 Task: In the  document Joshua.html ,change text color to 'Dark Brown' Insert the mentioned shape on left side of the text 'Heart'. Change color of the shape to  BlueChange shape height to 0.9
Action: Mouse moved to (334, 466)
Screenshot: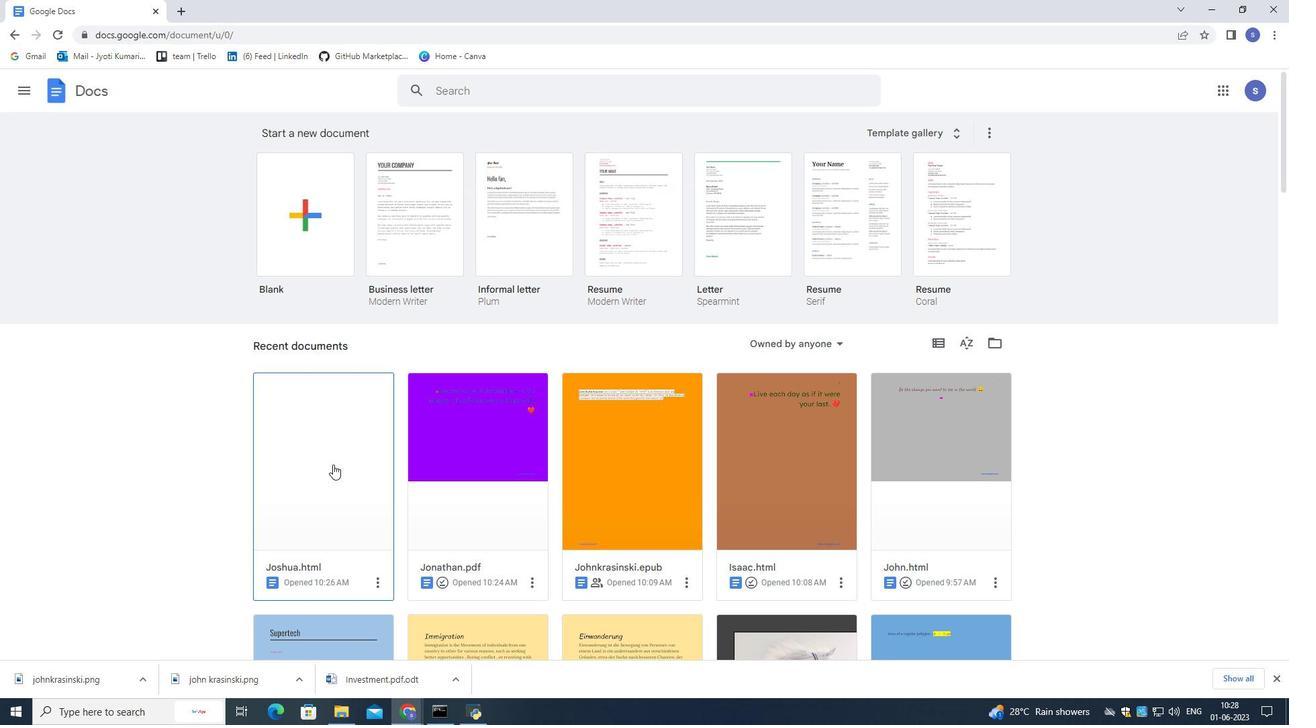 
Action: Mouse pressed left at (334, 466)
Screenshot: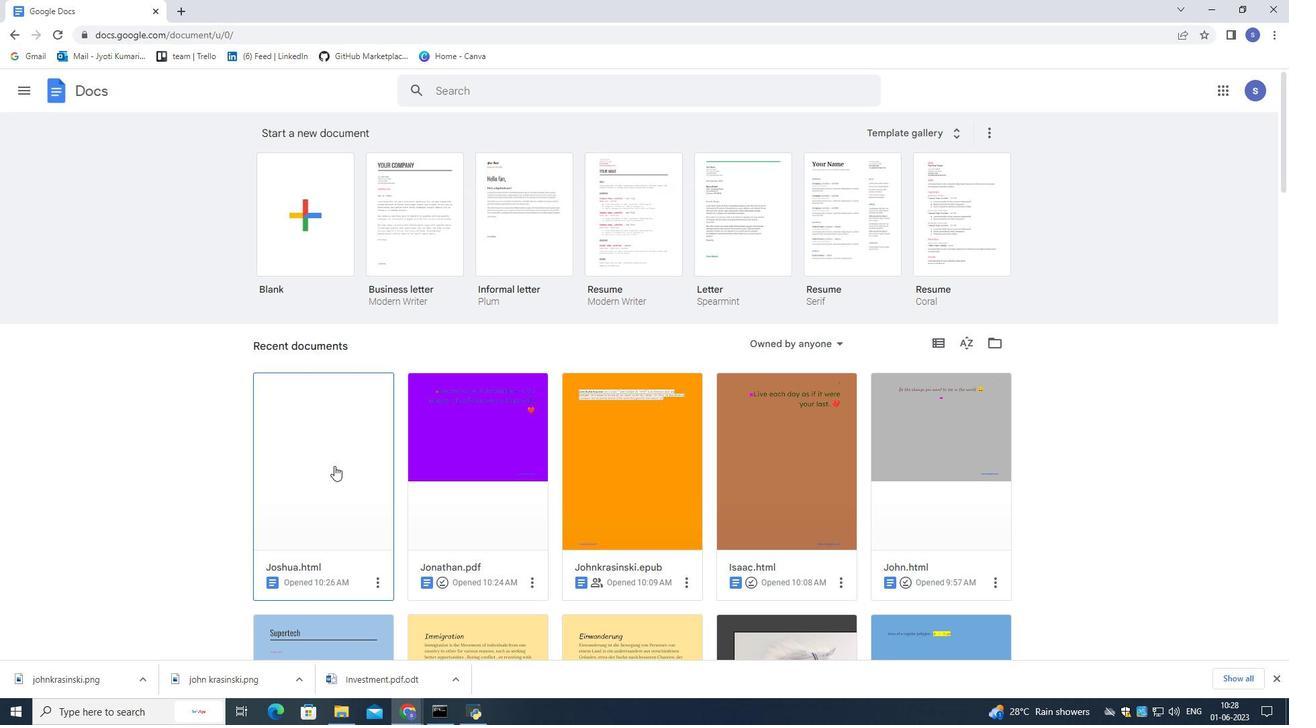 
Action: Mouse pressed left at (334, 466)
Screenshot: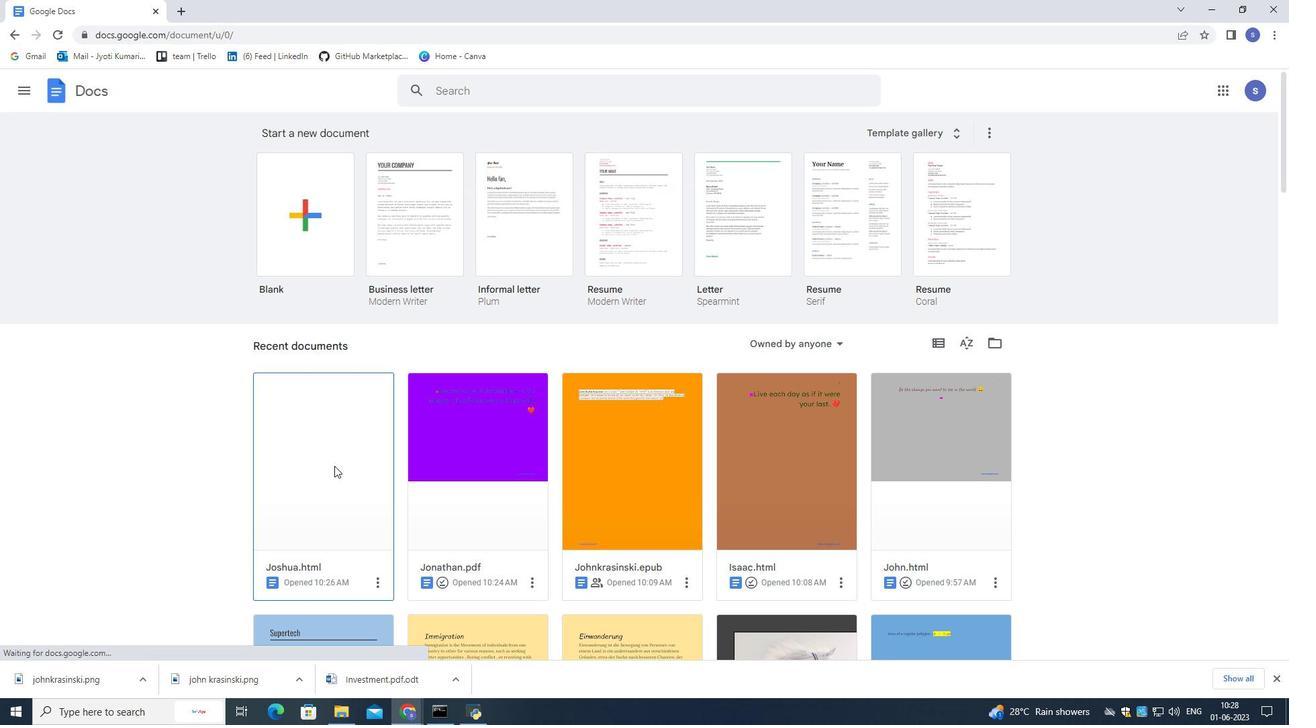 
Action: Mouse moved to (695, 513)
Screenshot: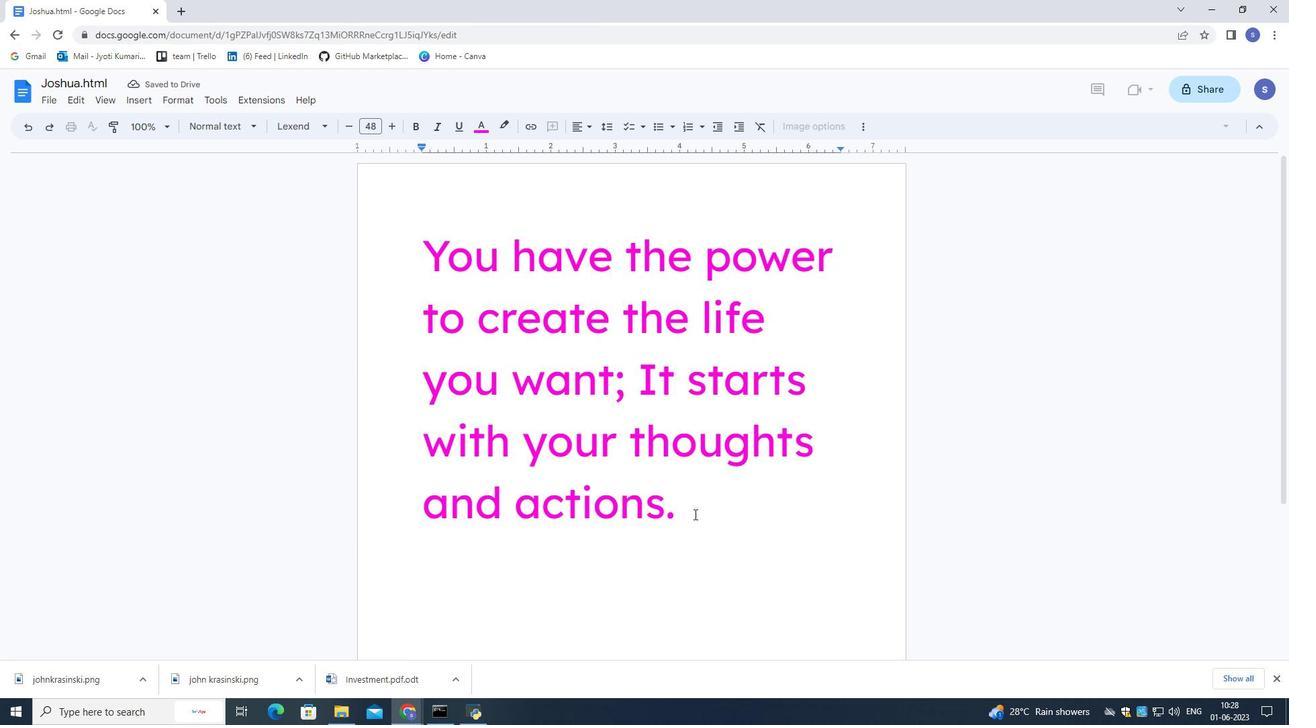 
Action: Mouse pressed left at (695, 513)
Screenshot: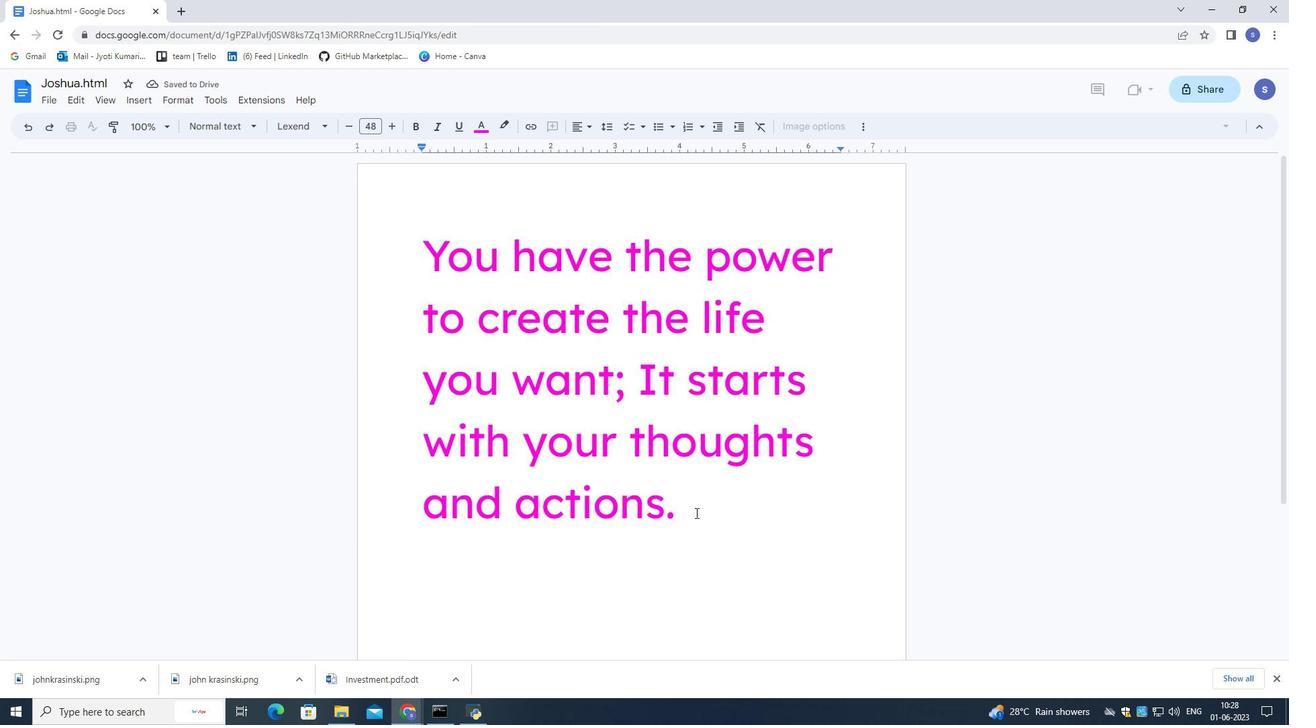 
Action: Mouse moved to (381, 232)
Screenshot: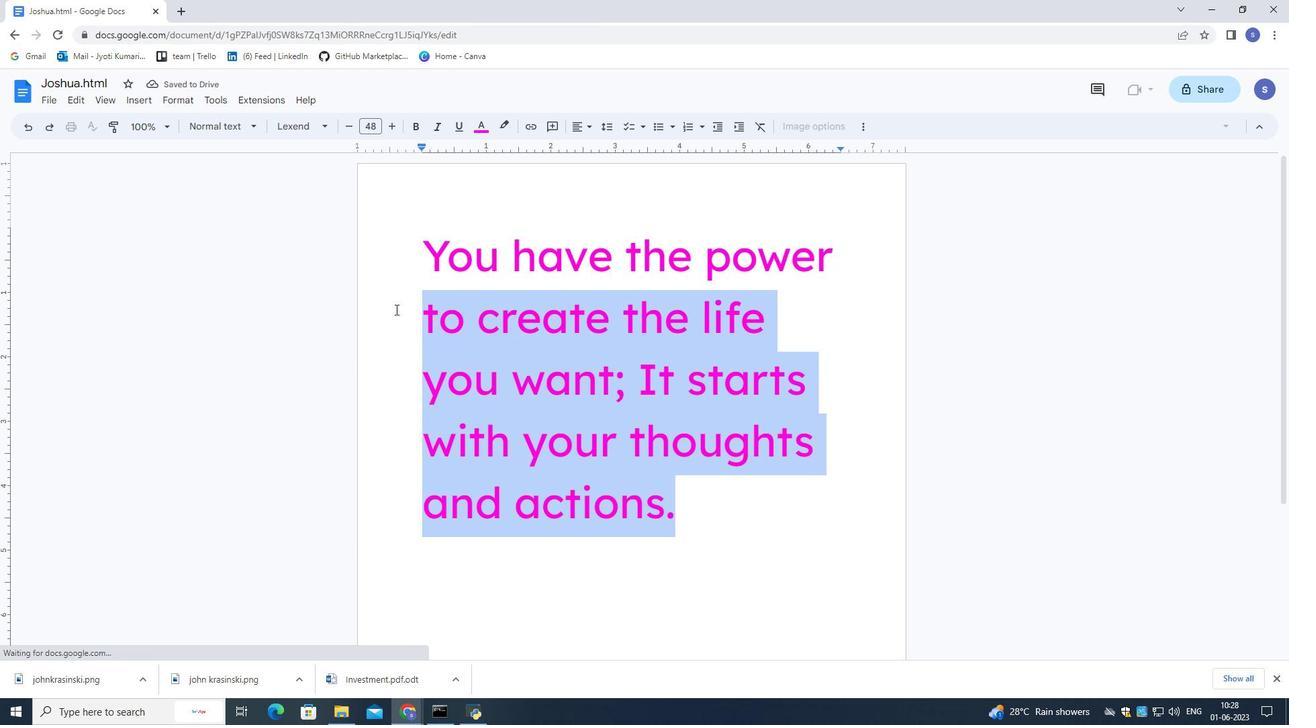 
Action: Mouse pressed left at (381, 232)
Screenshot: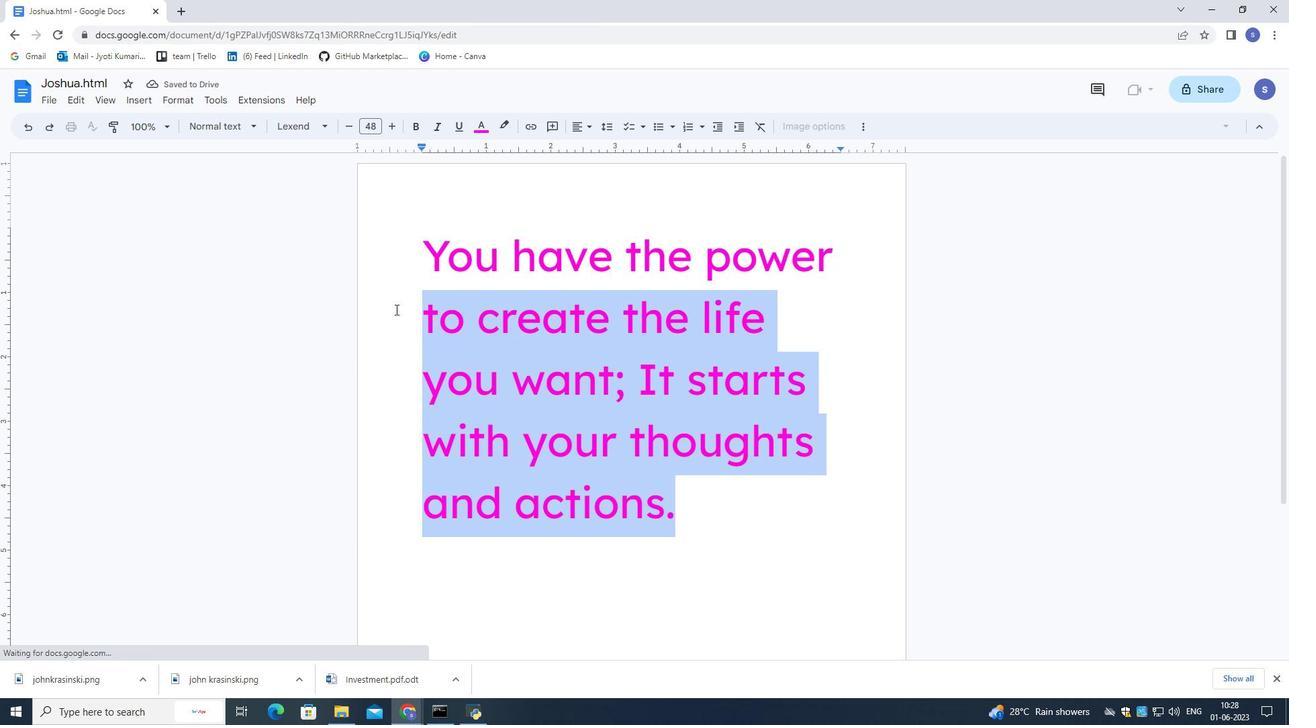 
Action: Mouse moved to (671, 515)
Screenshot: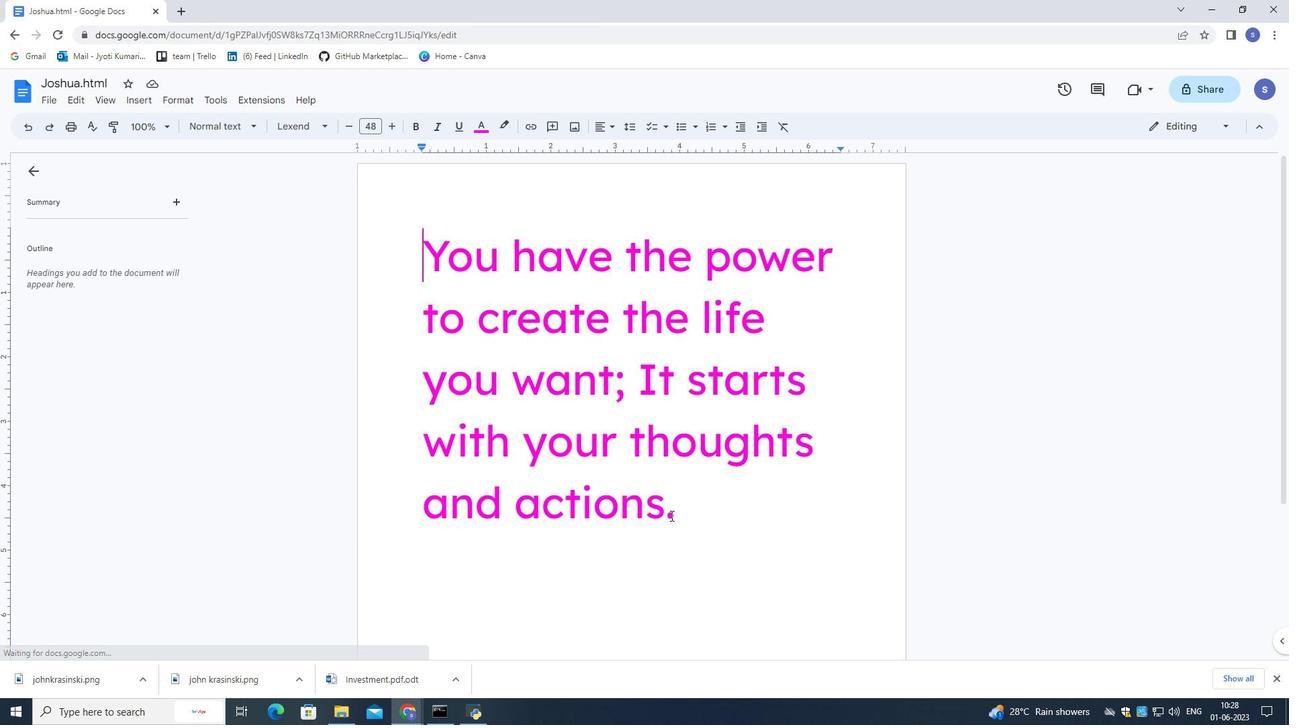 
Action: Mouse pressed left at (671, 515)
Screenshot: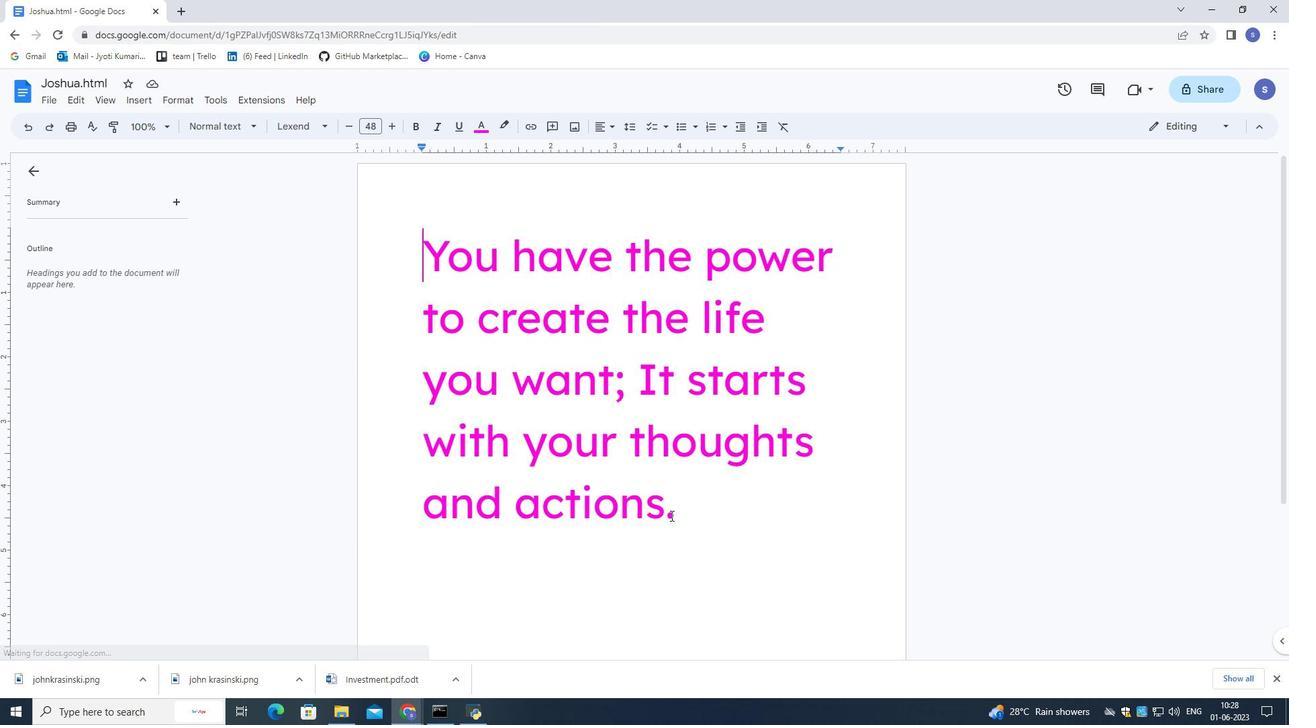 
Action: Mouse moved to (480, 128)
Screenshot: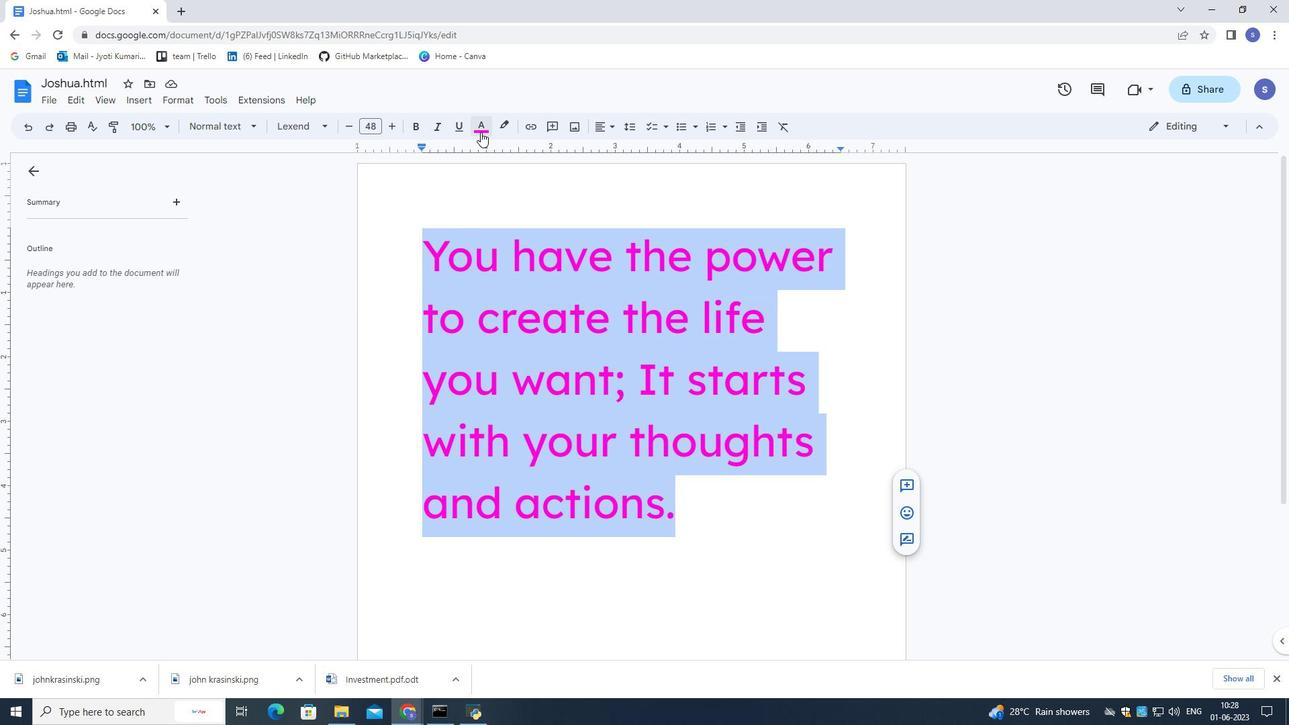 
Action: Mouse pressed left at (480, 128)
Screenshot: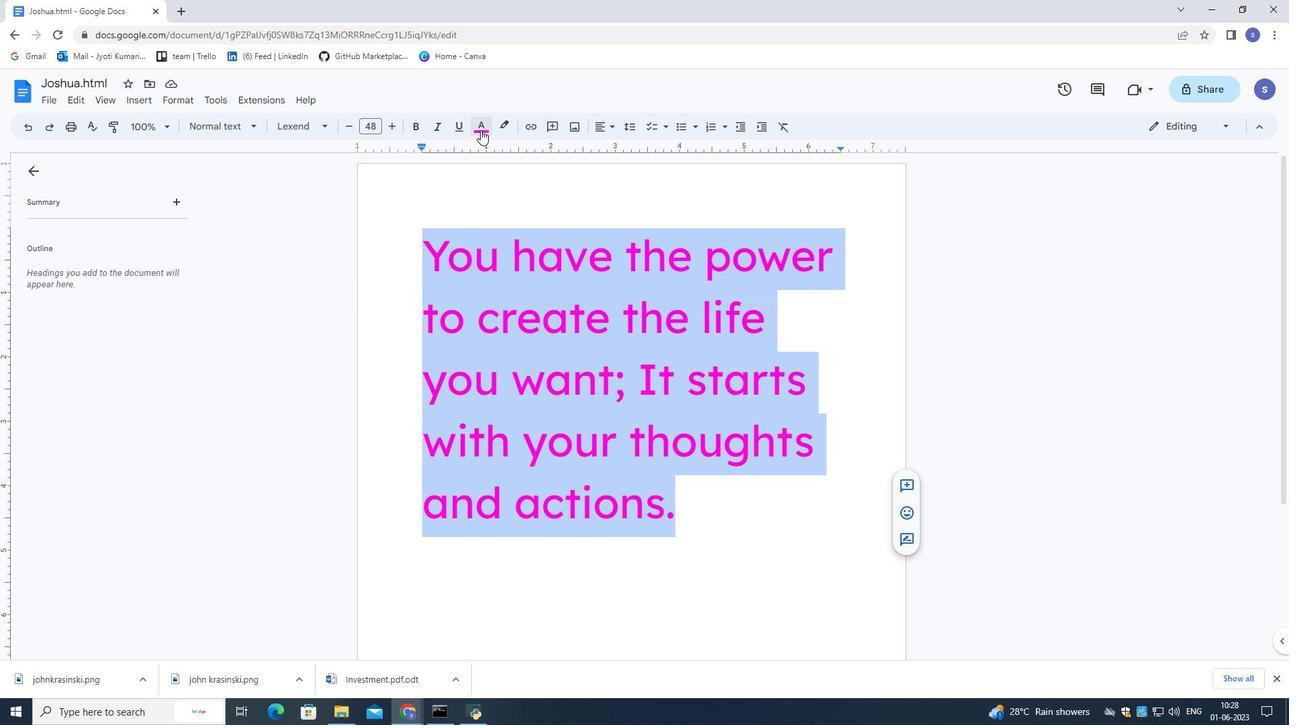 
Action: Mouse moved to (493, 272)
Screenshot: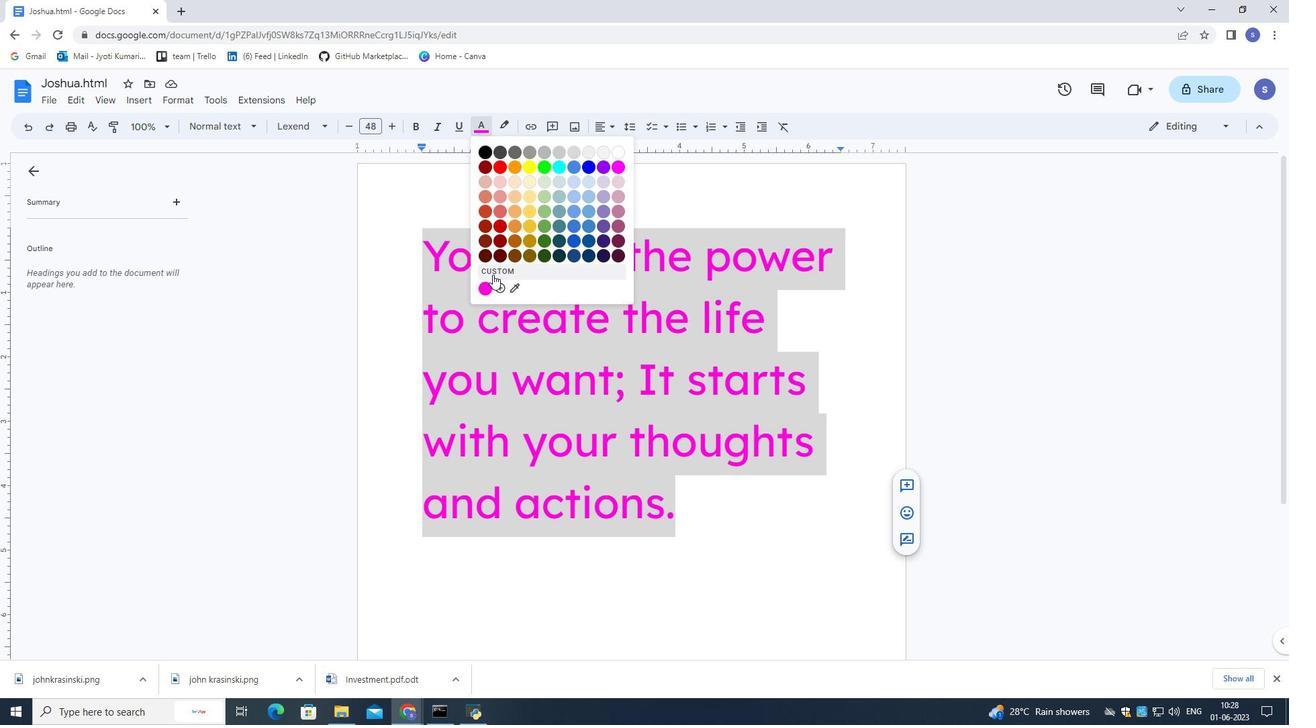 
Action: Mouse pressed left at (493, 272)
Screenshot: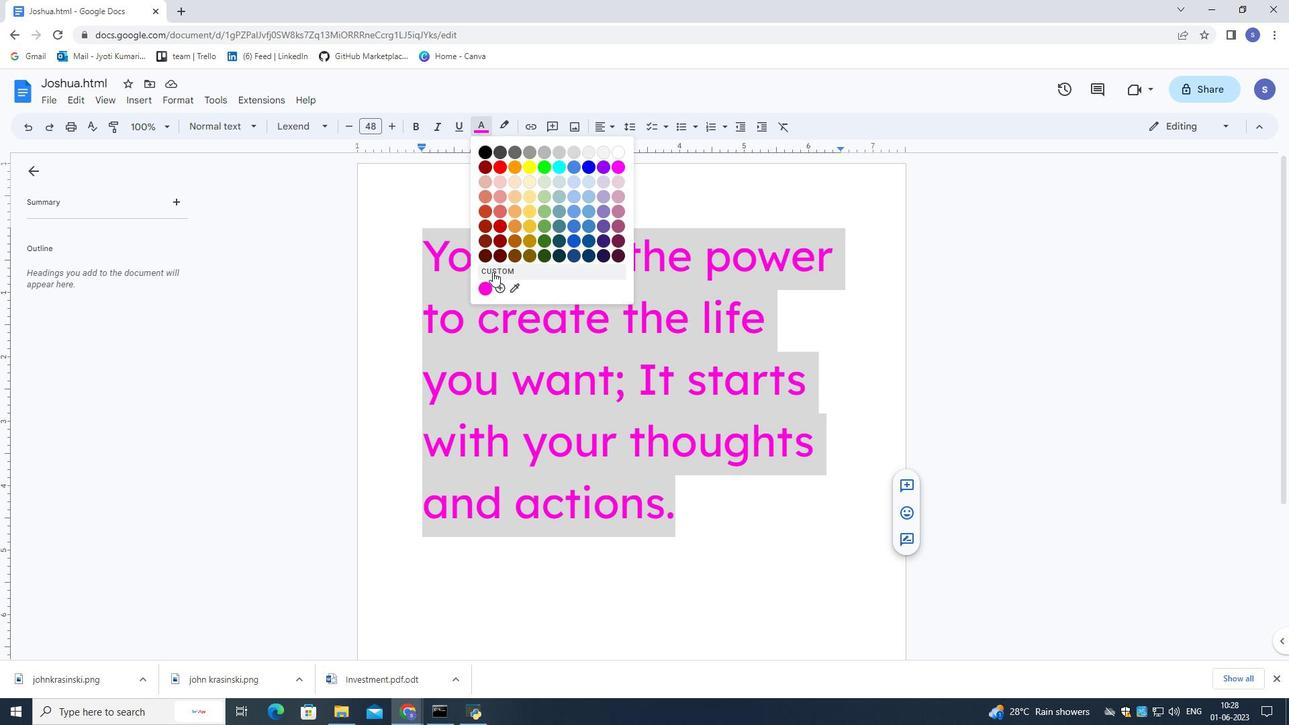 
Action: Mouse moved to (656, 375)
Screenshot: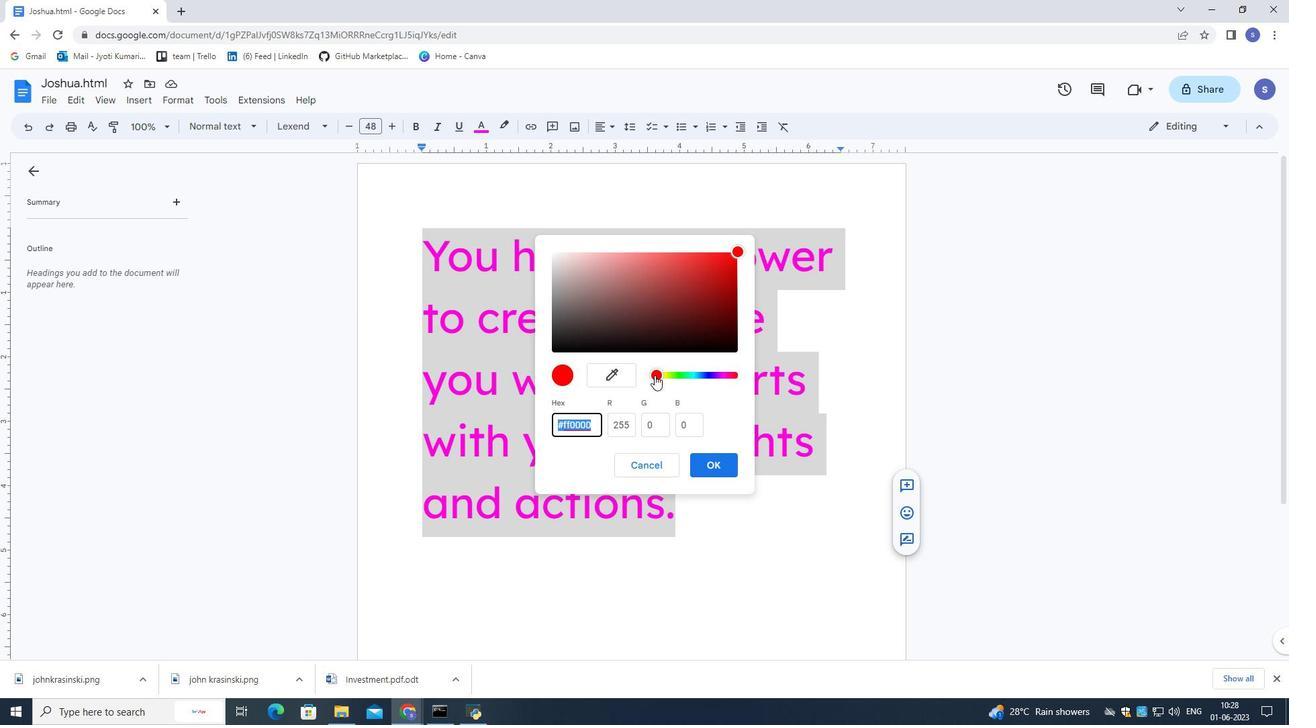 
Action: Mouse pressed left at (656, 375)
Screenshot: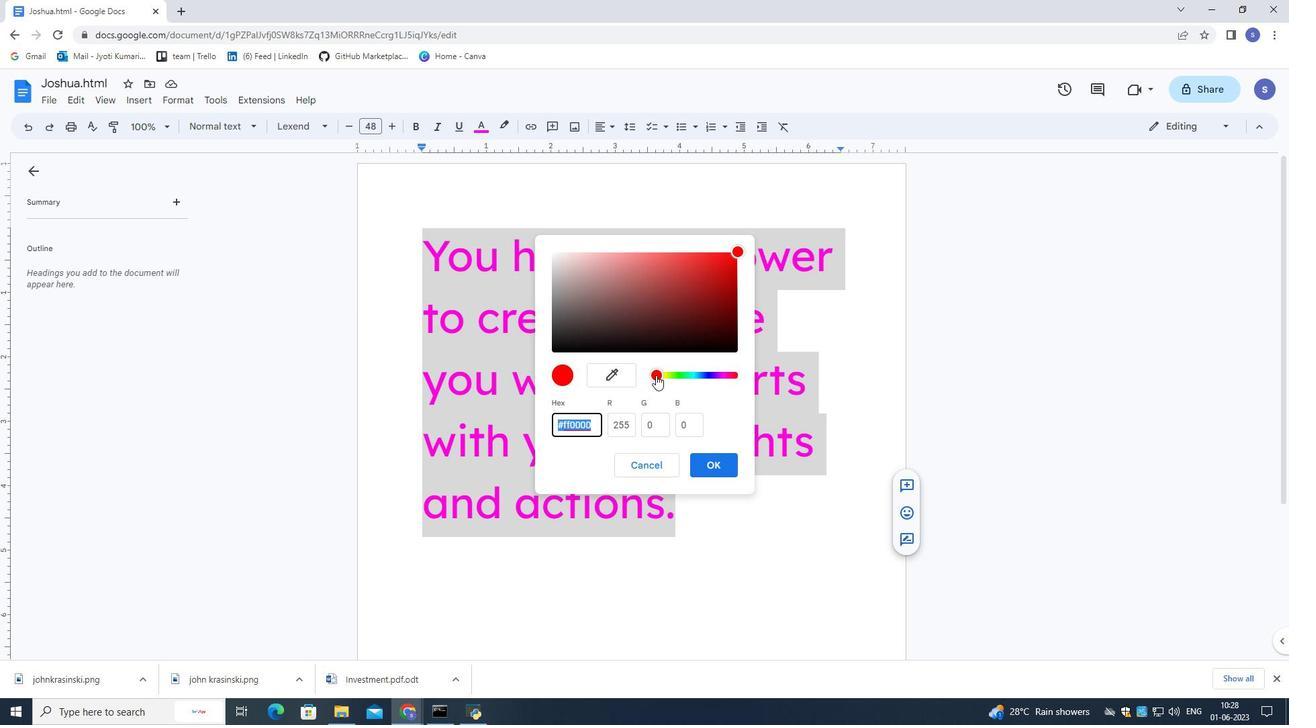 
Action: Mouse moved to (702, 274)
Screenshot: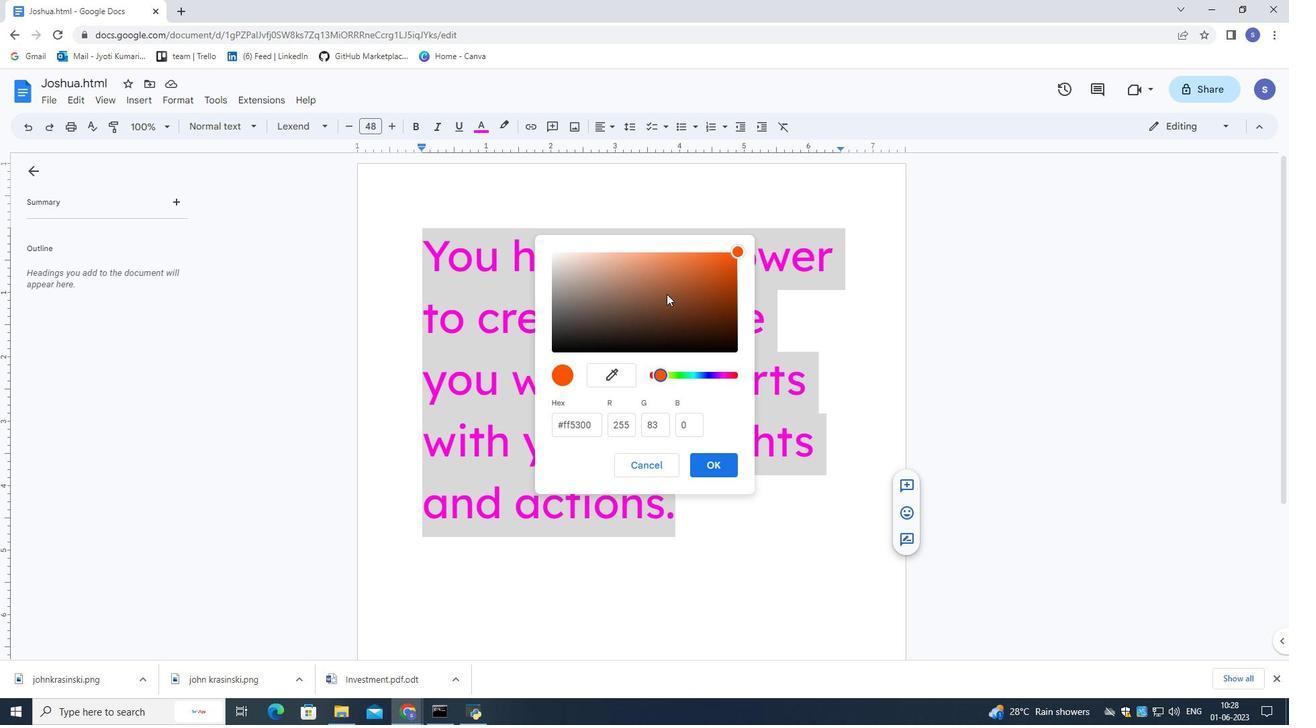 
Action: Mouse pressed left at (702, 274)
Screenshot: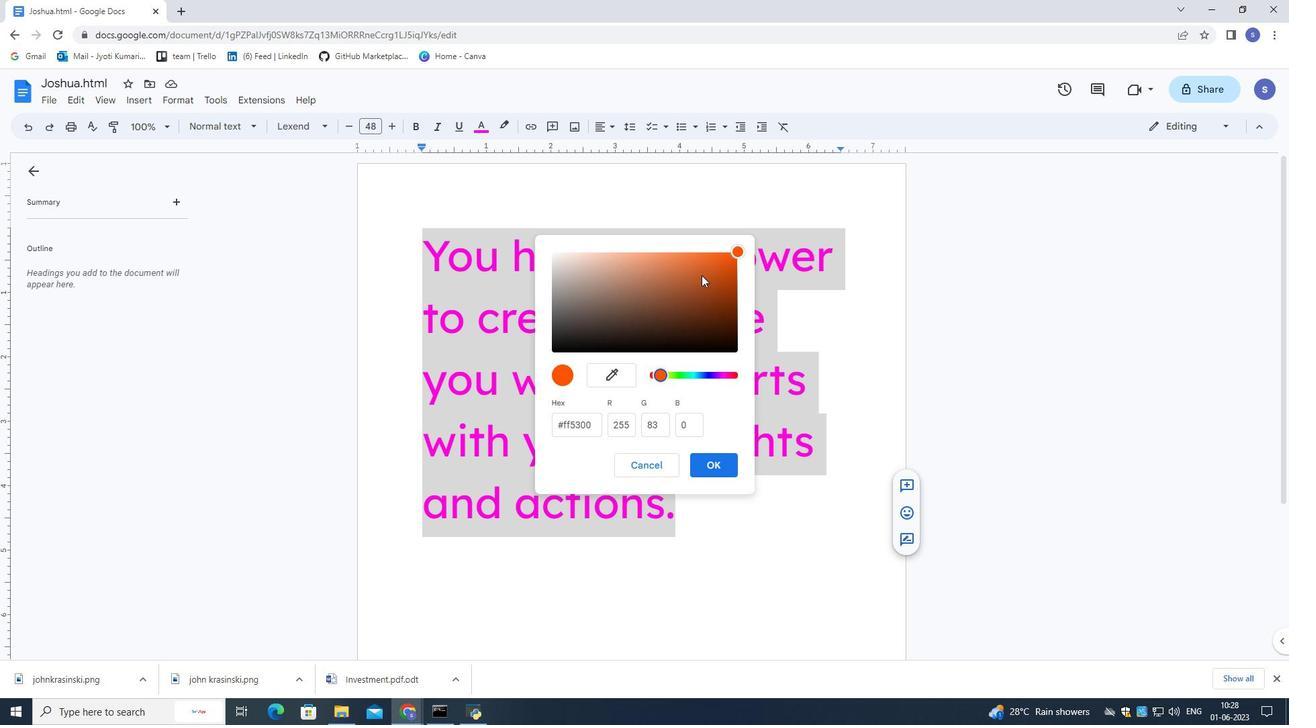 
Action: Mouse moved to (724, 460)
Screenshot: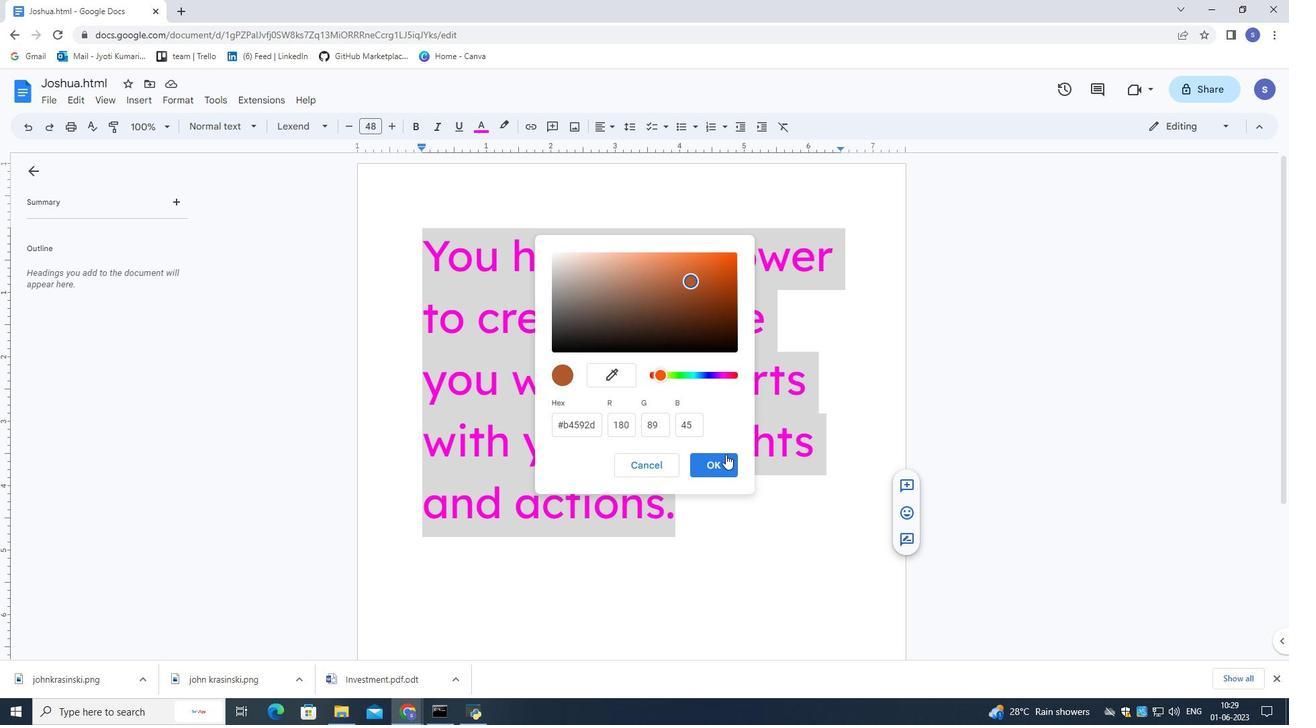 
Action: Mouse pressed left at (724, 460)
Screenshot: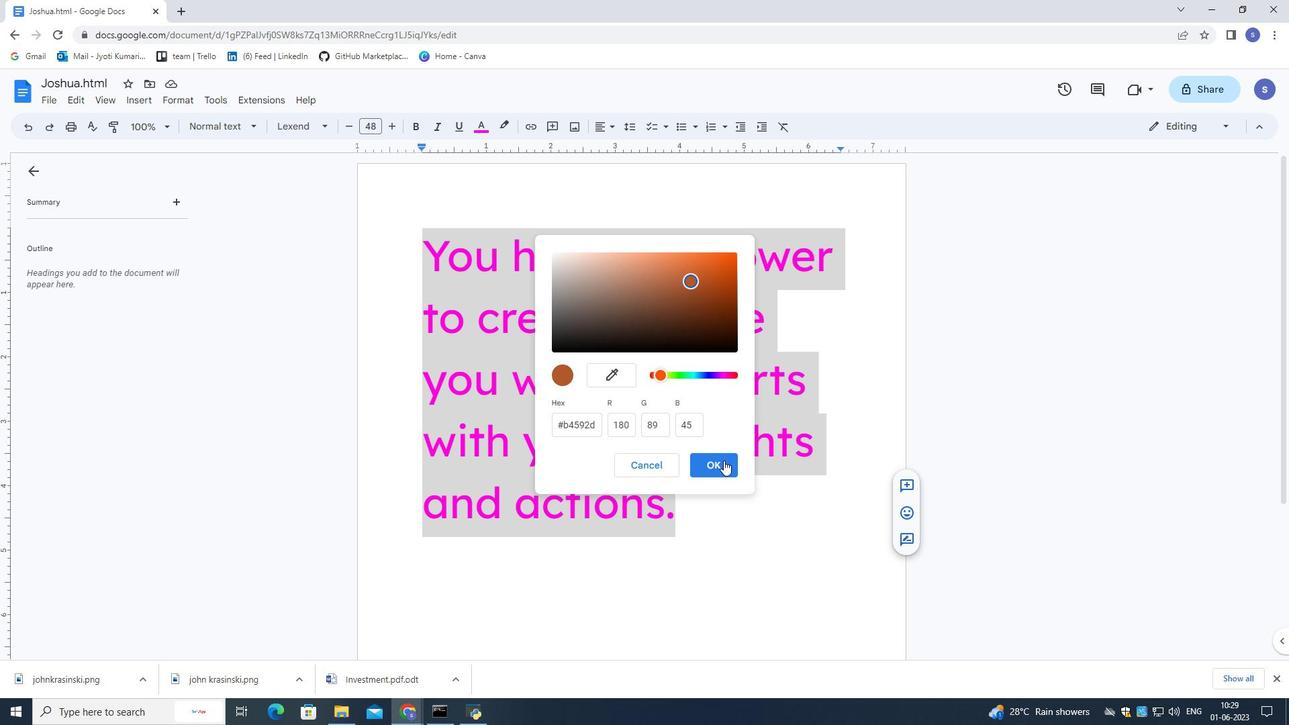 
Action: Mouse moved to (689, 515)
Screenshot: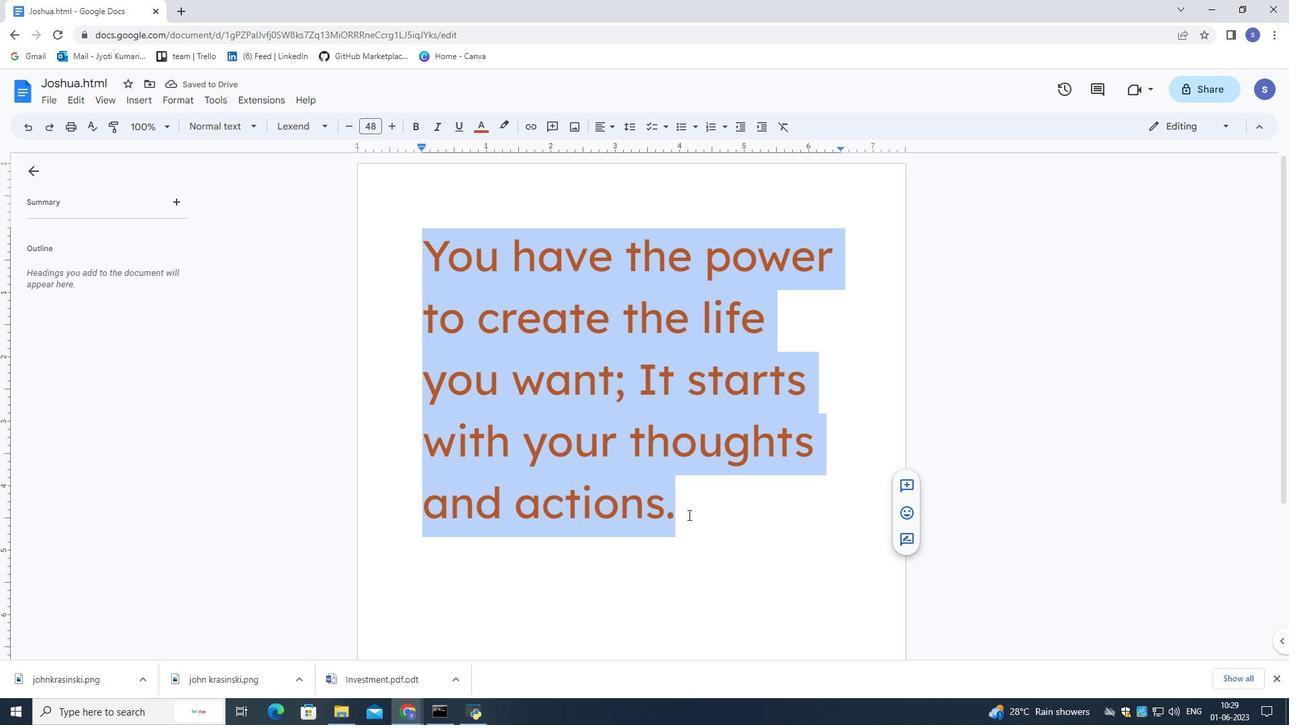 
Action: Mouse pressed left at (689, 515)
Screenshot: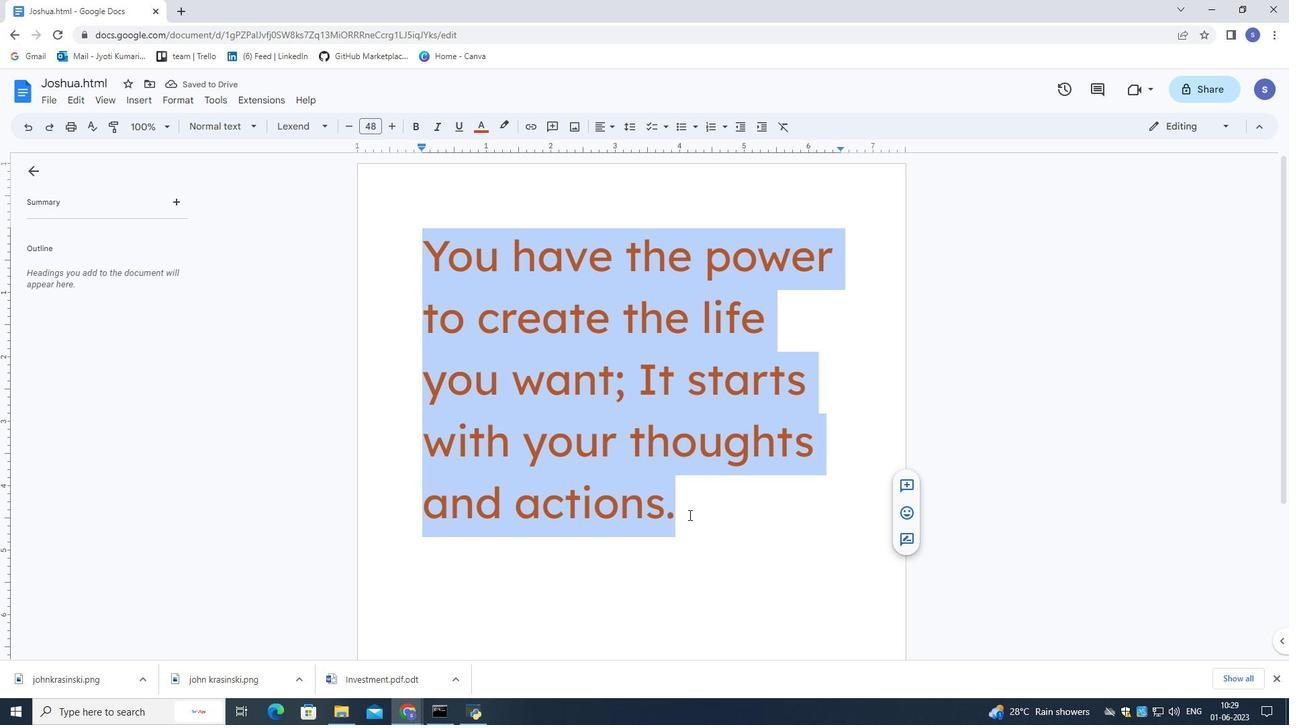 
Action: Mouse moved to (705, 519)
Screenshot: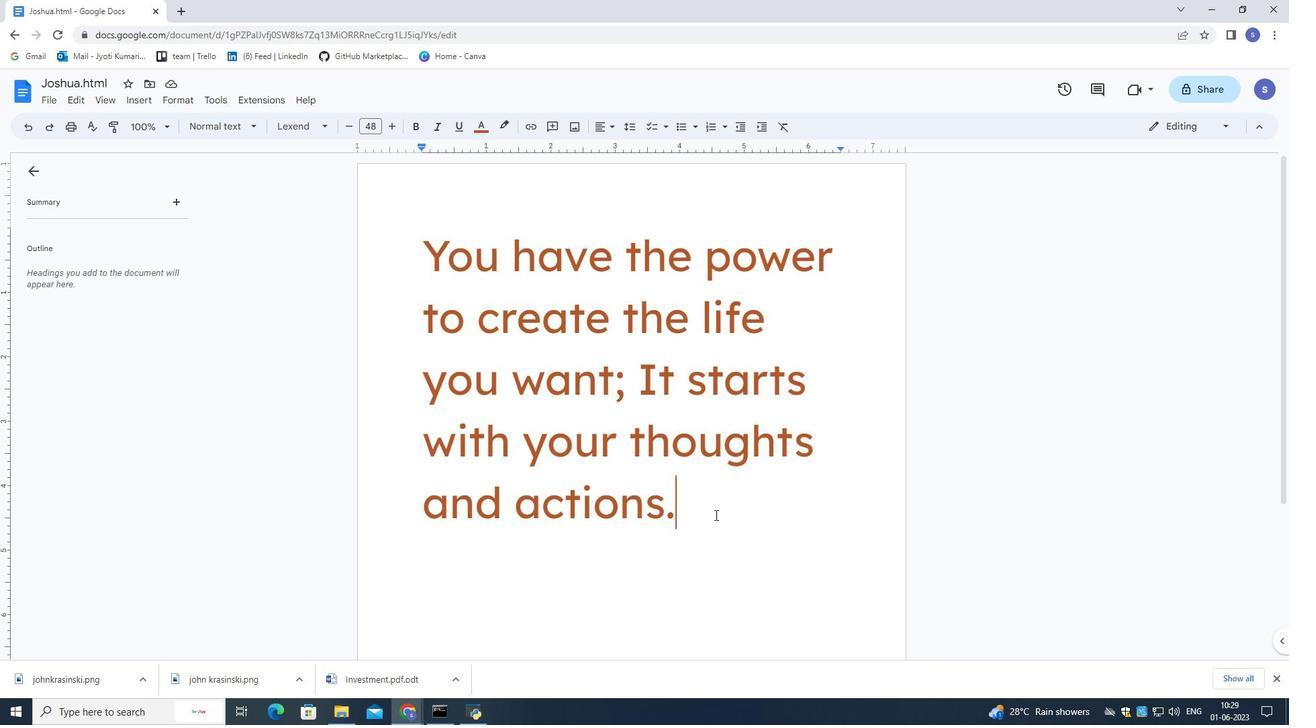
Action: Mouse pressed left at (705, 519)
Screenshot: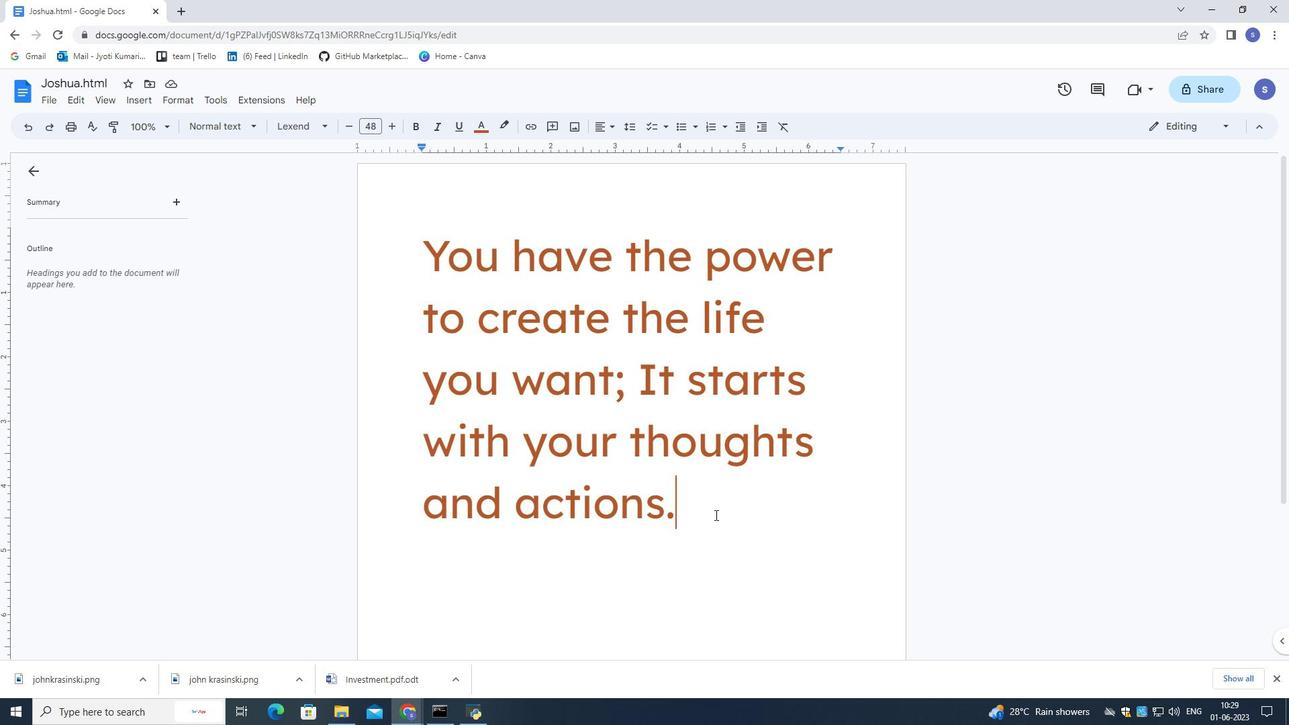 
Action: Mouse moved to (687, 507)
Screenshot: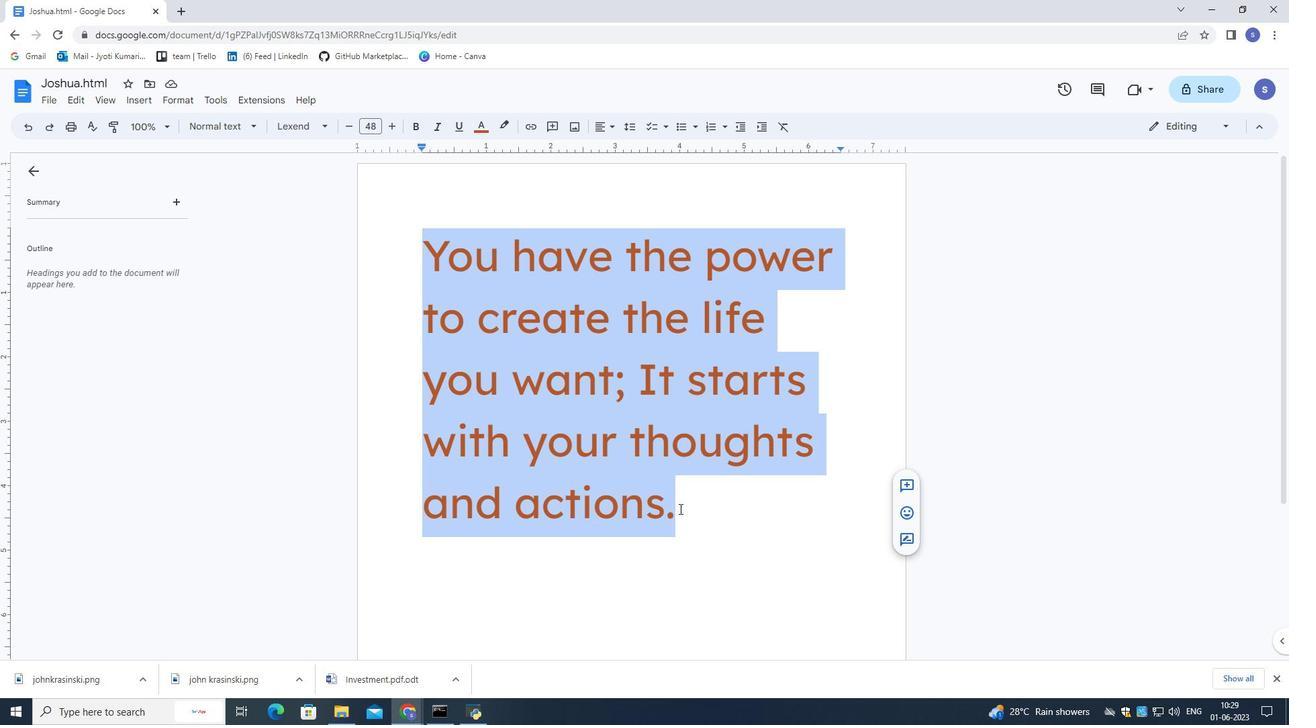 
Action: Mouse pressed left at (687, 507)
Screenshot: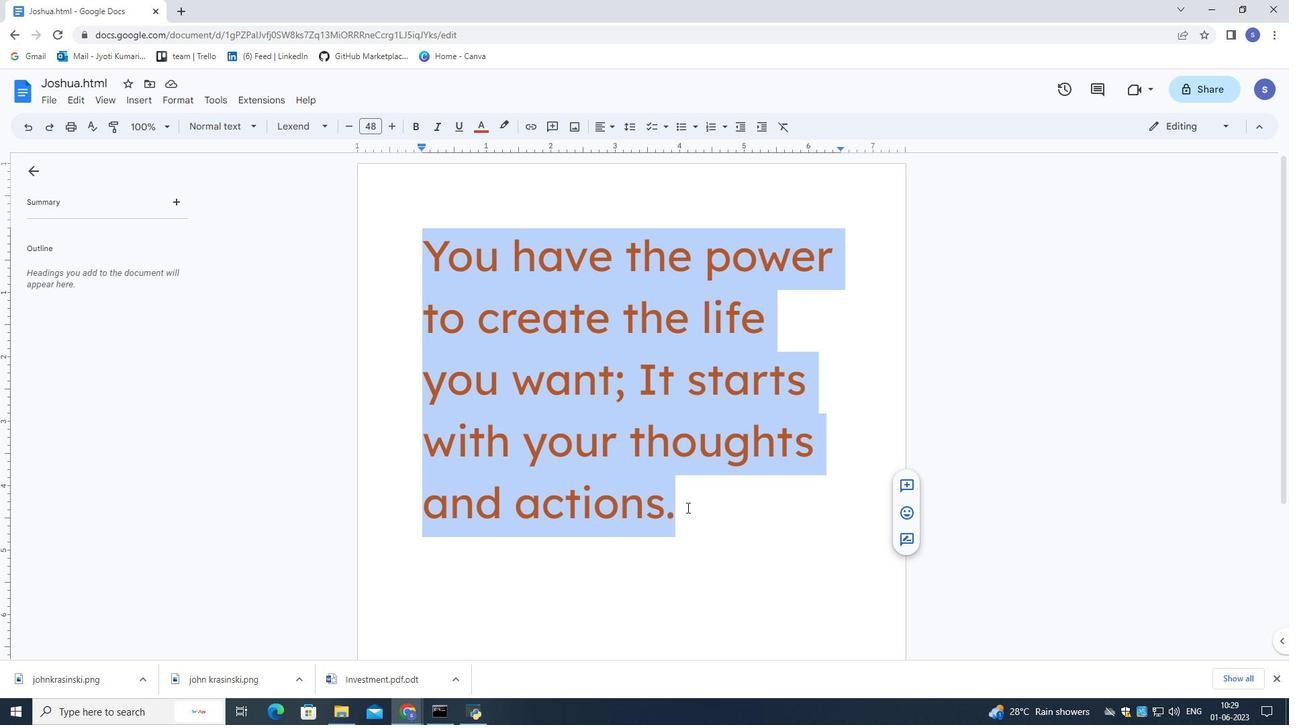 
Action: Mouse moved to (423, 251)
Screenshot: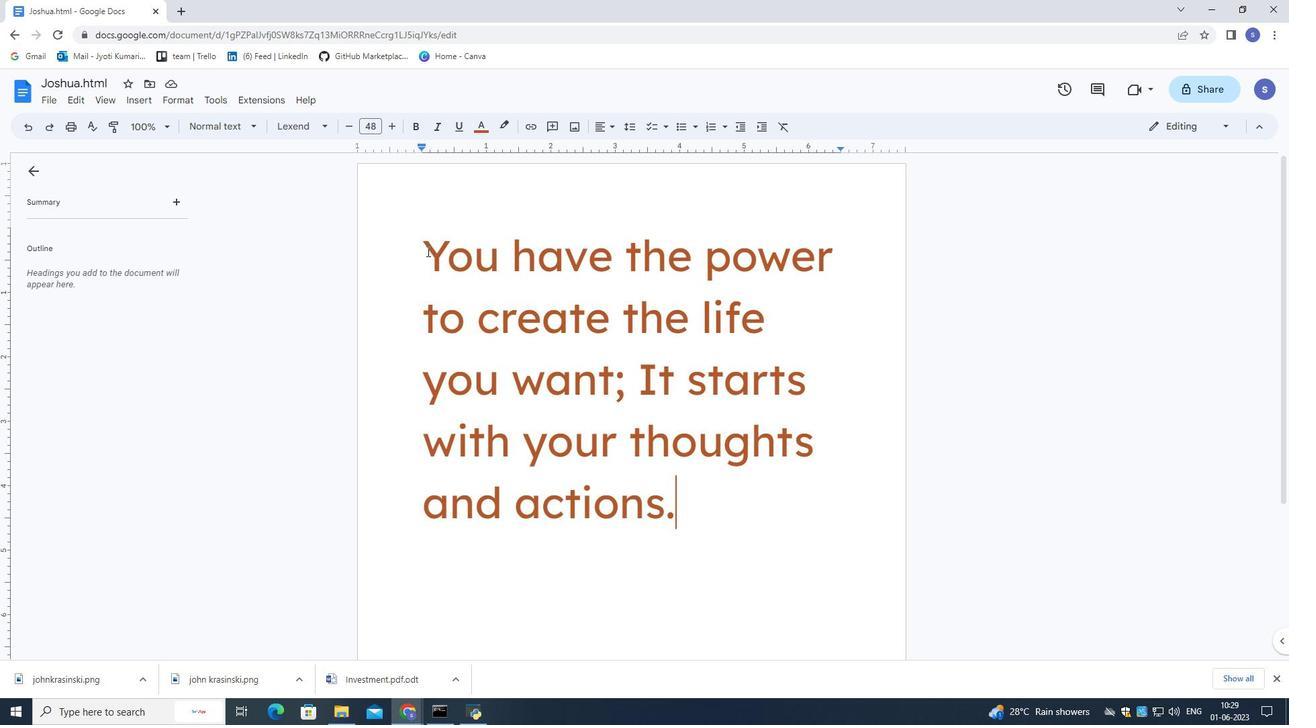 
Action: Mouse pressed left at (423, 251)
Screenshot: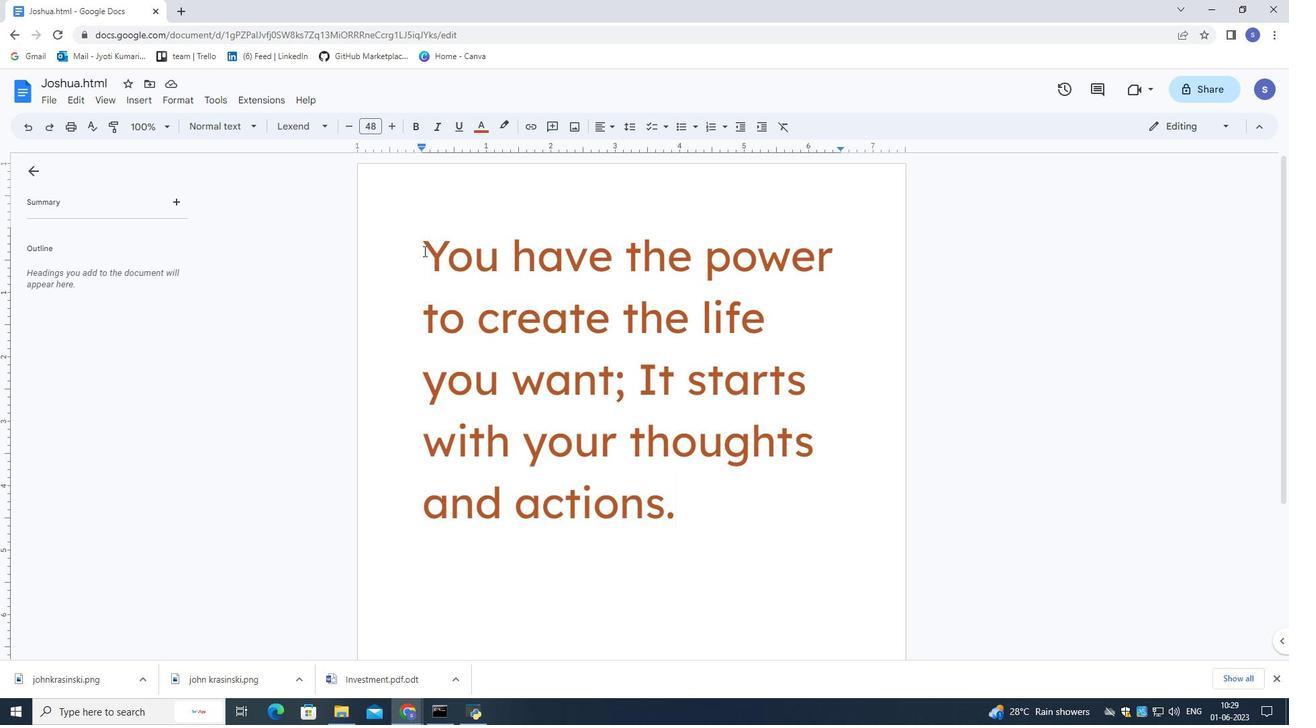 
Action: Mouse moved to (151, 98)
Screenshot: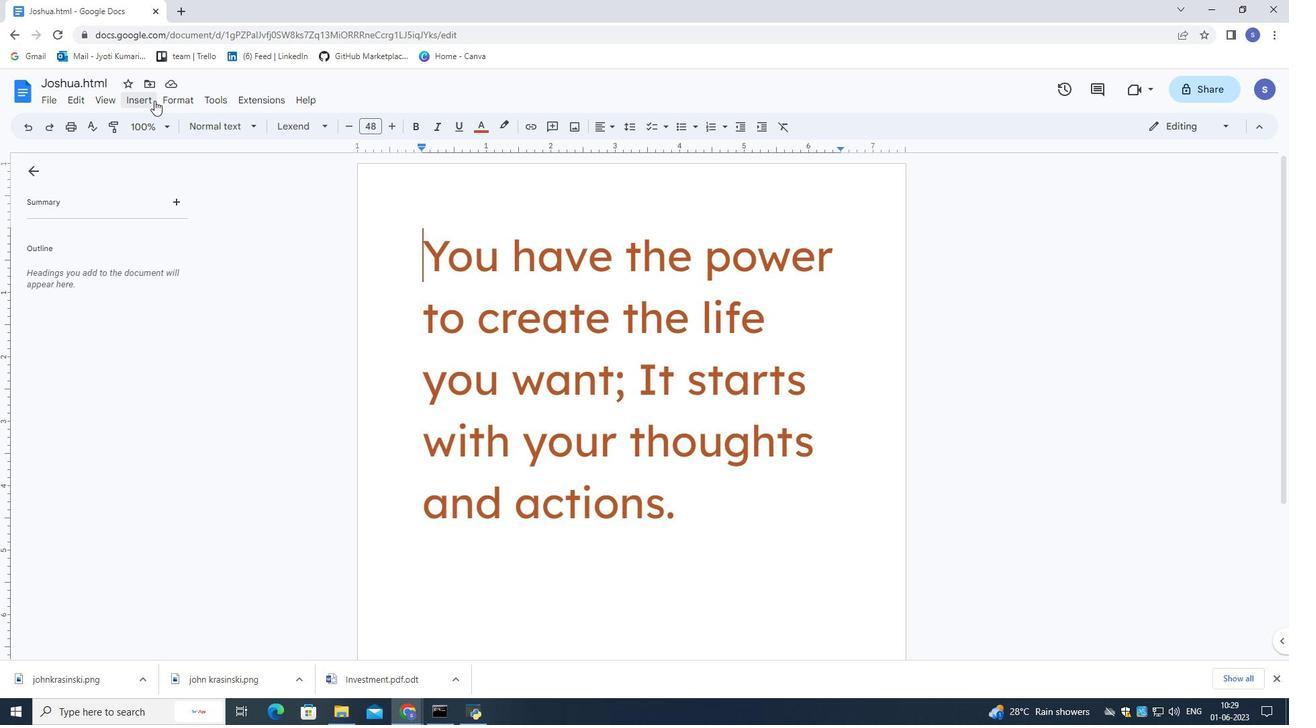 
Action: Mouse pressed left at (151, 98)
Screenshot: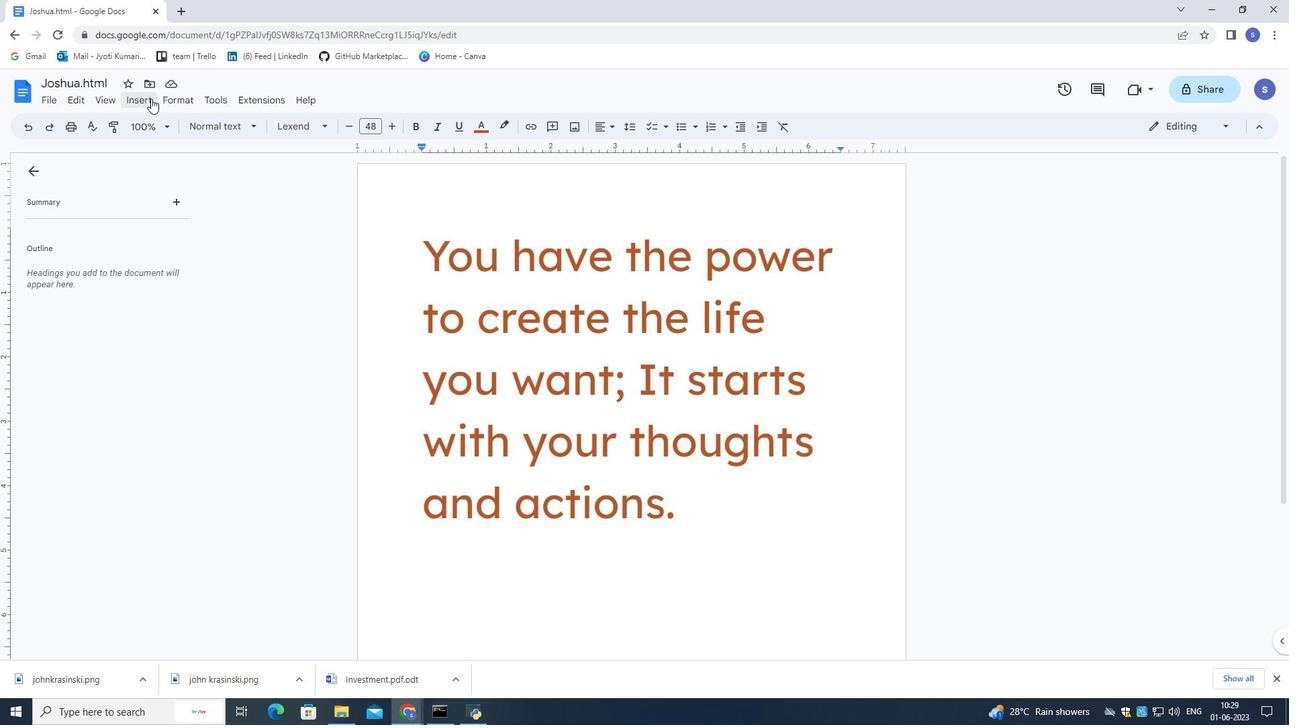 
Action: Mouse moved to (366, 167)
Screenshot: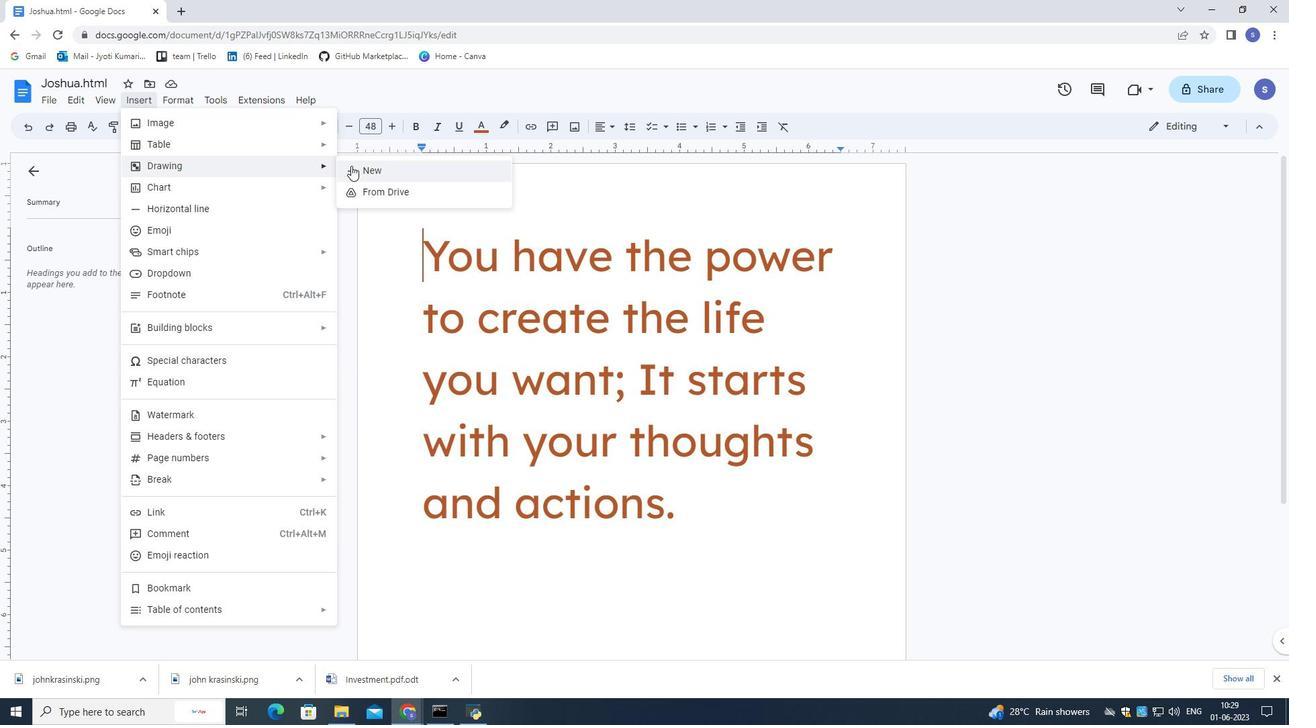 
Action: Mouse pressed left at (366, 167)
Screenshot: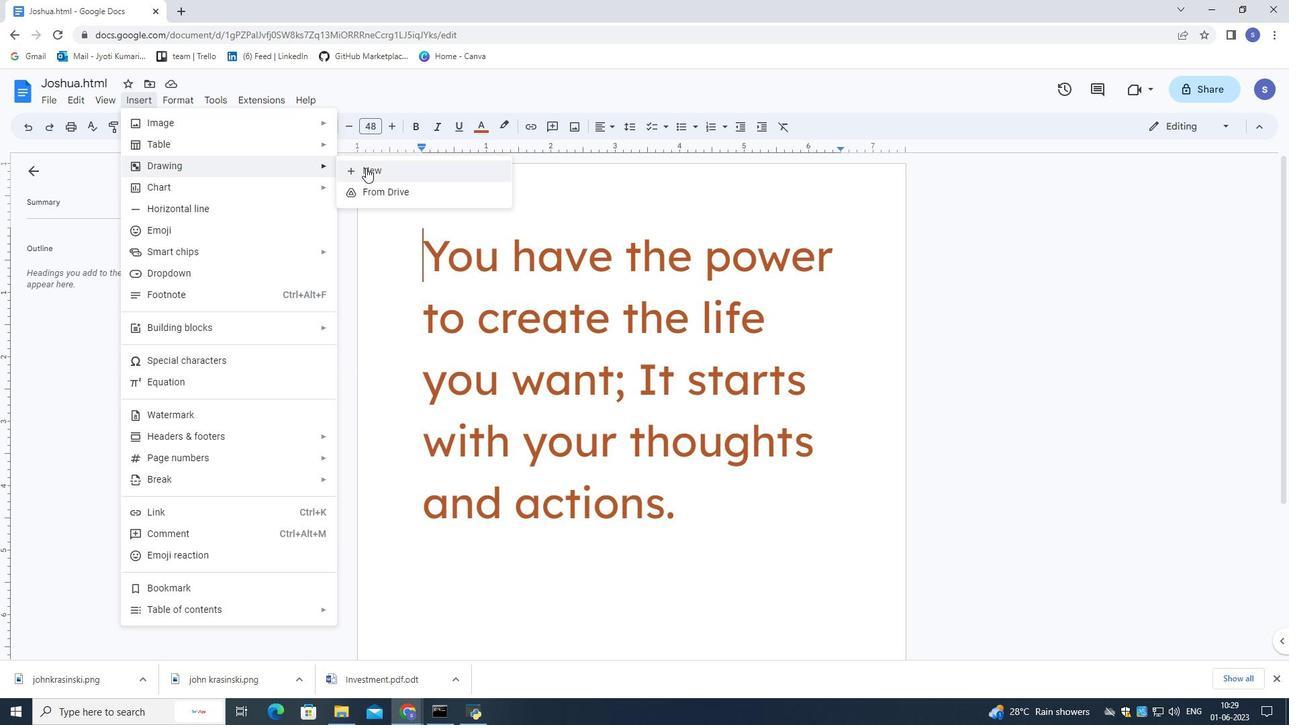 
Action: Mouse moved to (509, 155)
Screenshot: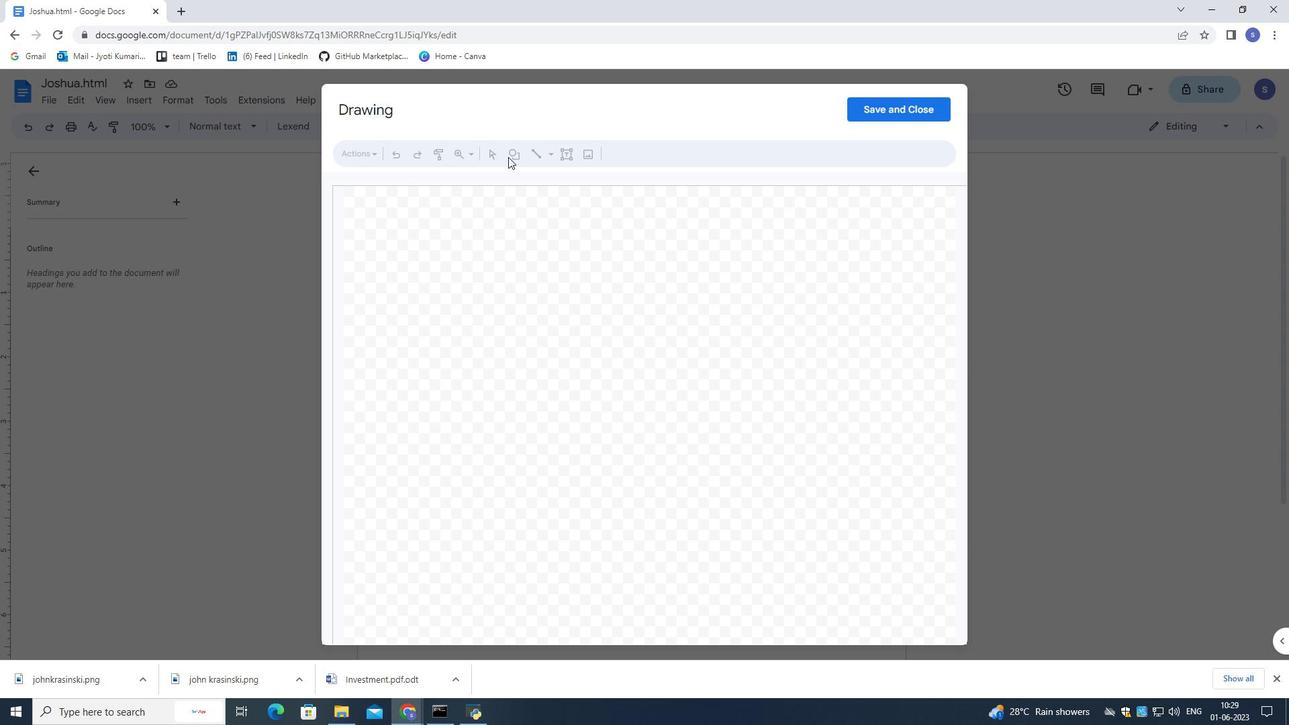 
Action: Mouse pressed left at (509, 155)
Screenshot: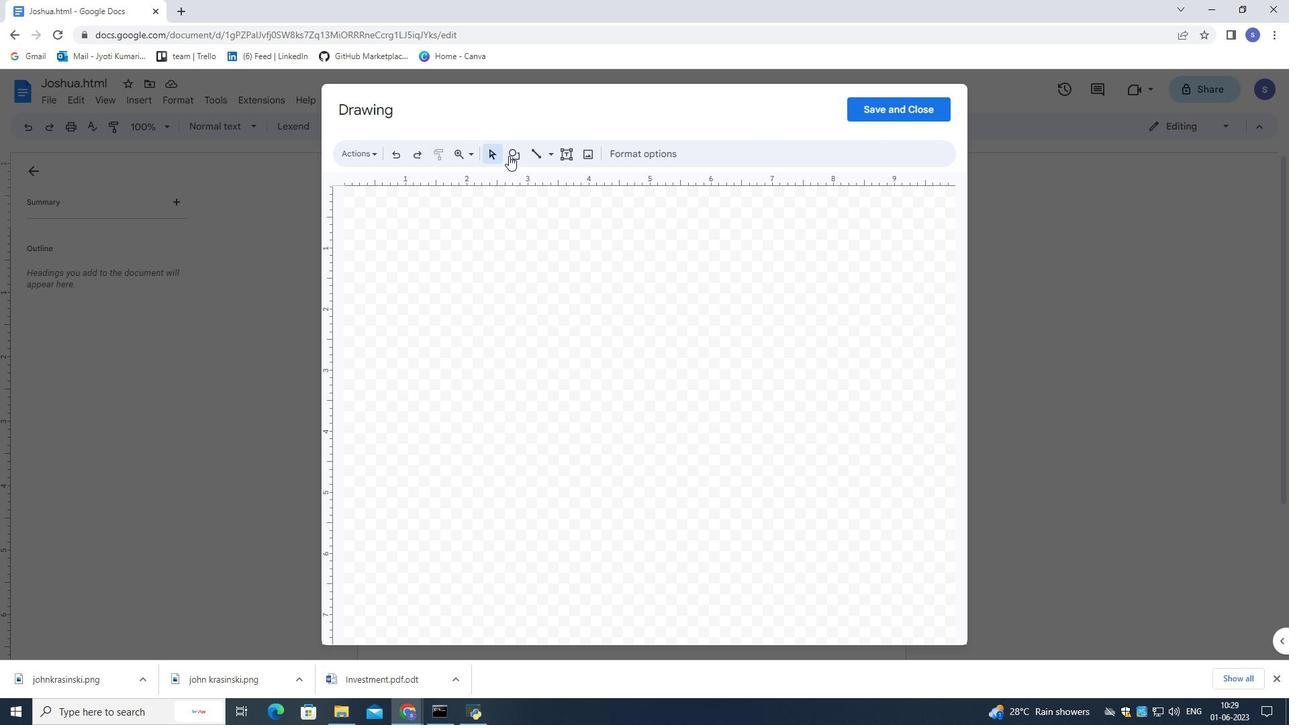 
Action: Mouse pressed left at (509, 155)
Screenshot: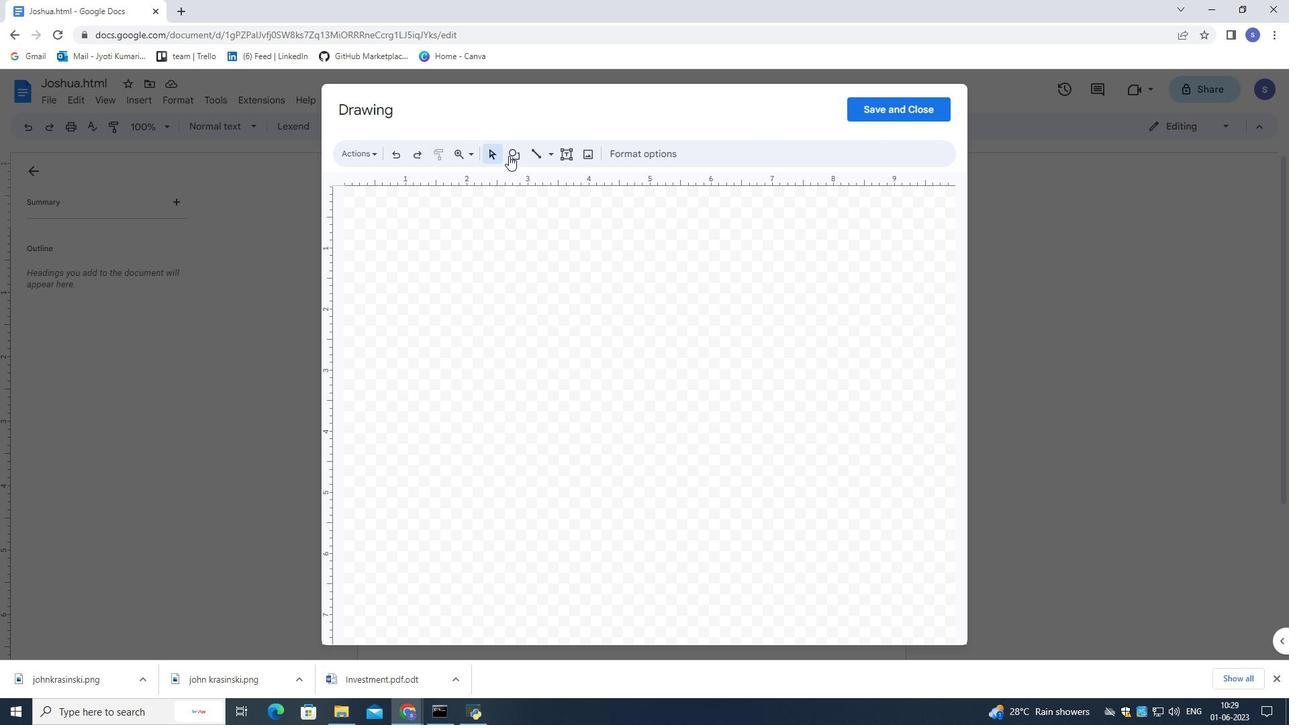 
Action: Mouse pressed left at (509, 155)
Screenshot: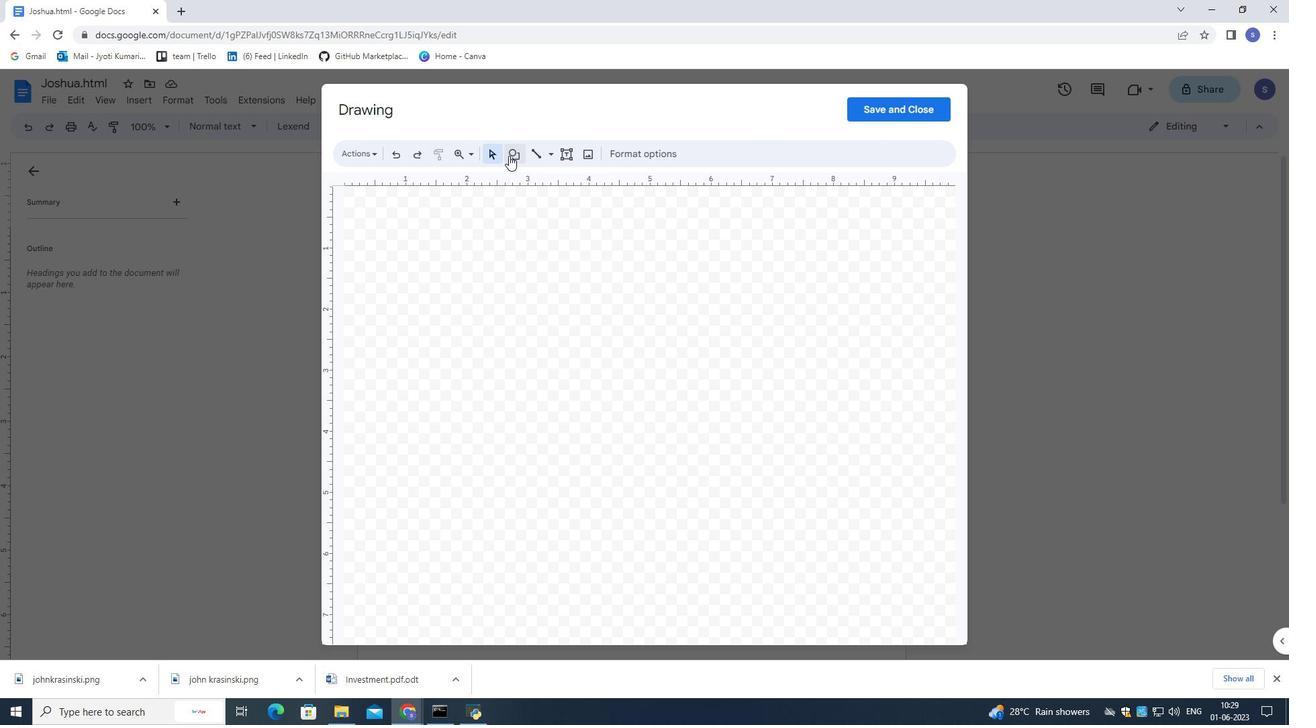 
Action: Mouse moved to (704, 235)
Screenshot: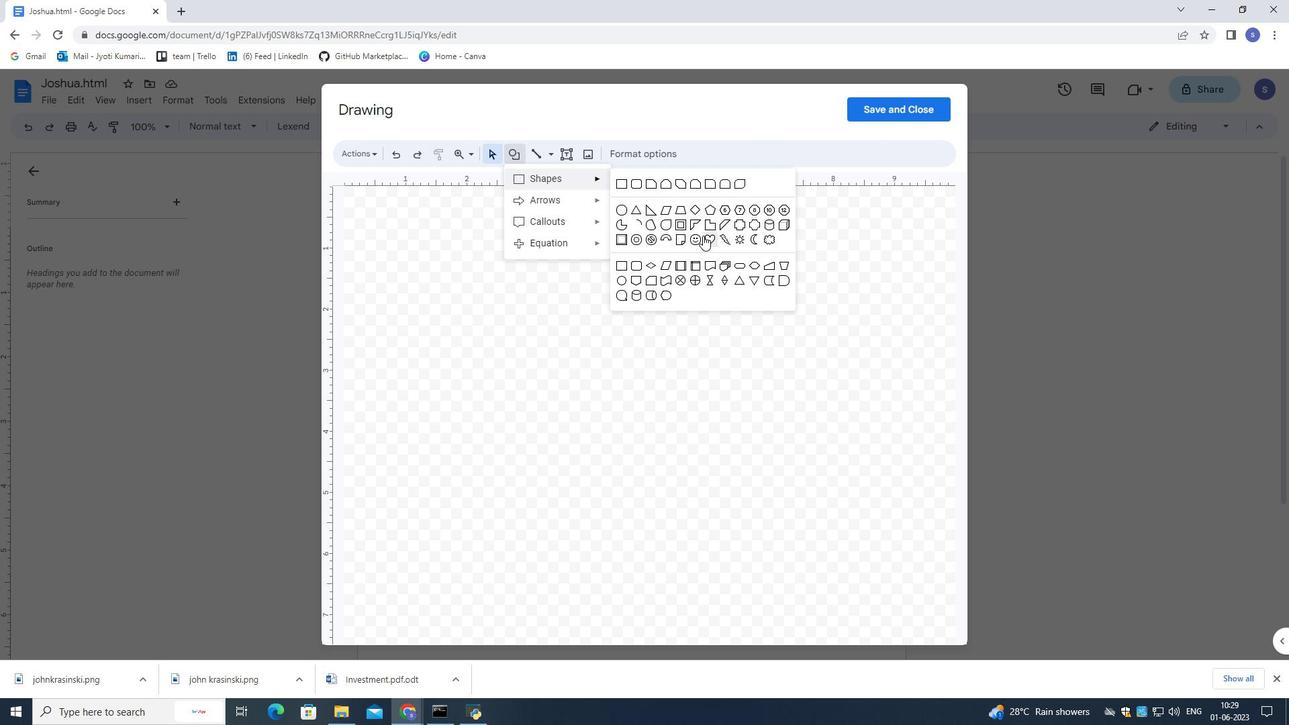 
Action: Mouse pressed left at (704, 235)
Screenshot: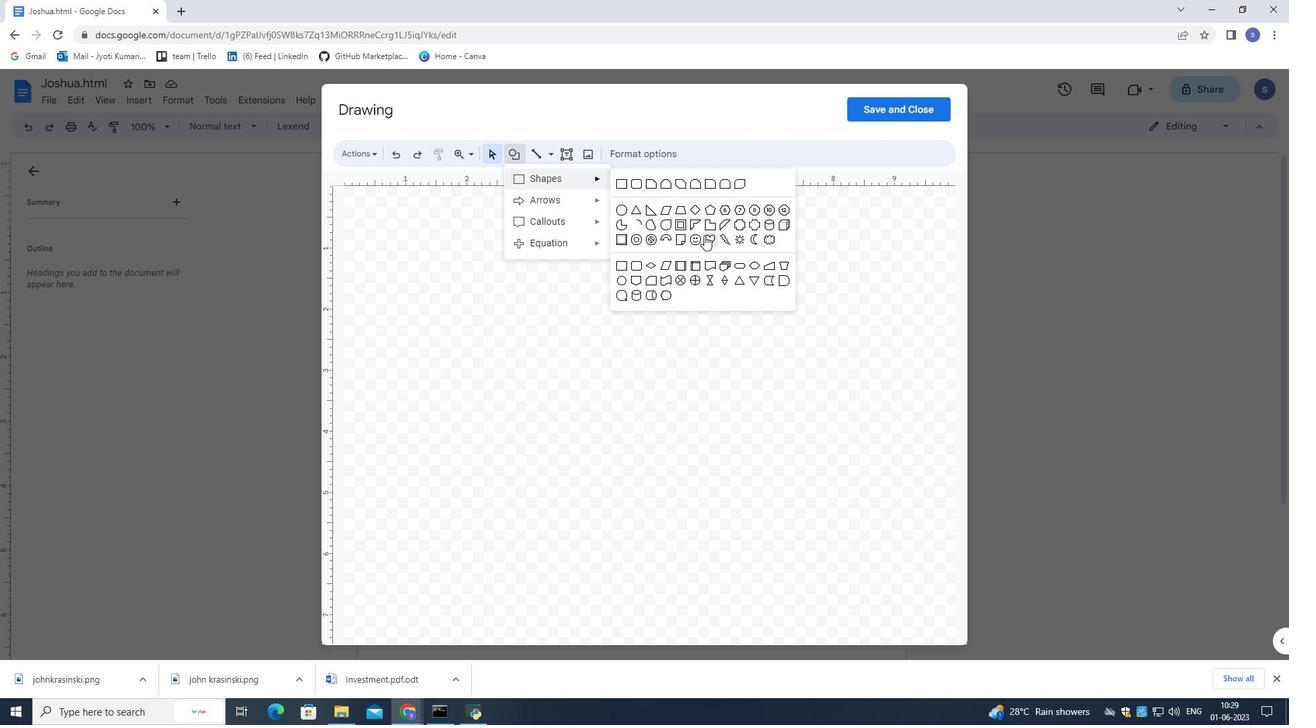 
Action: Mouse moved to (572, 249)
Screenshot: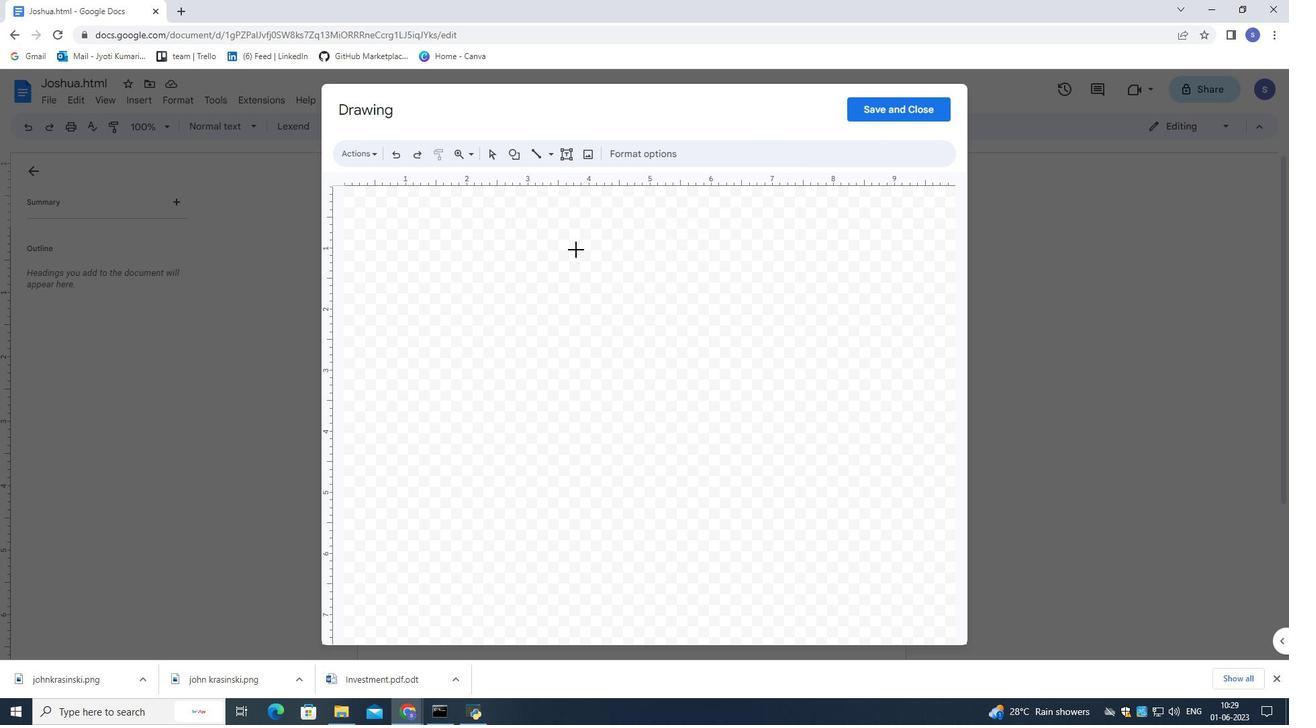 
Action: Mouse pressed left at (572, 249)
Screenshot: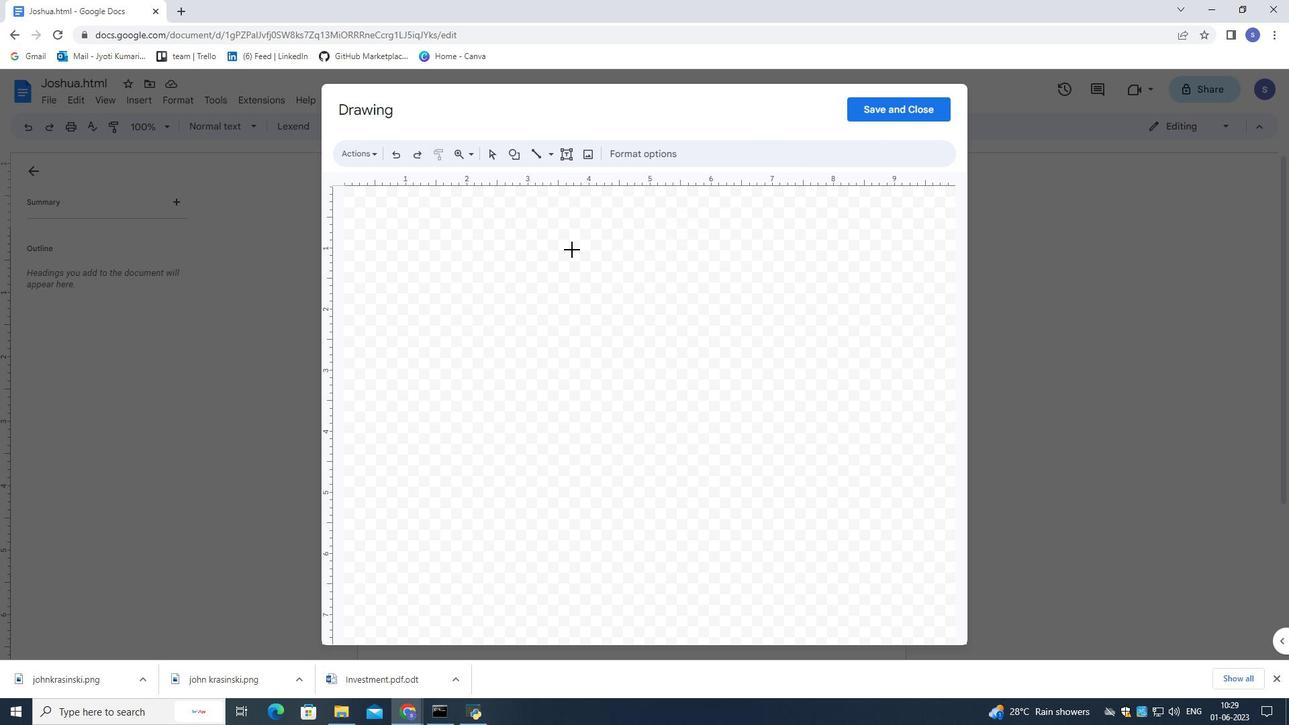 
Action: Mouse moved to (617, 155)
Screenshot: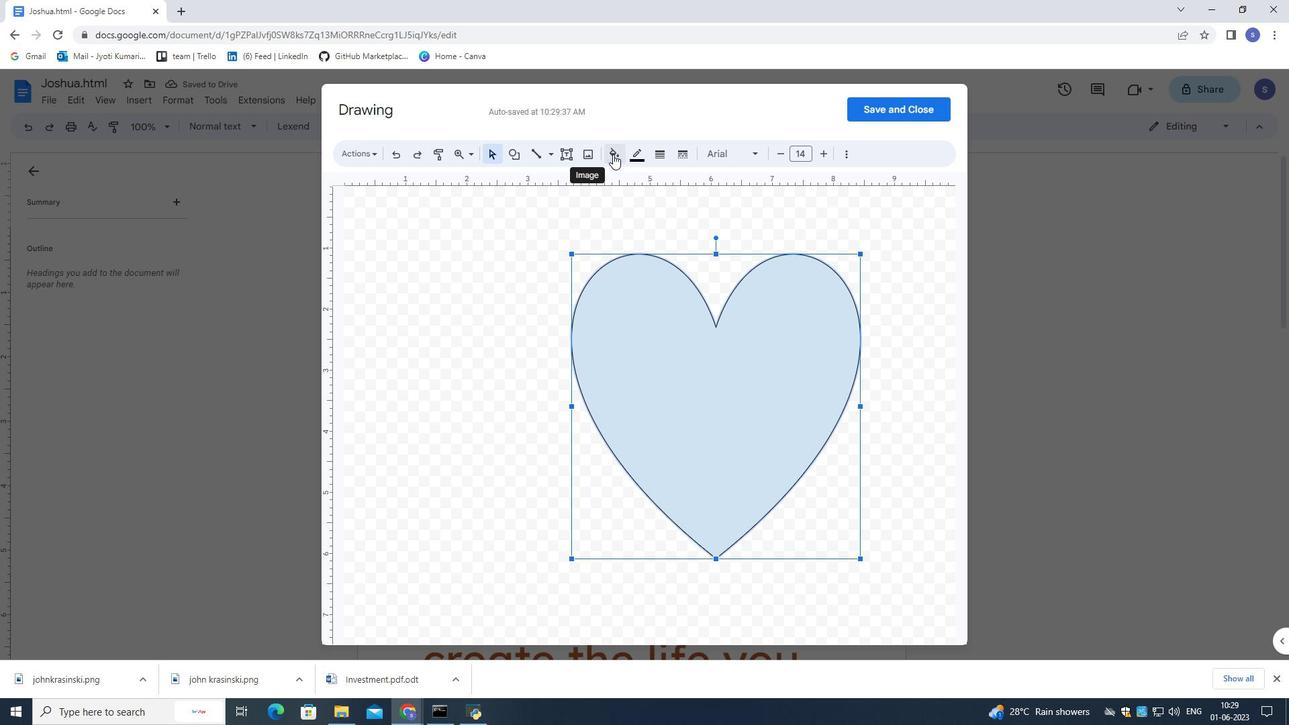 
Action: Mouse pressed left at (617, 155)
Screenshot: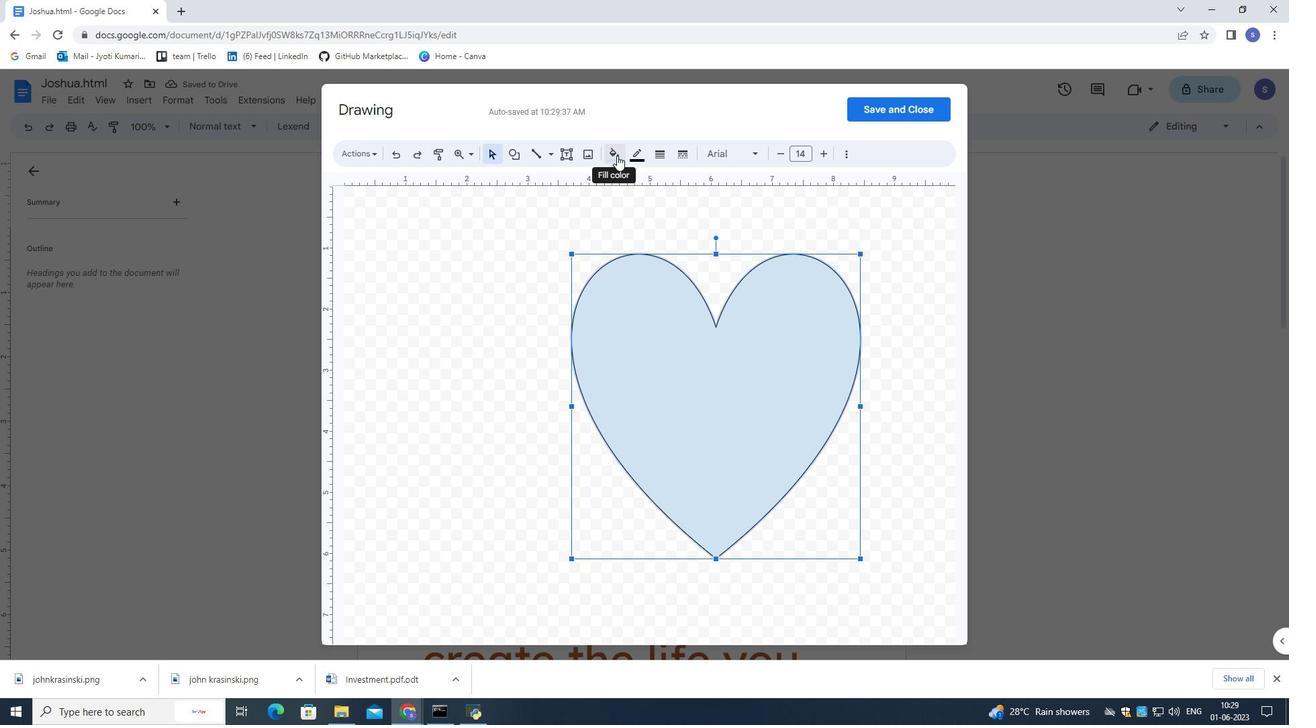 
Action: Mouse moved to (720, 259)
Screenshot: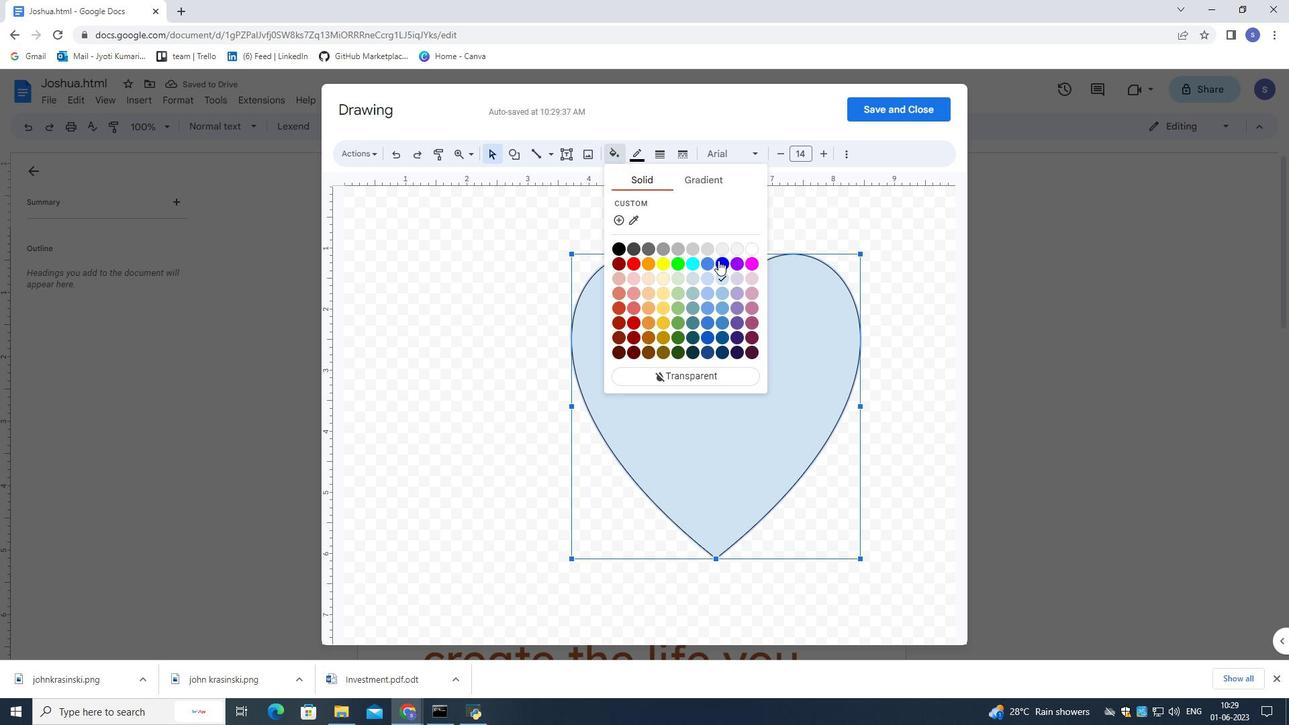 
Action: Mouse pressed left at (720, 259)
Screenshot: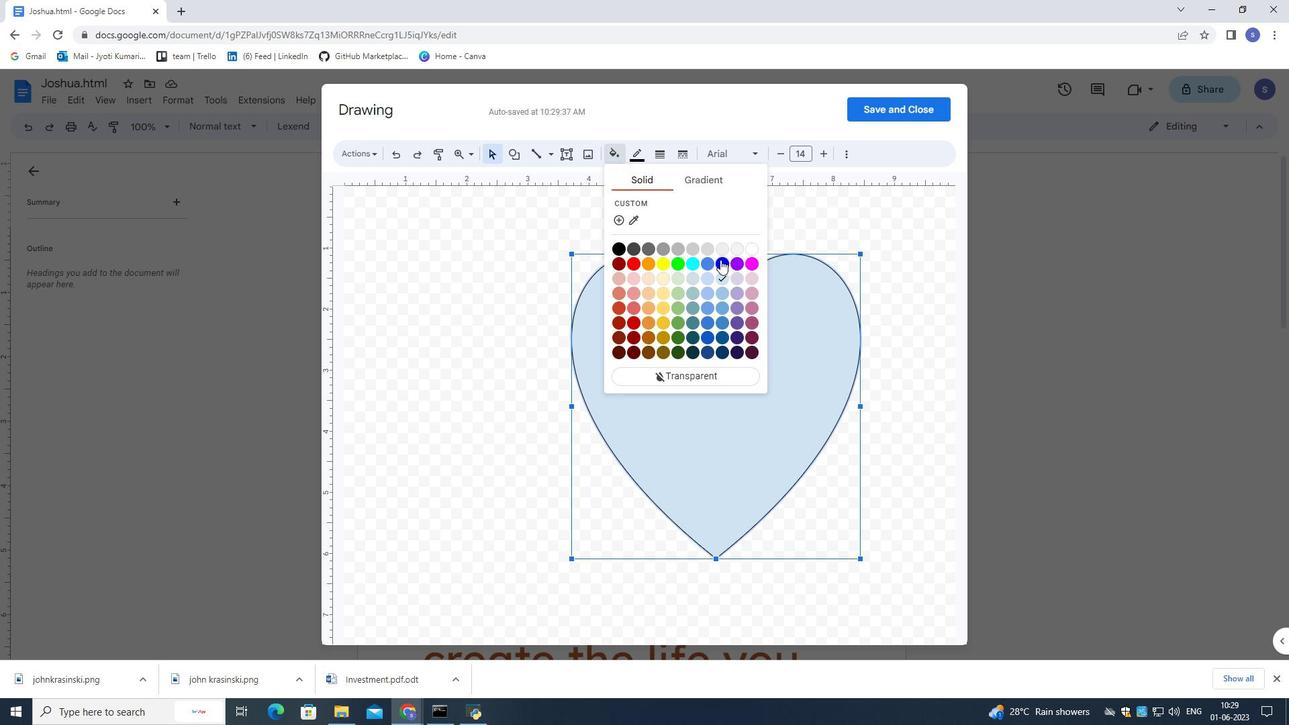 
Action: Mouse moved to (890, 104)
Screenshot: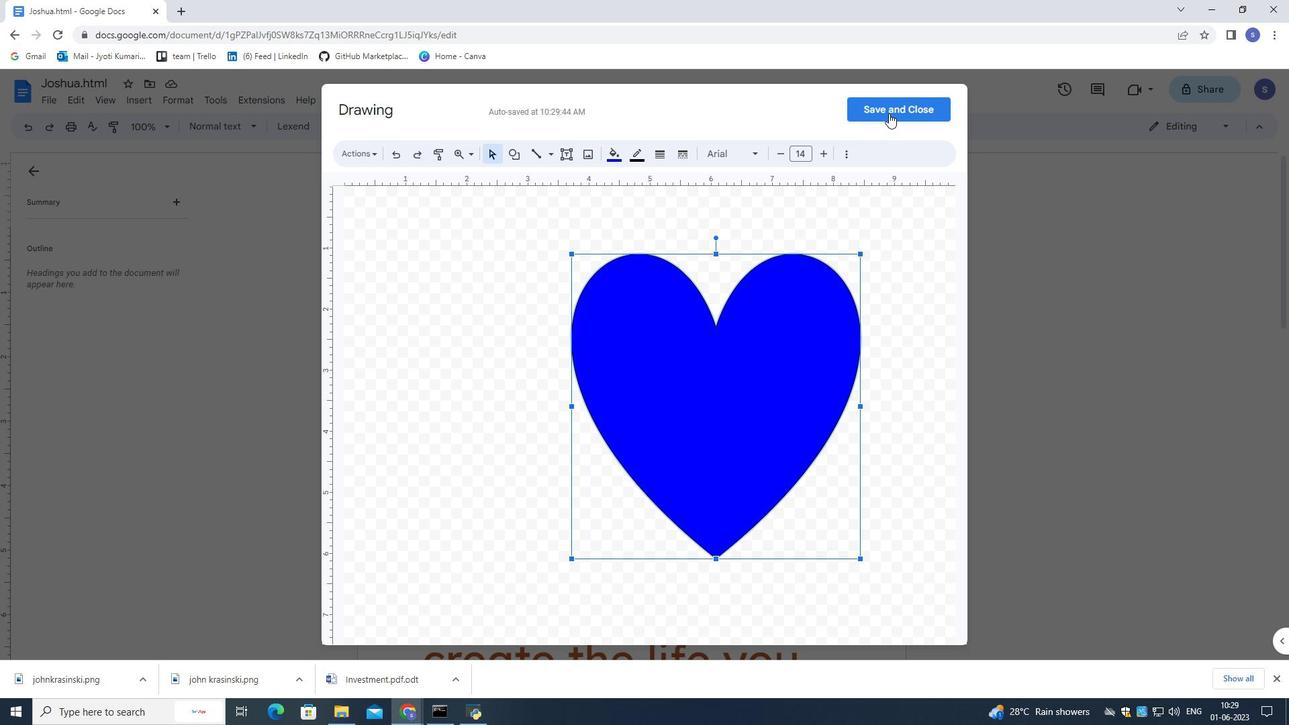
Action: Mouse pressed left at (890, 104)
Screenshot: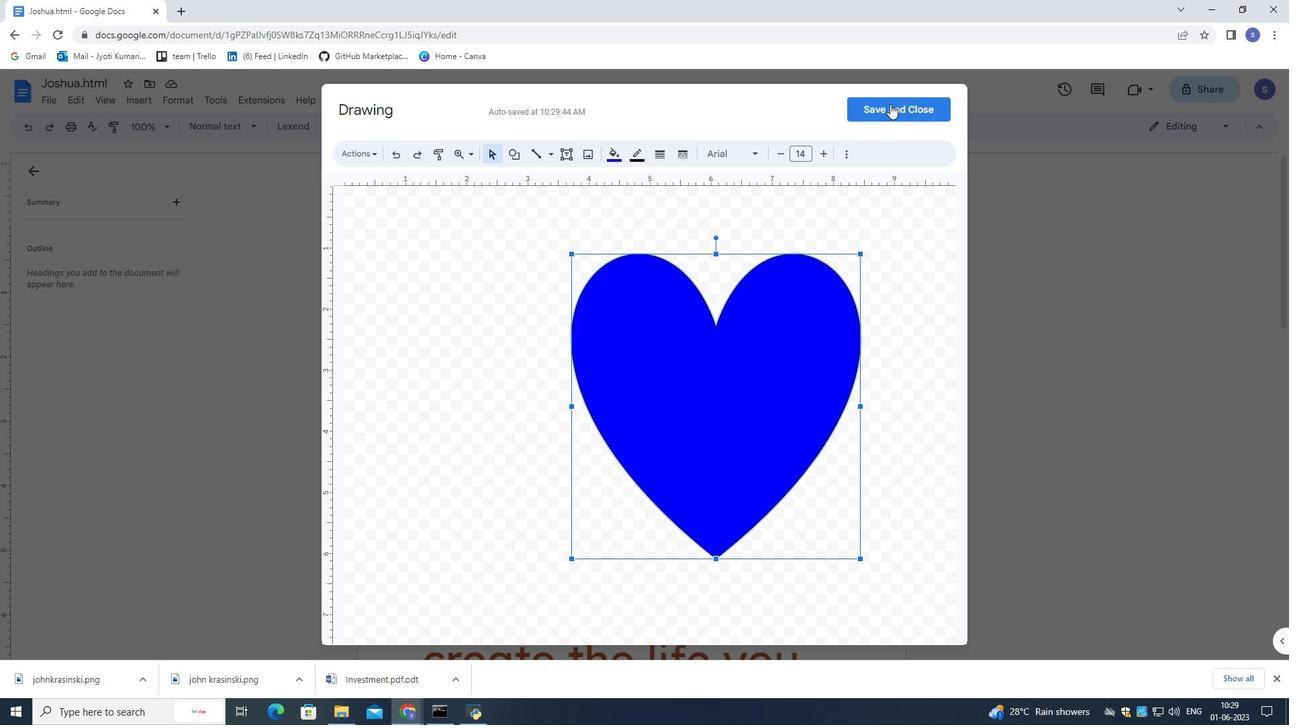 
Action: Mouse moved to (576, 358)
Screenshot: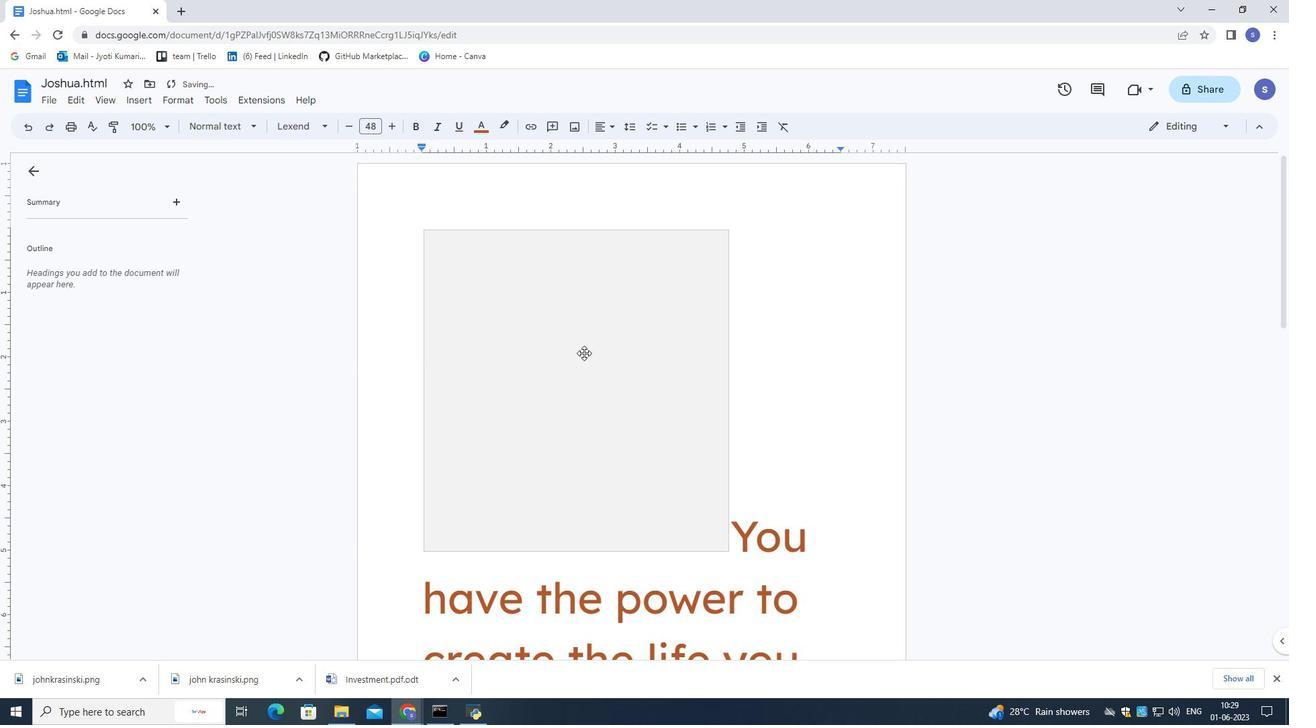 
Action: Mouse pressed left at (576, 358)
Screenshot: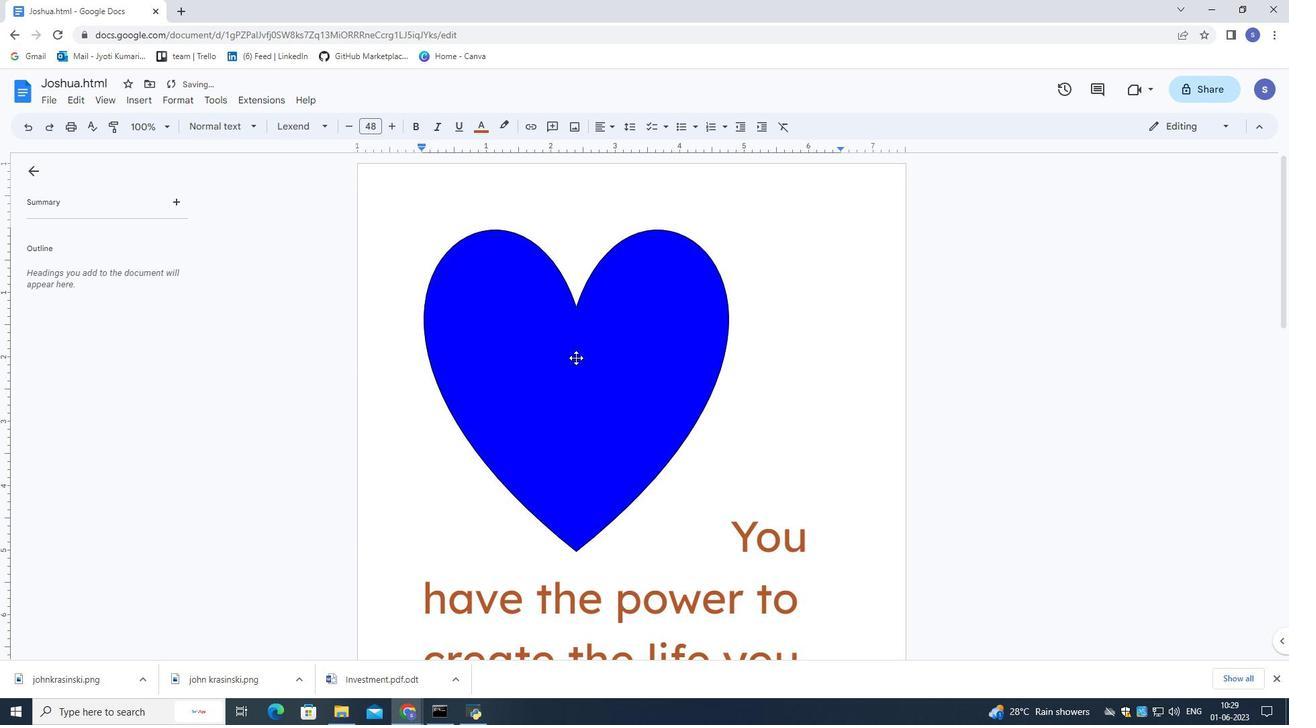 
Action: Mouse moved to (625, 566)
Screenshot: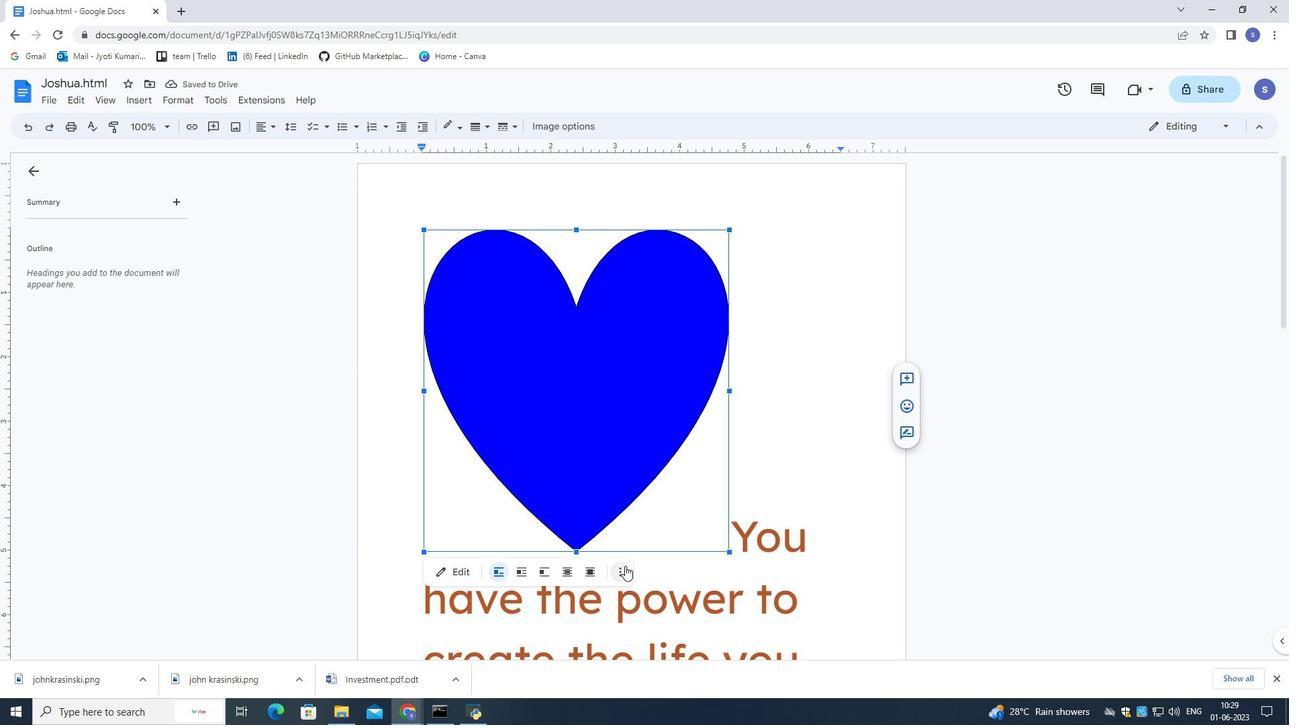 
Action: Mouse pressed left at (625, 566)
Screenshot: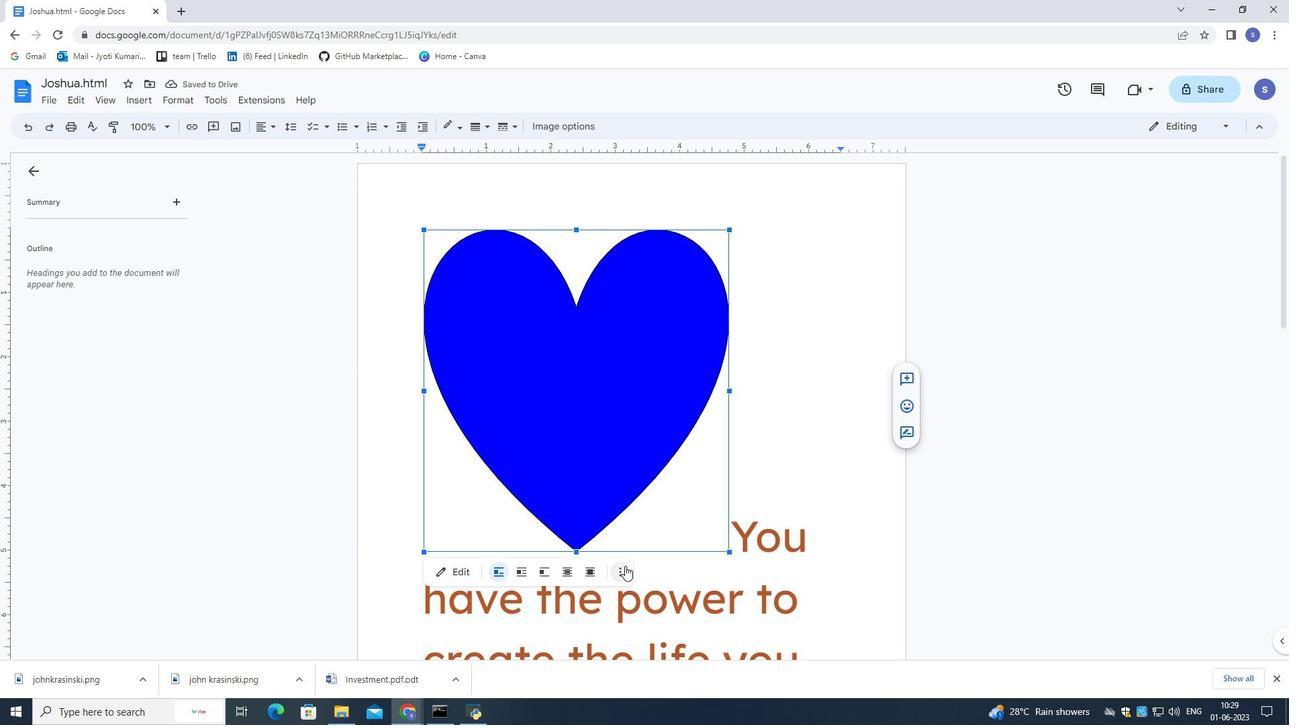 
Action: Mouse moved to (636, 596)
Screenshot: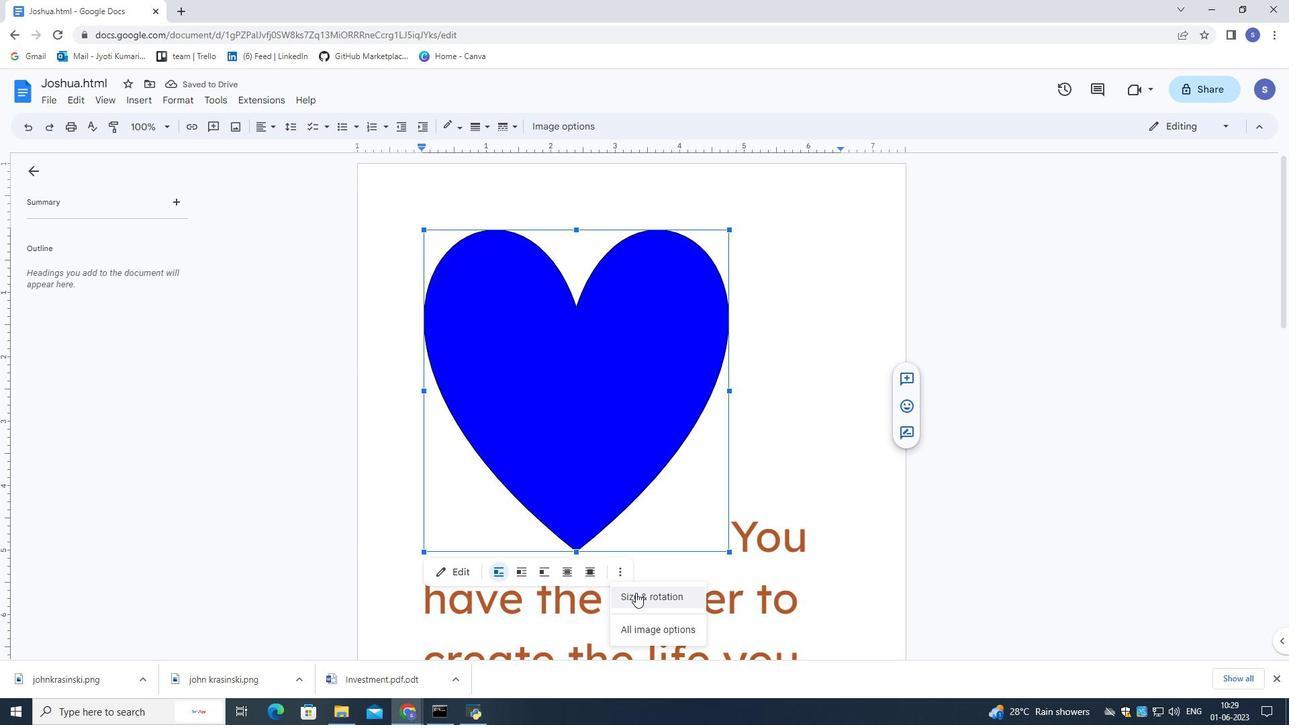 
Action: Mouse pressed left at (636, 596)
Screenshot: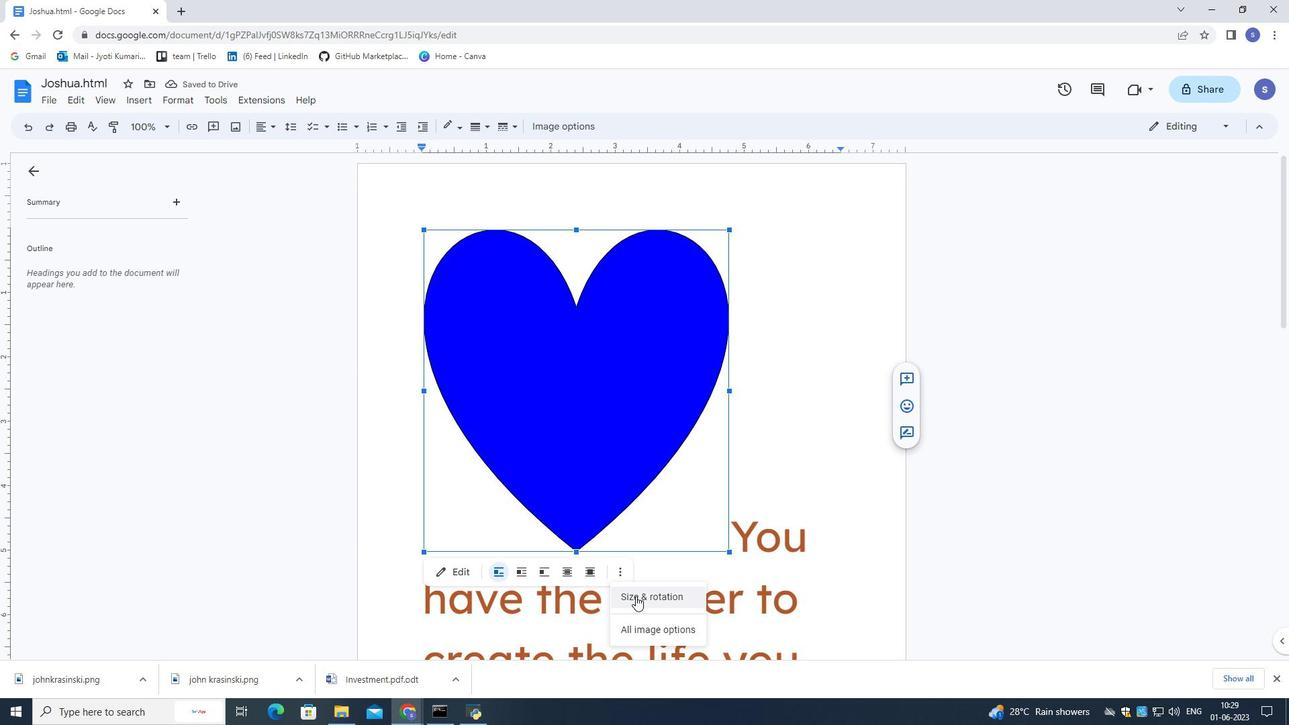 
Action: Mouse moved to (1229, 241)
Screenshot: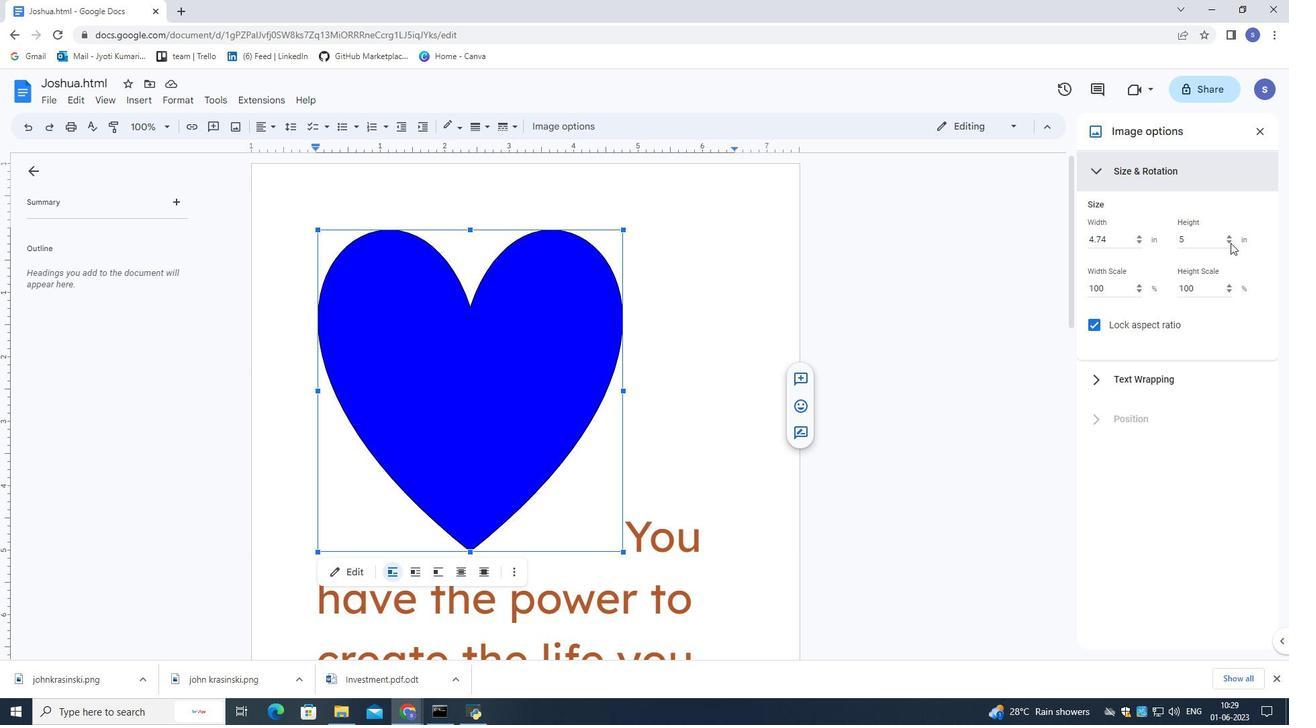 
Action: Mouse pressed left at (1229, 241)
Screenshot: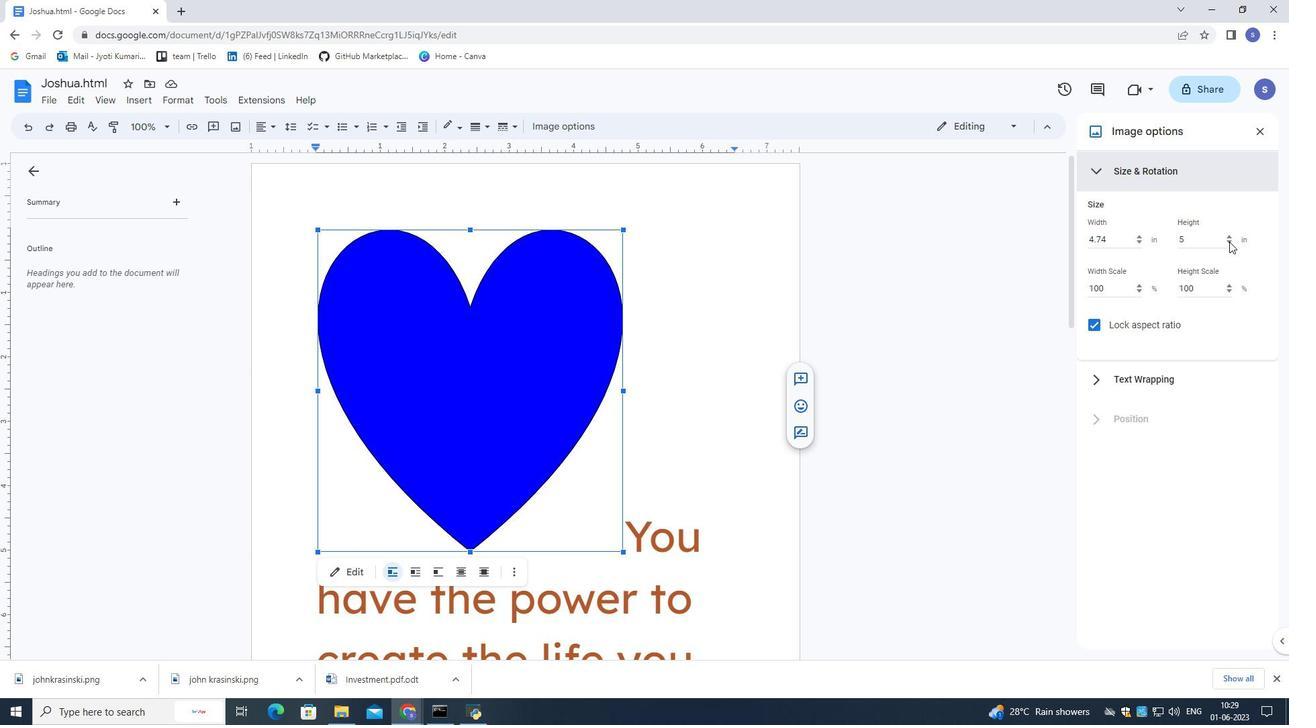 
Action: Mouse pressed left at (1229, 241)
Screenshot: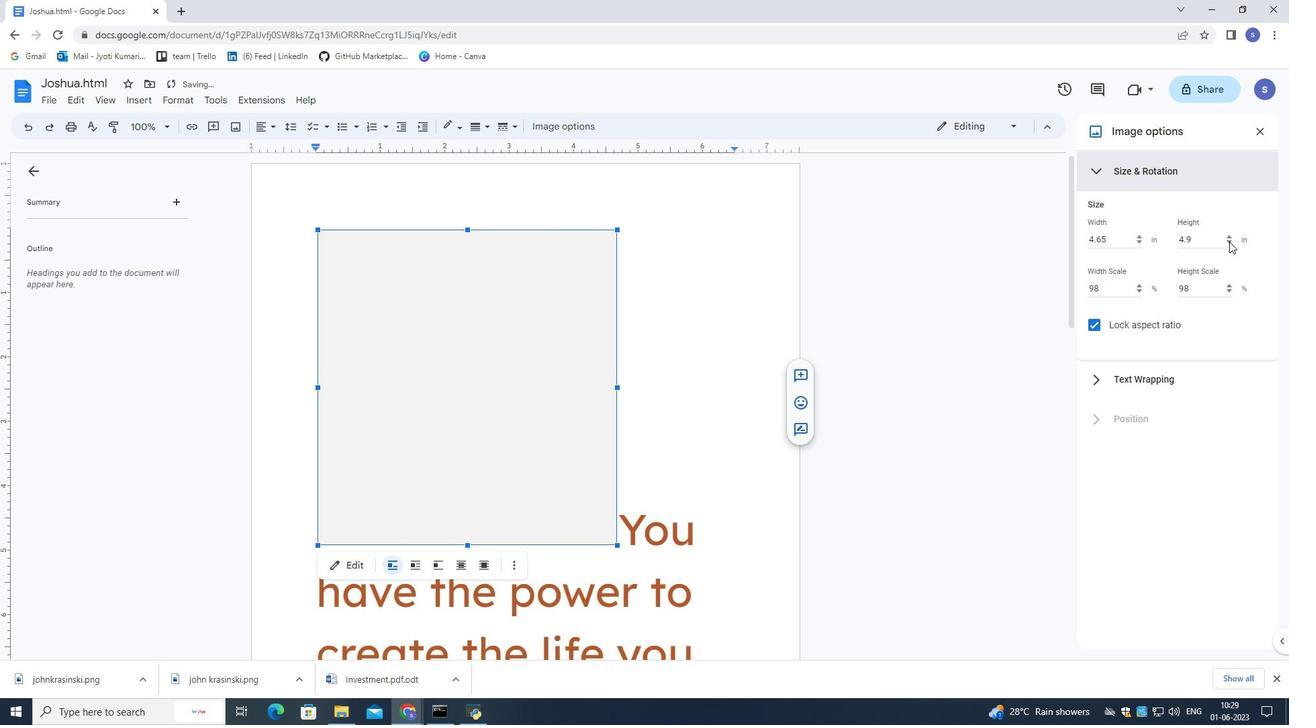 
Action: Mouse pressed left at (1229, 241)
Screenshot: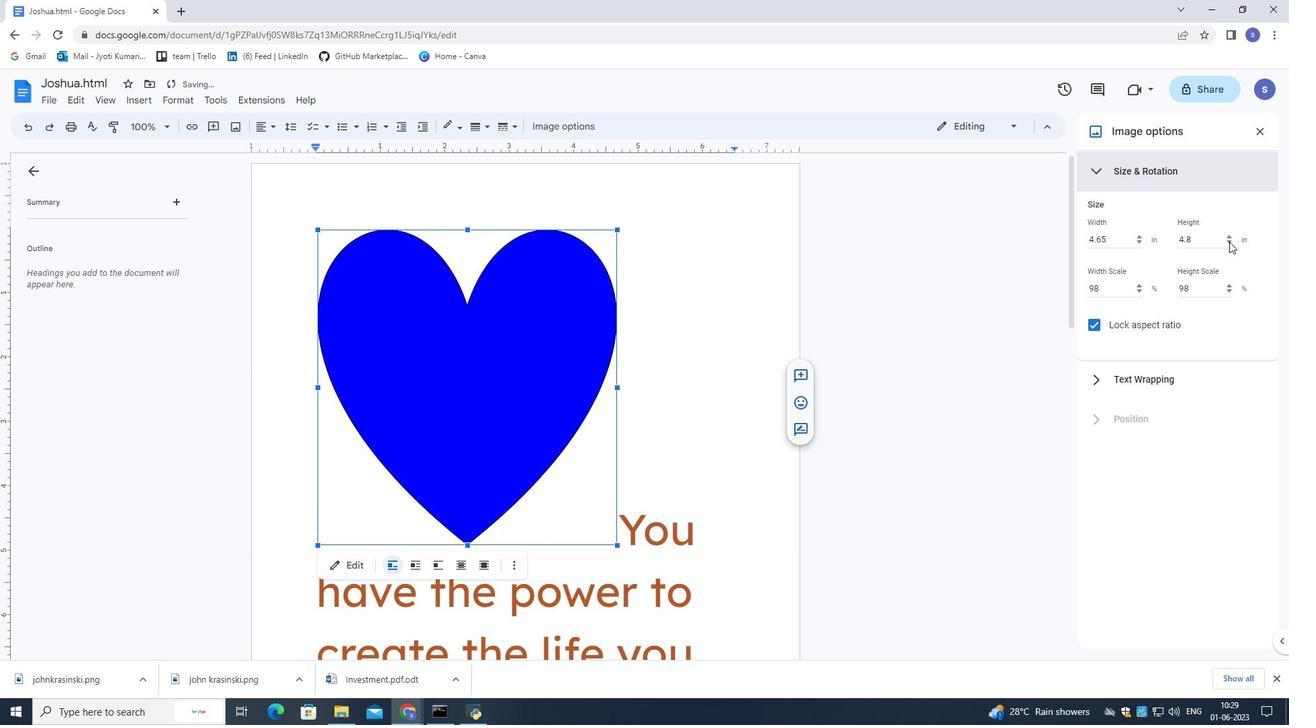 
Action: Mouse pressed left at (1229, 241)
Screenshot: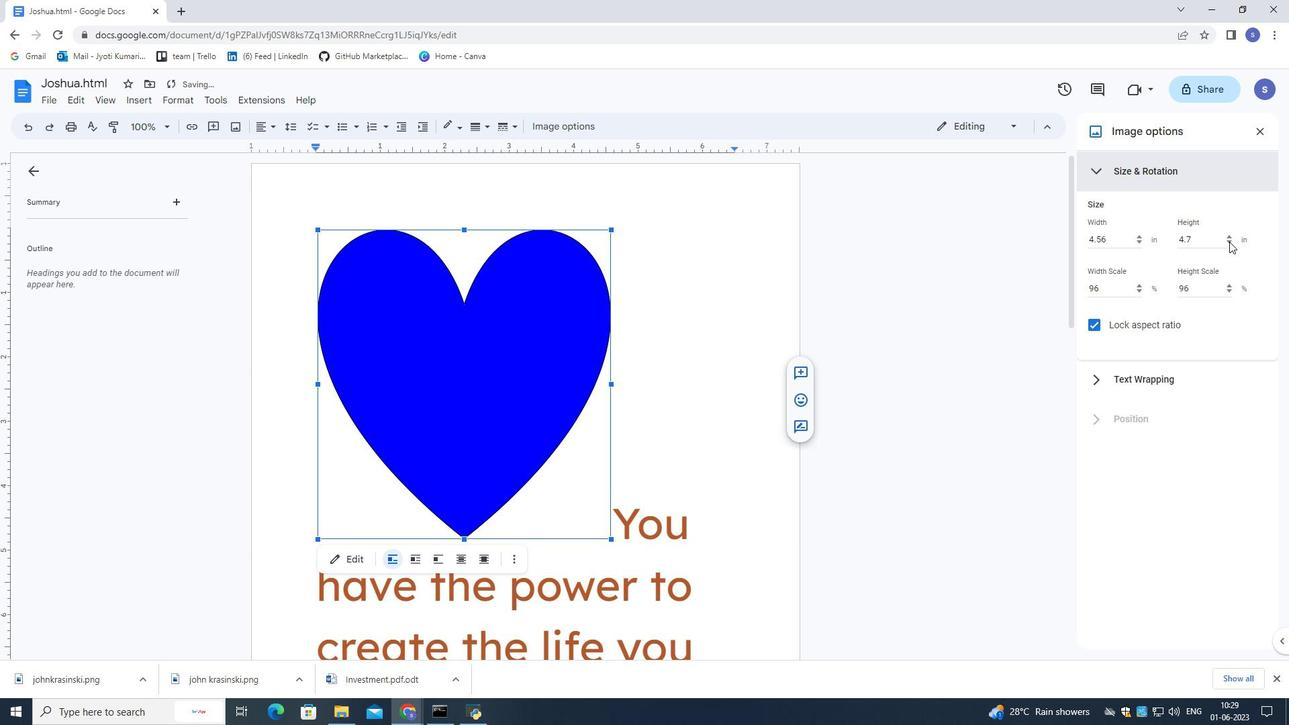 
Action: Mouse pressed left at (1229, 241)
Screenshot: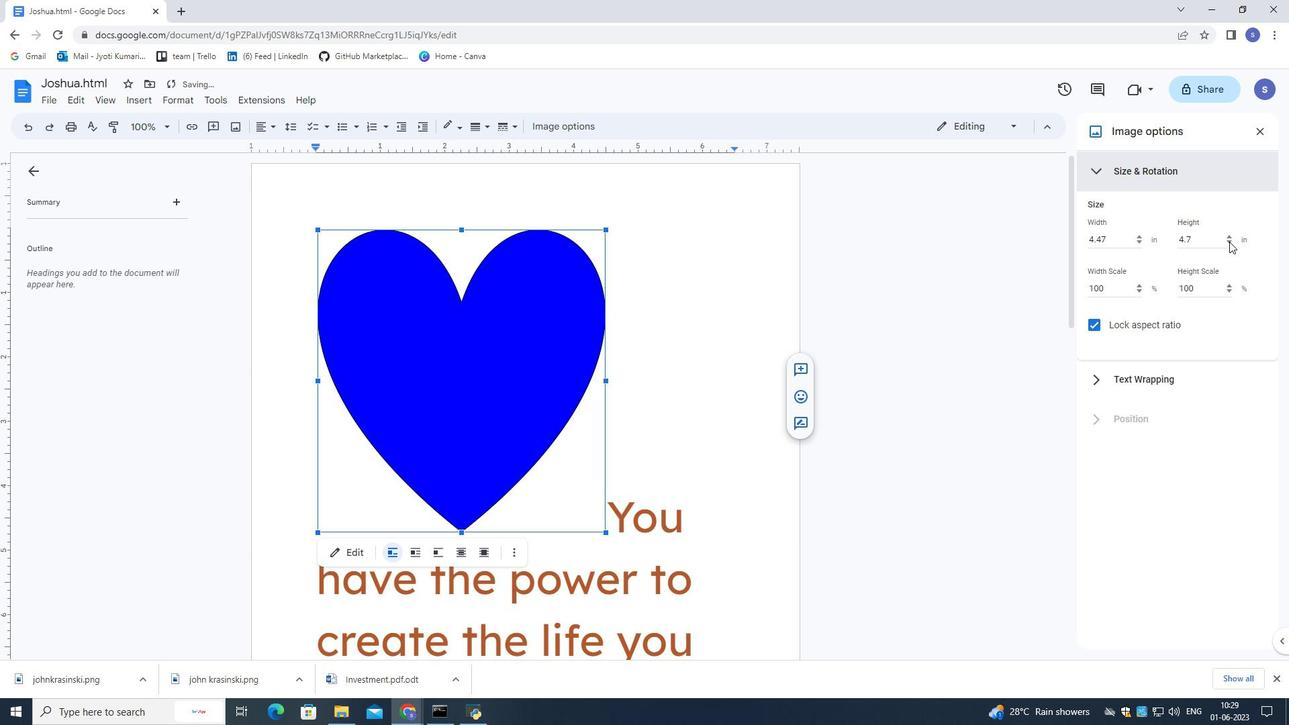 
Action: Mouse pressed left at (1229, 241)
Screenshot: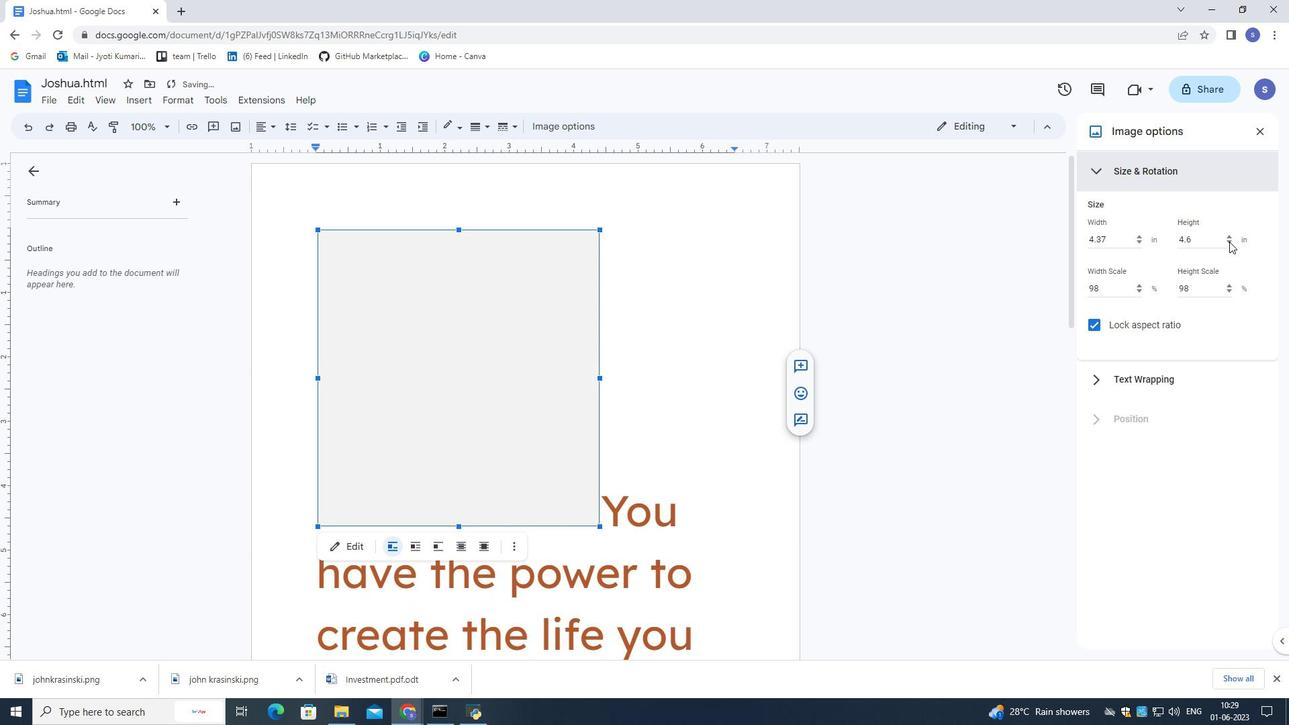 
Action: Mouse pressed left at (1229, 241)
Screenshot: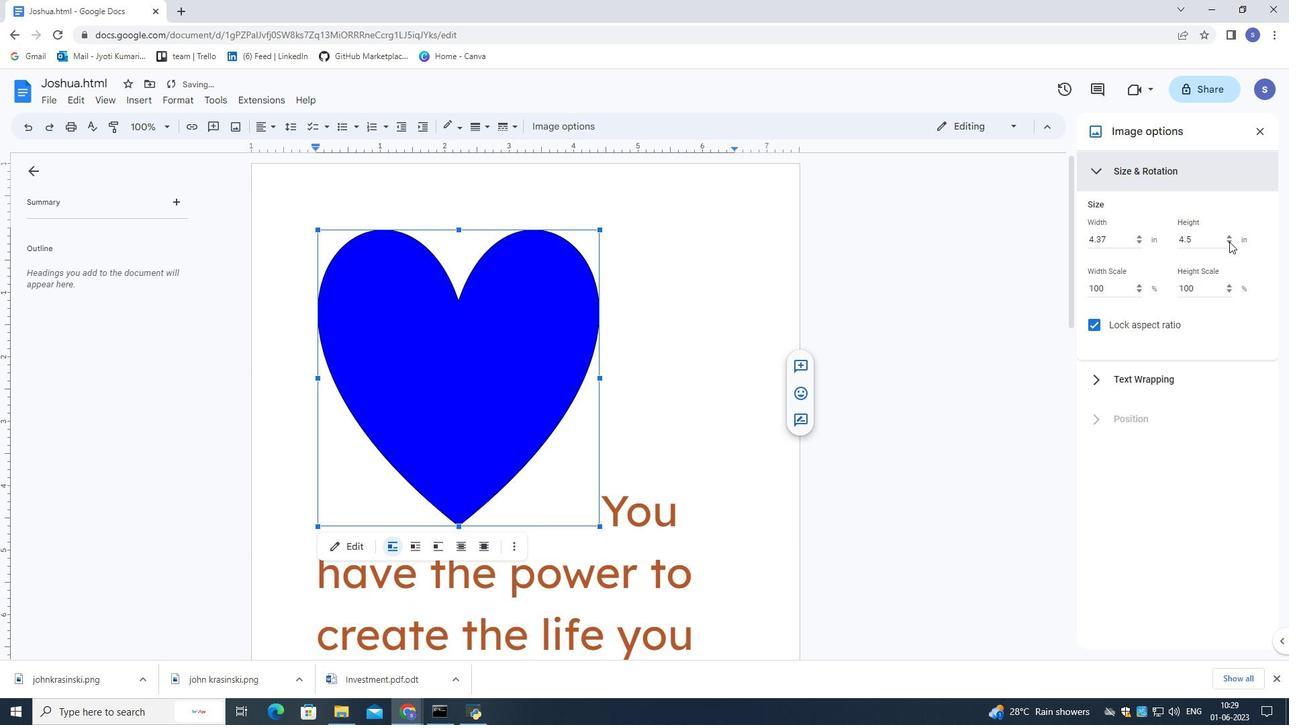 
Action: Mouse pressed left at (1229, 241)
Screenshot: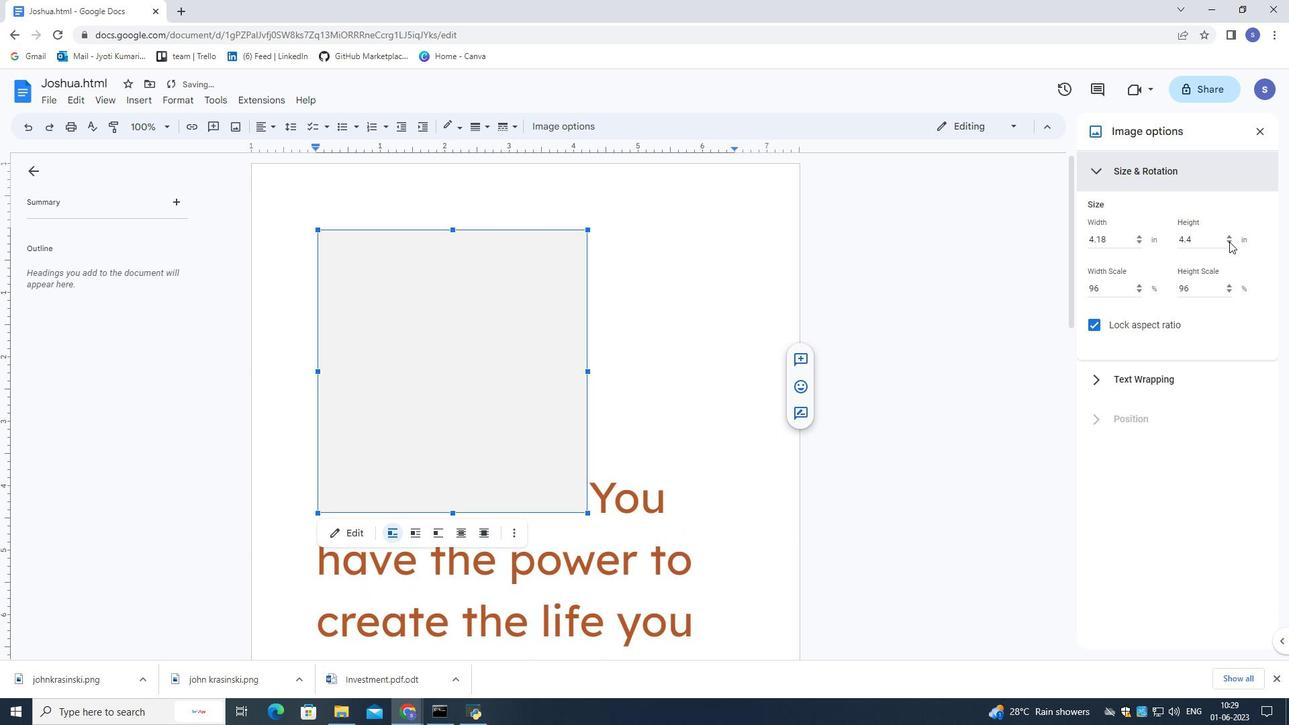 
Action: Mouse pressed left at (1229, 241)
Screenshot: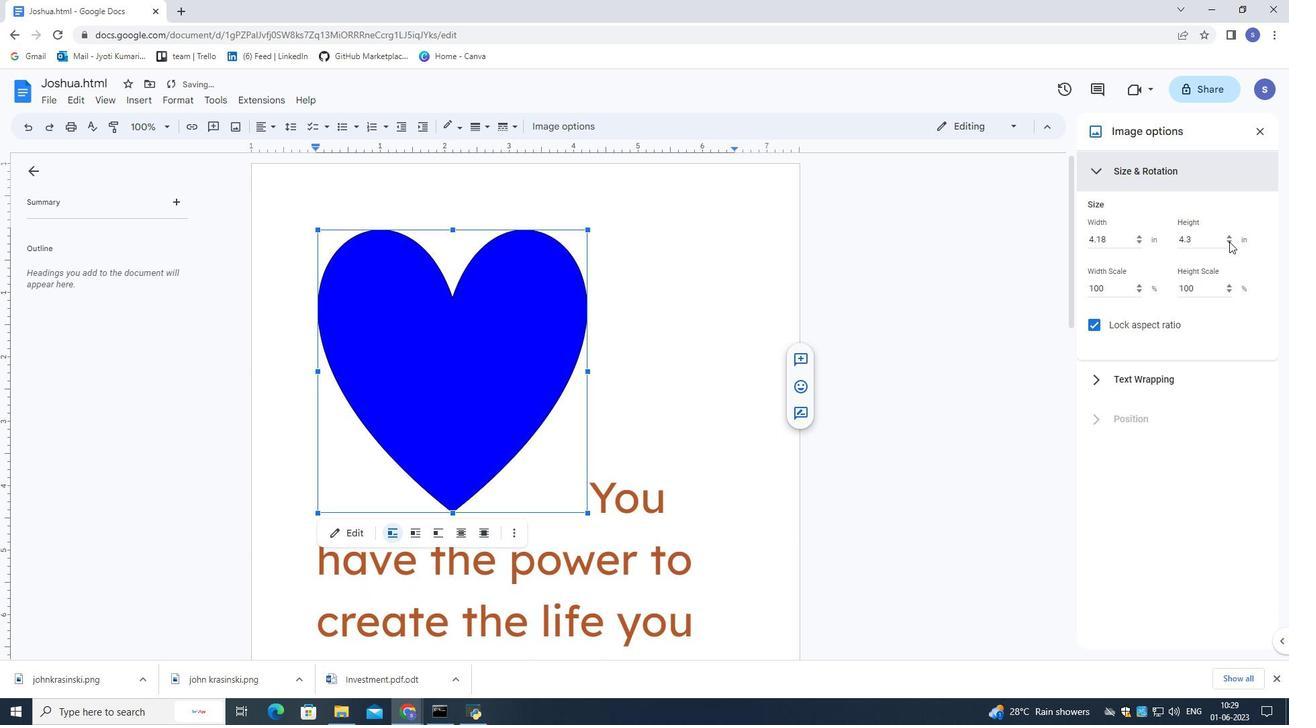 
Action: Mouse pressed left at (1229, 241)
Screenshot: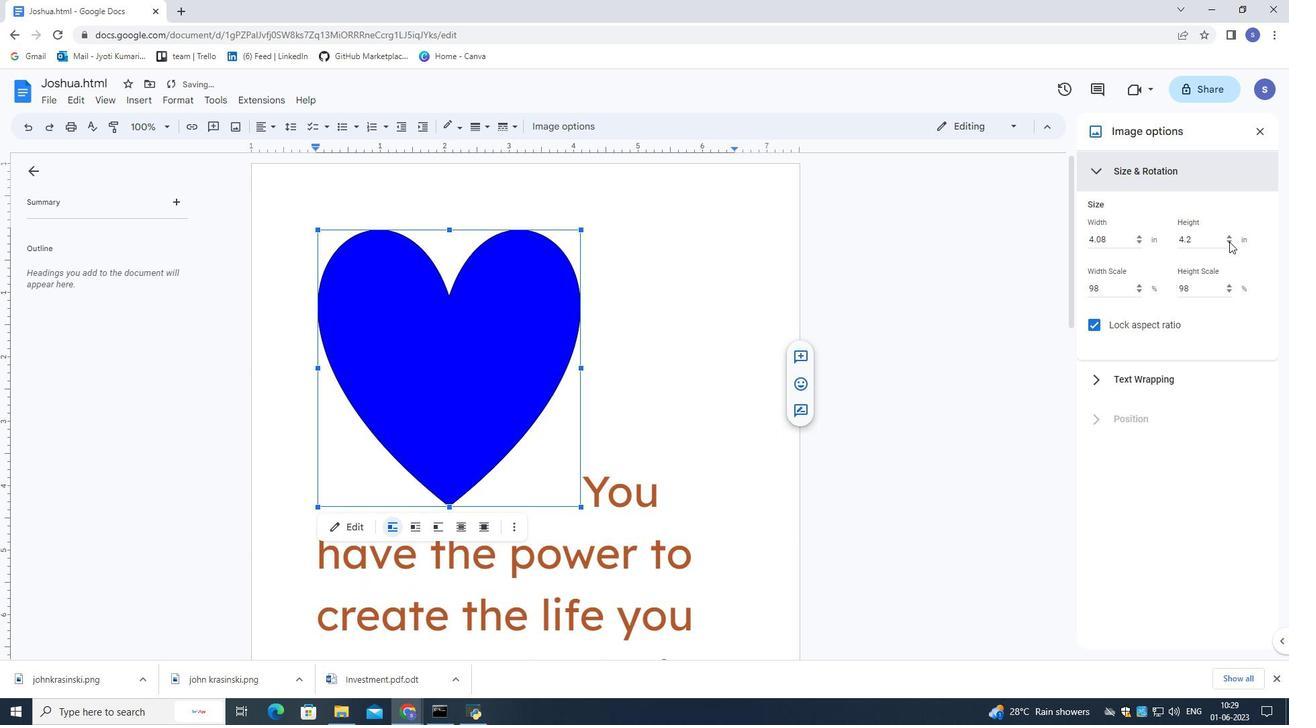 
Action: Mouse pressed left at (1229, 241)
Screenshot: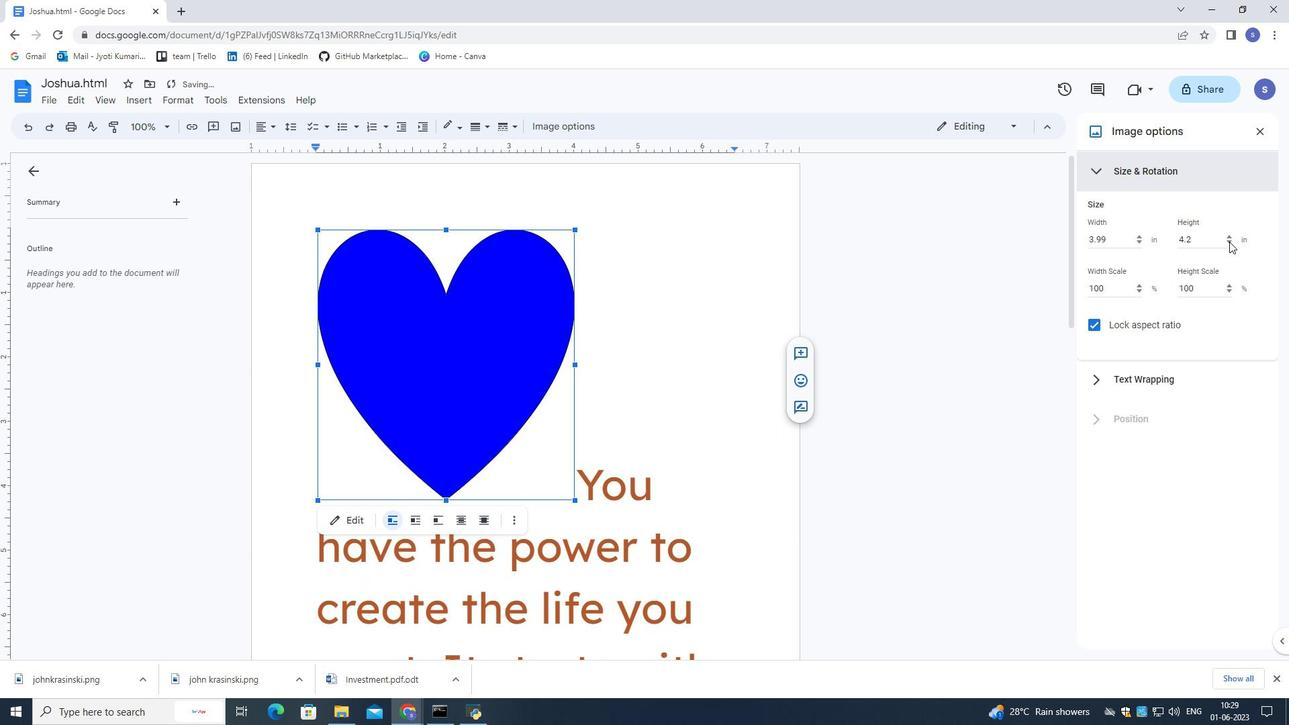 
Action: Mouse pressed left at (1229, 241)
Screenshot: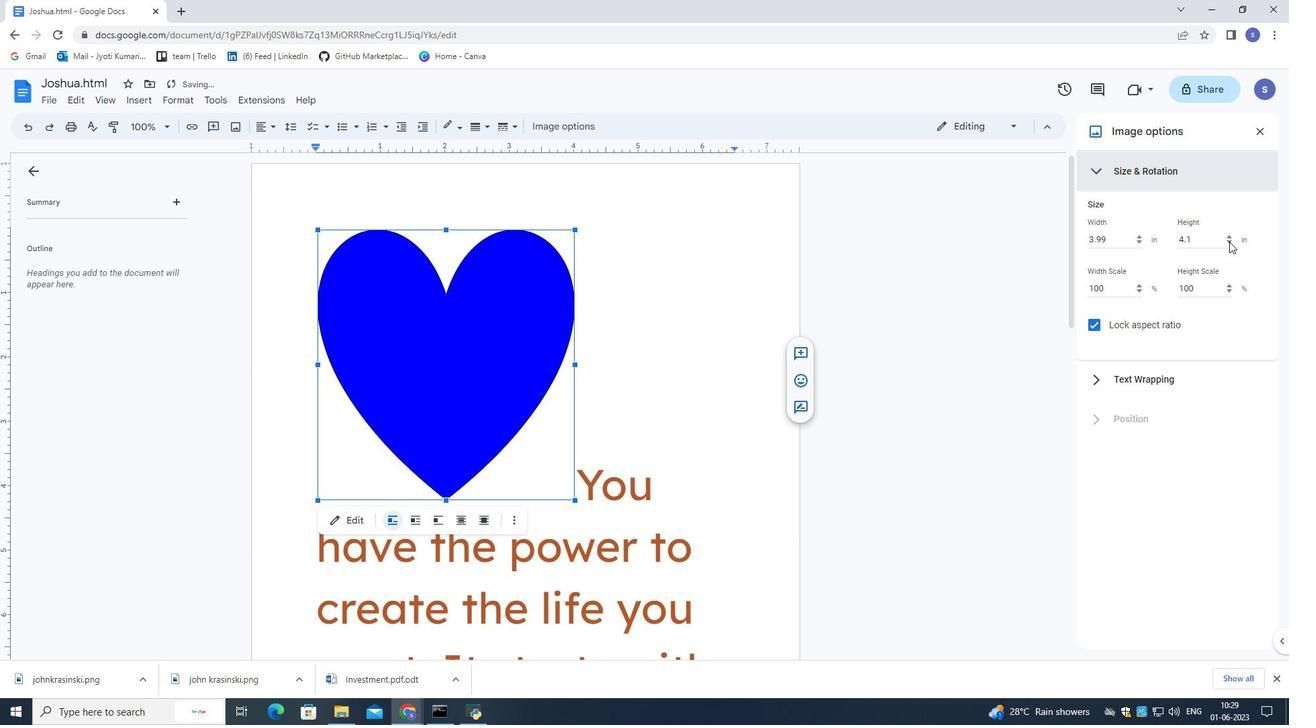 
Action: Mouse pressed left at (1229, 241)
Screenshot: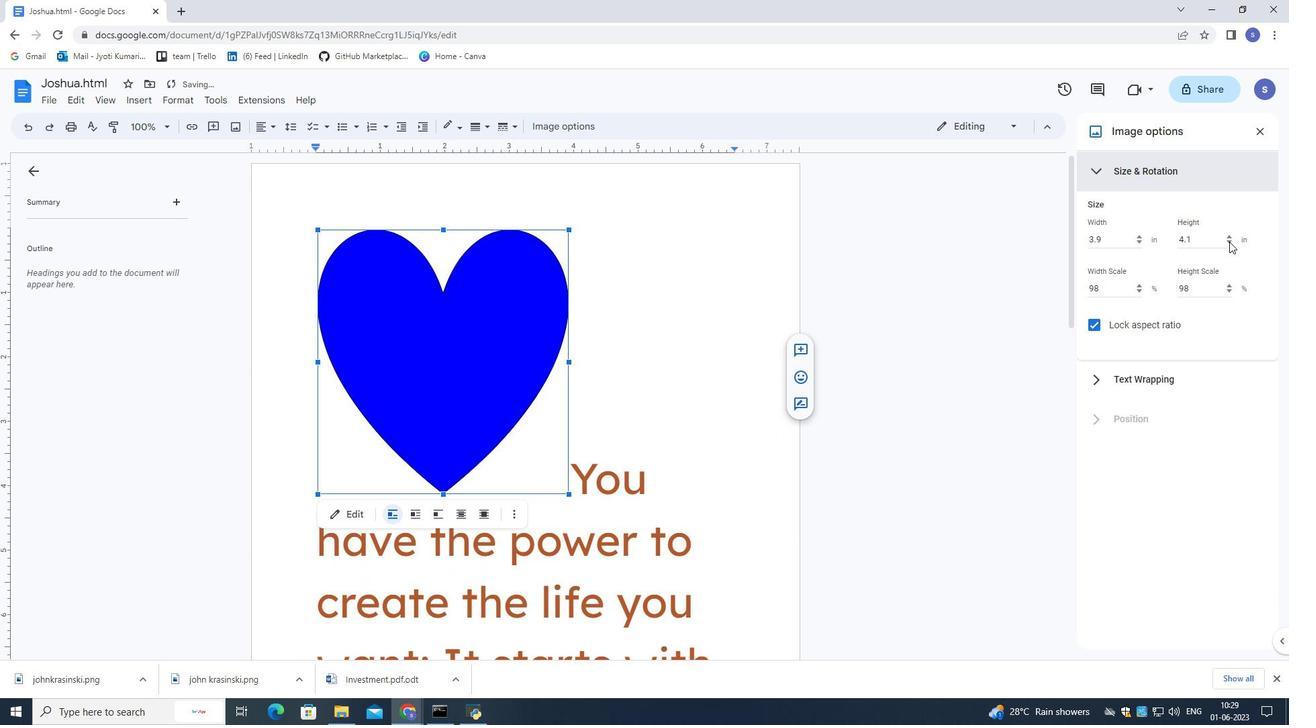 
Action: Mouse pressed left at (1229, 241)
Screenshot: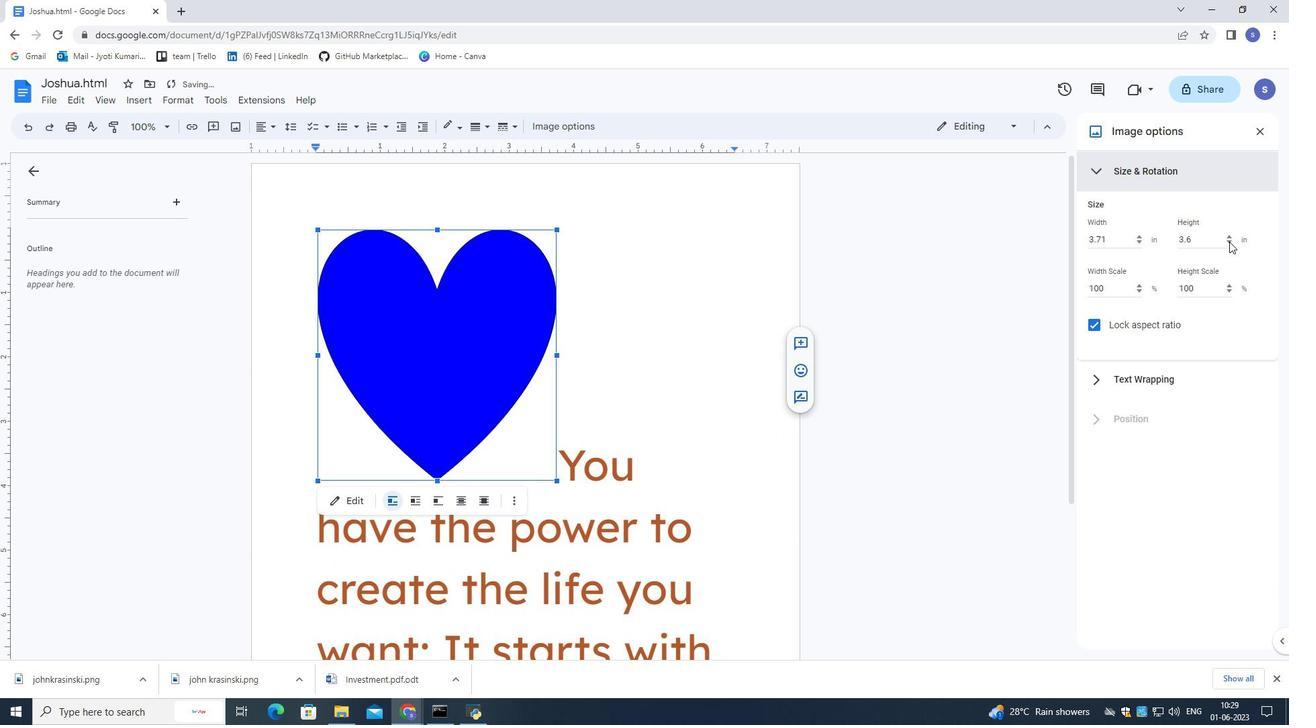 
Action: Mouse pressed left at (1229, 241)
Screenshot: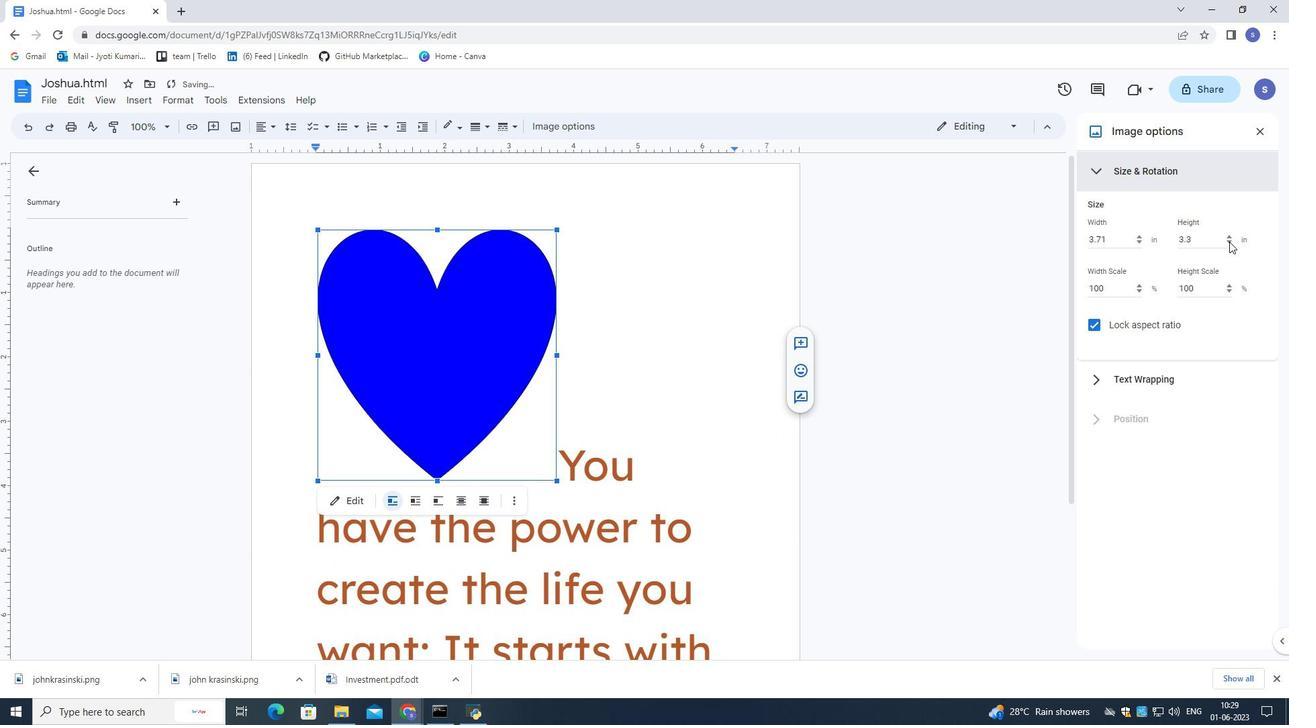 
Action: Mouse pressed left at (1229, 241)
Screenshot: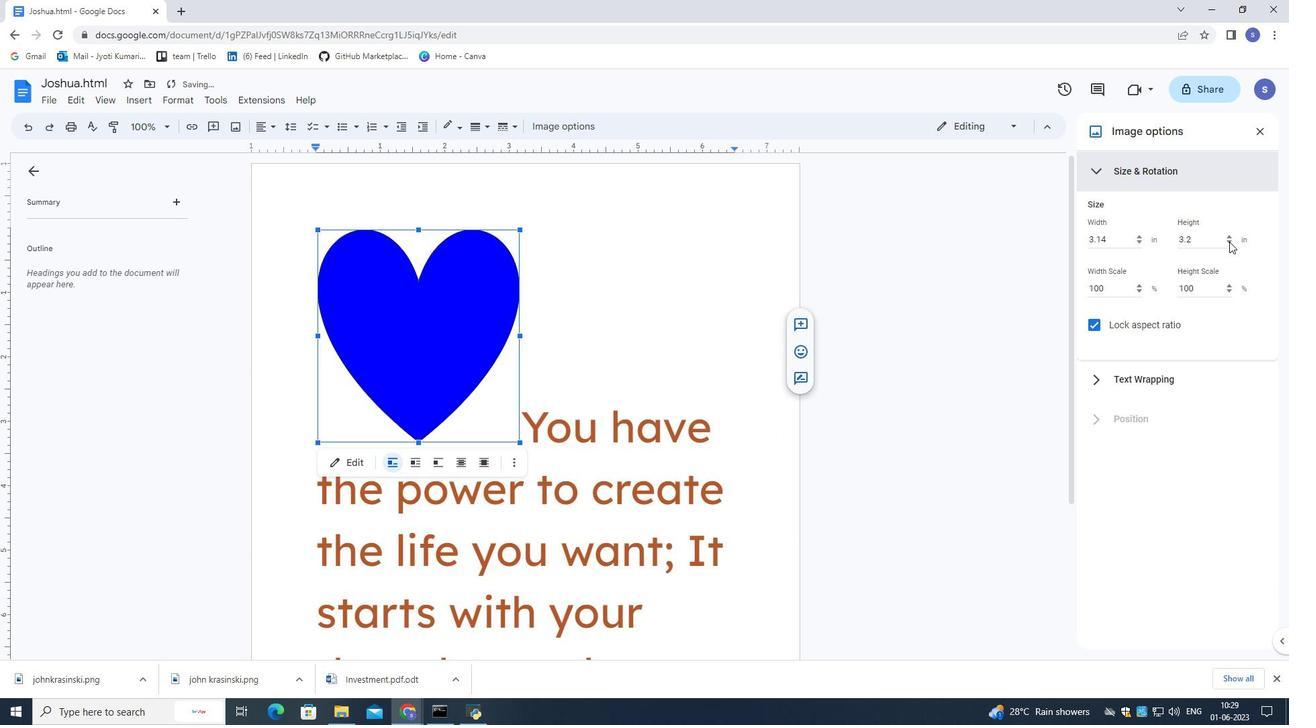 
Action: Mouse pressed left at (1229, 241)
Screenshot: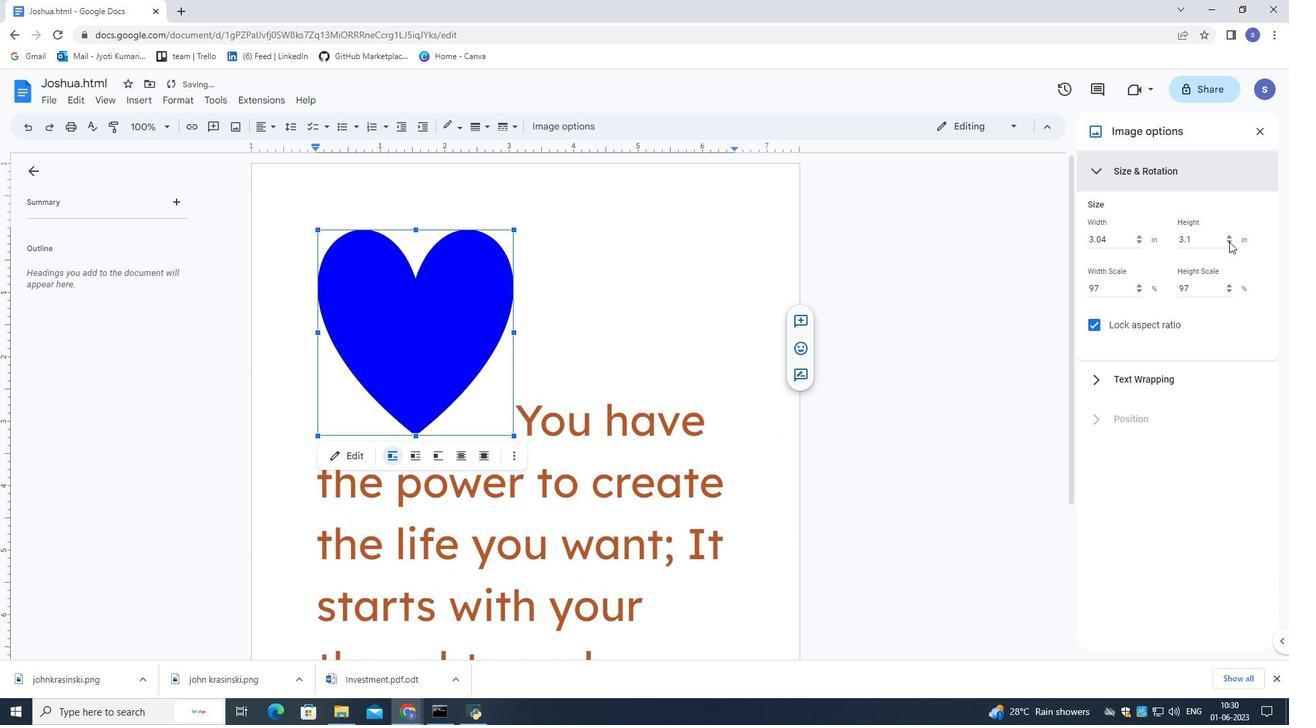 
Action: Mouse pressed left at (1229, 241)
Screenshot: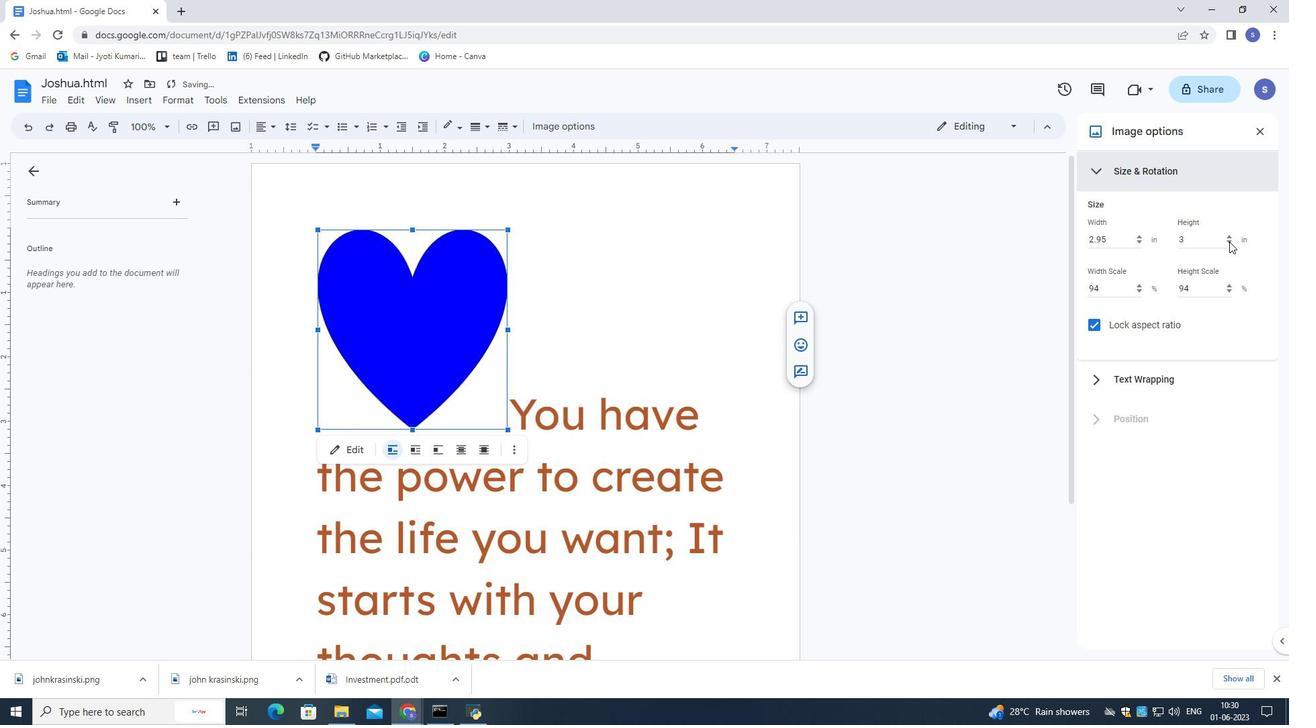 
Action: Mouse pressed left at (1229, 241)
Screenshot: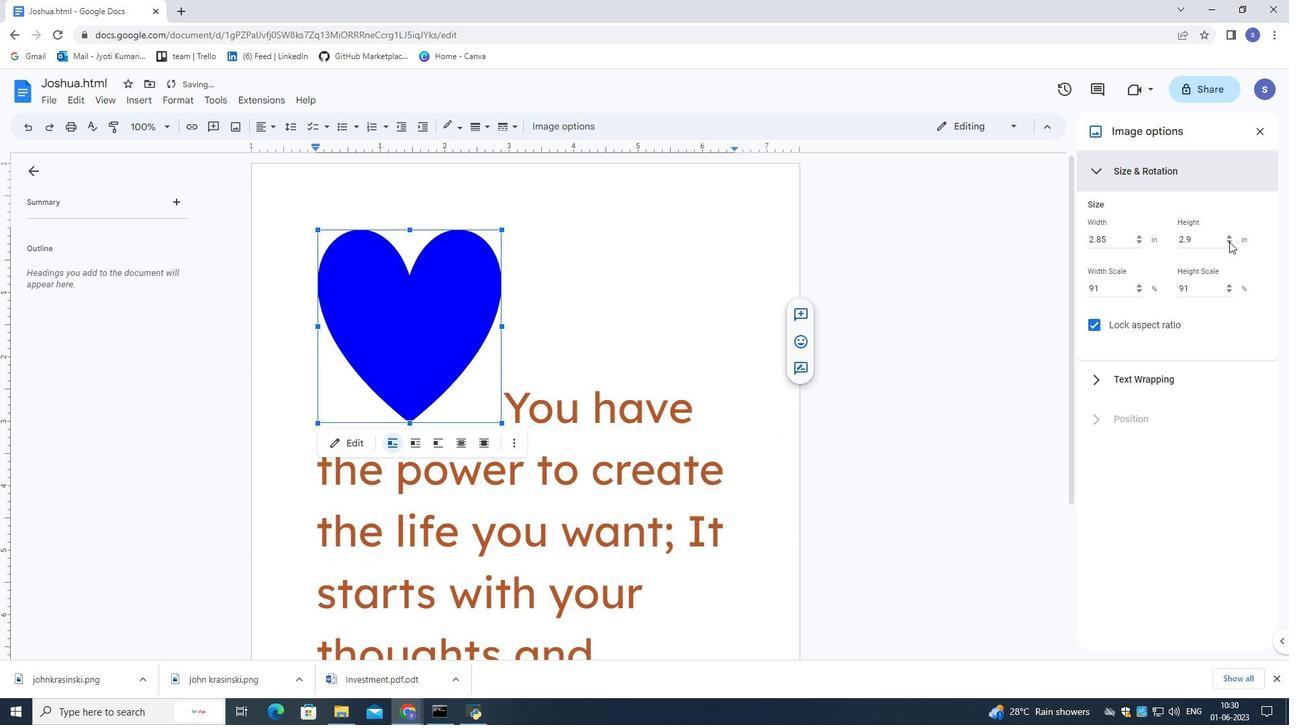
Action: Mouse pressed left at (1229, 241)
Screenshot: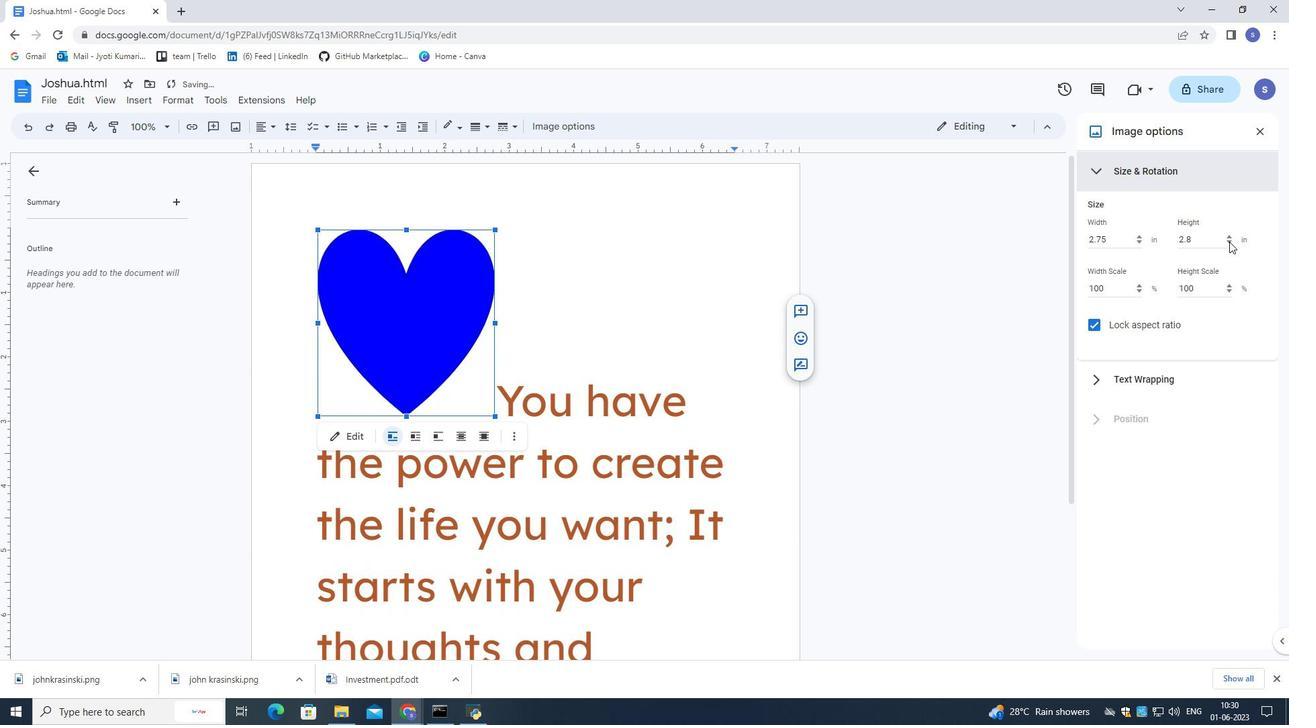 
Action: Mouse pressed left at (1229, 241)
Screenshot: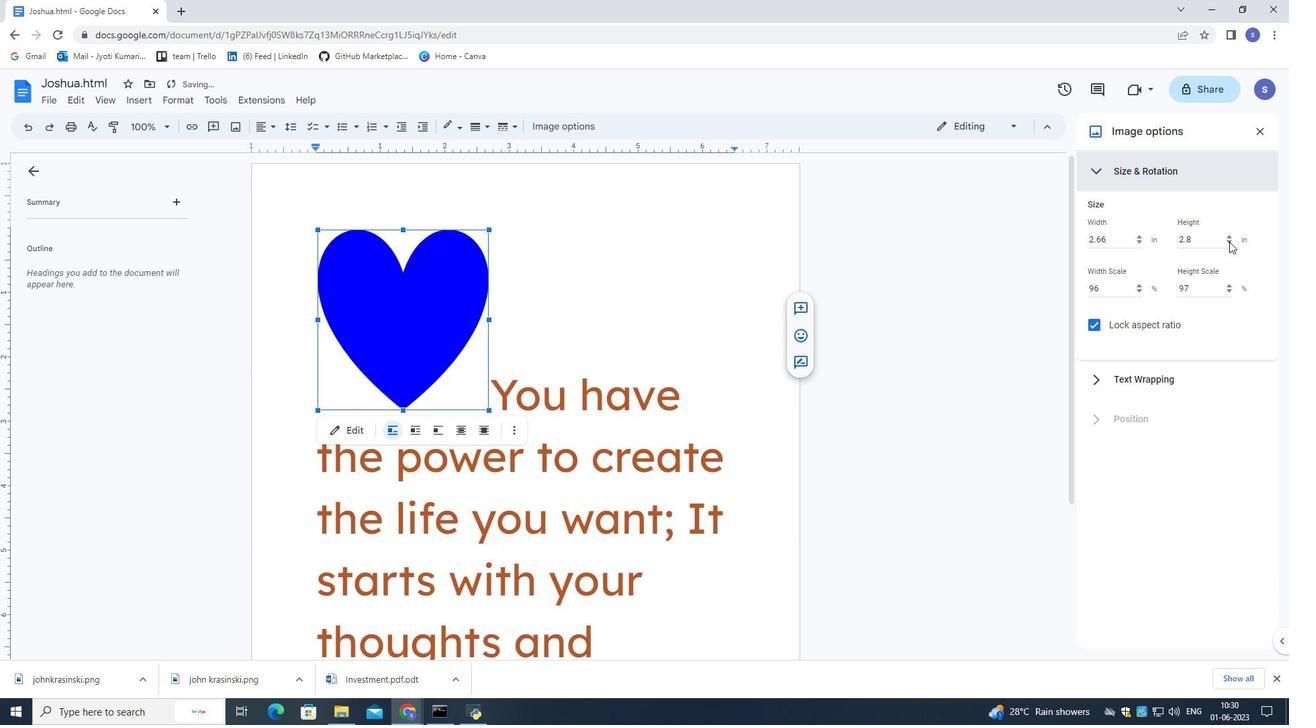 
Action: Mouse pressed left at (1229, 241)
Screenshot: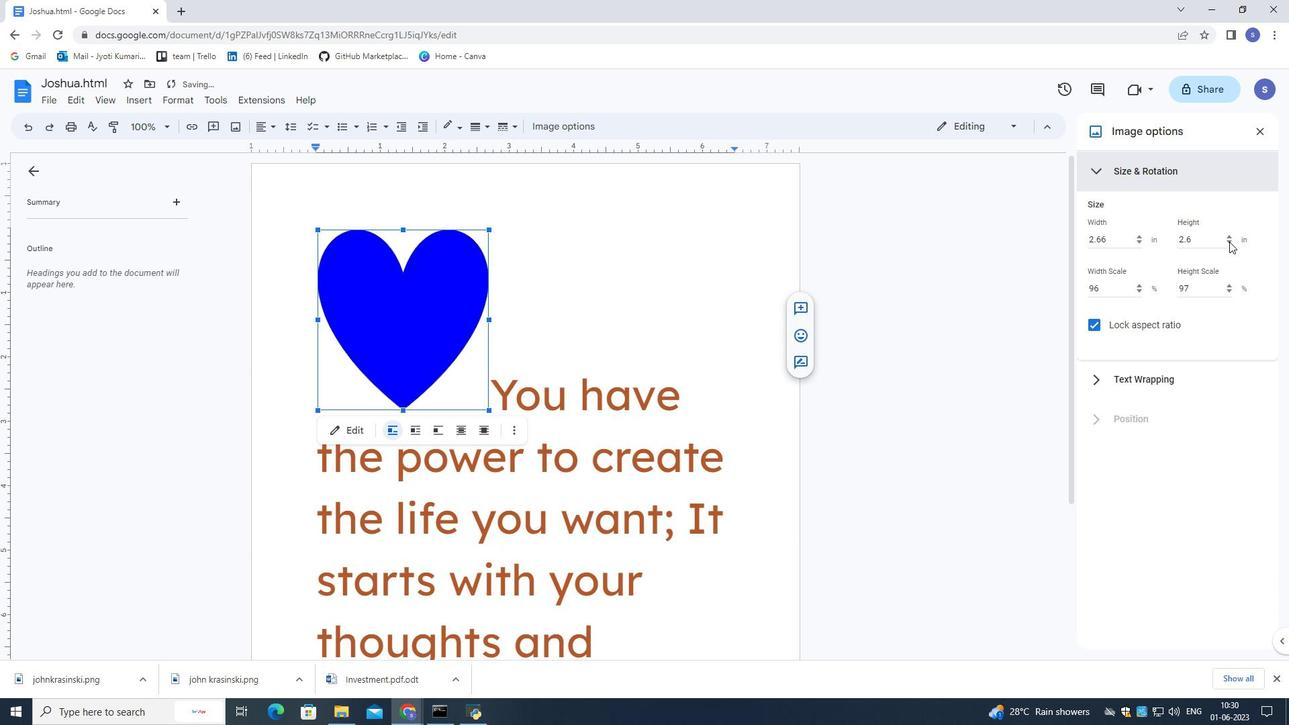 
Action: Mouse pressed left at (1229, 241)
Screenshot: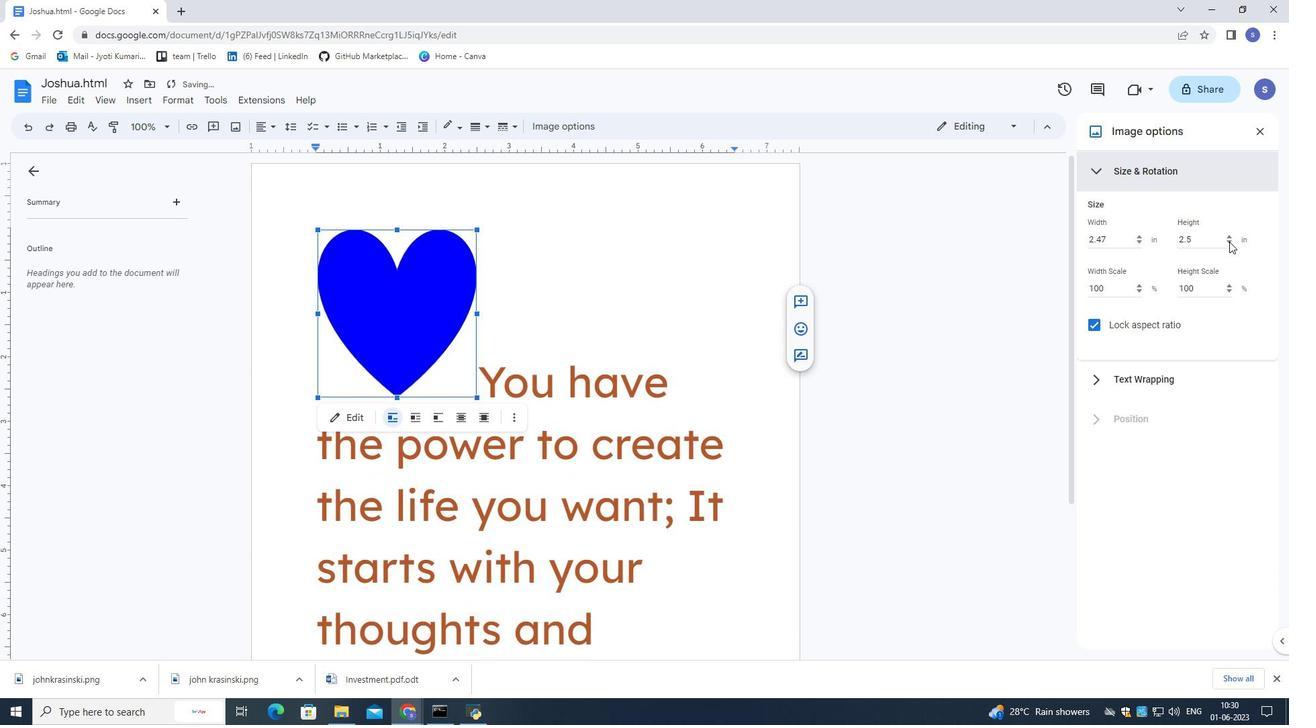 
Action: Mouse pressed left at (1229, 241)
Screenshot: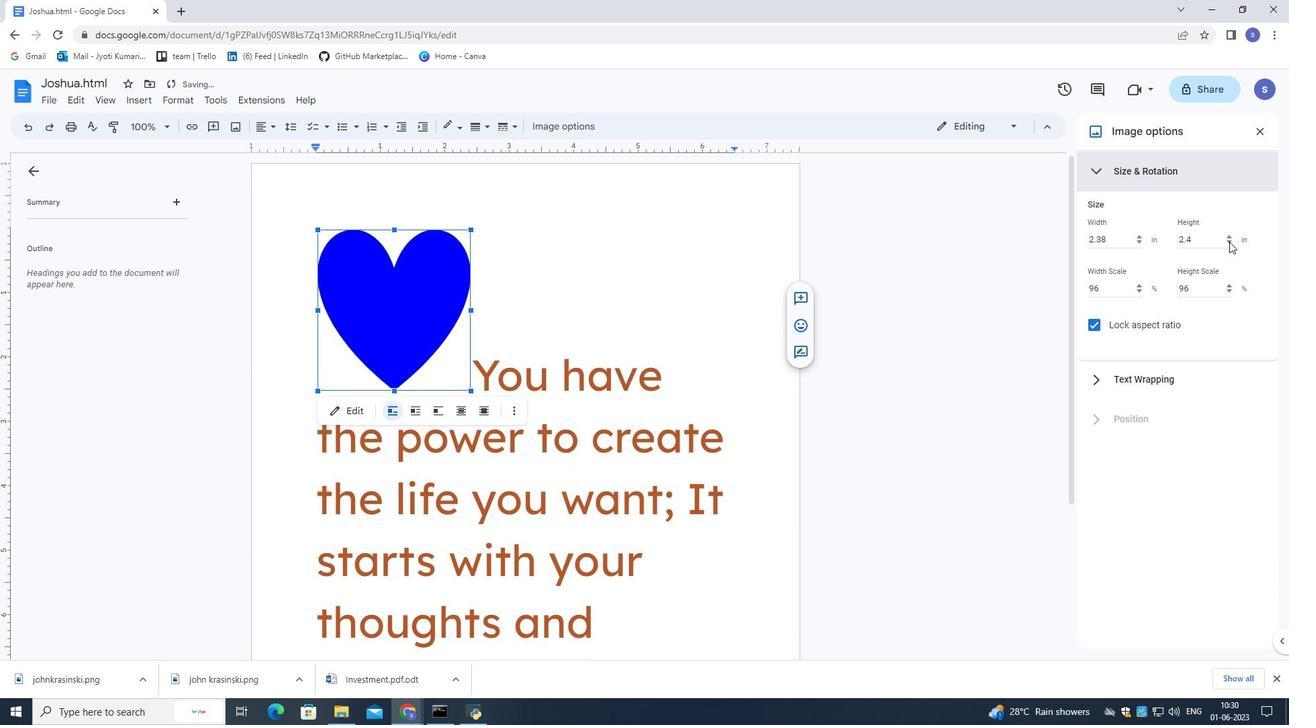 
Action: Mouse pressed left at (1229, 241)
Screenshot: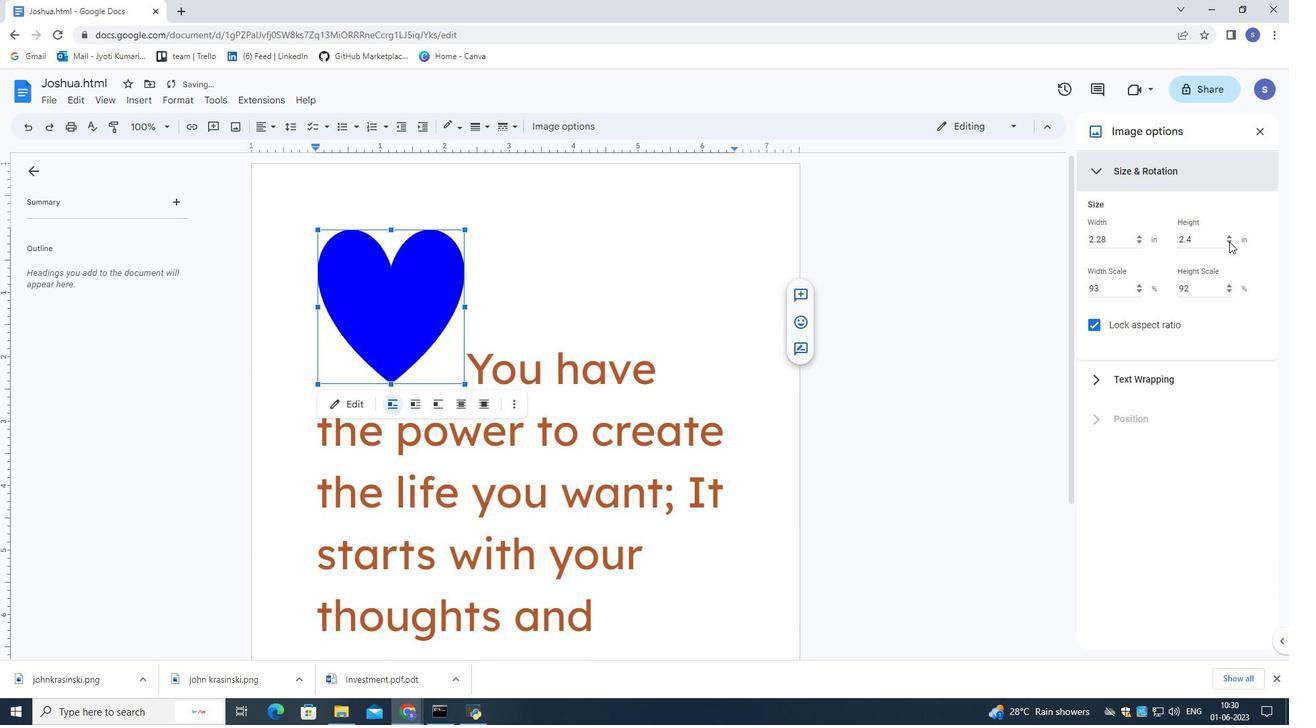 
Action: Mouse pressed left at (1229, 241)
Screenshot: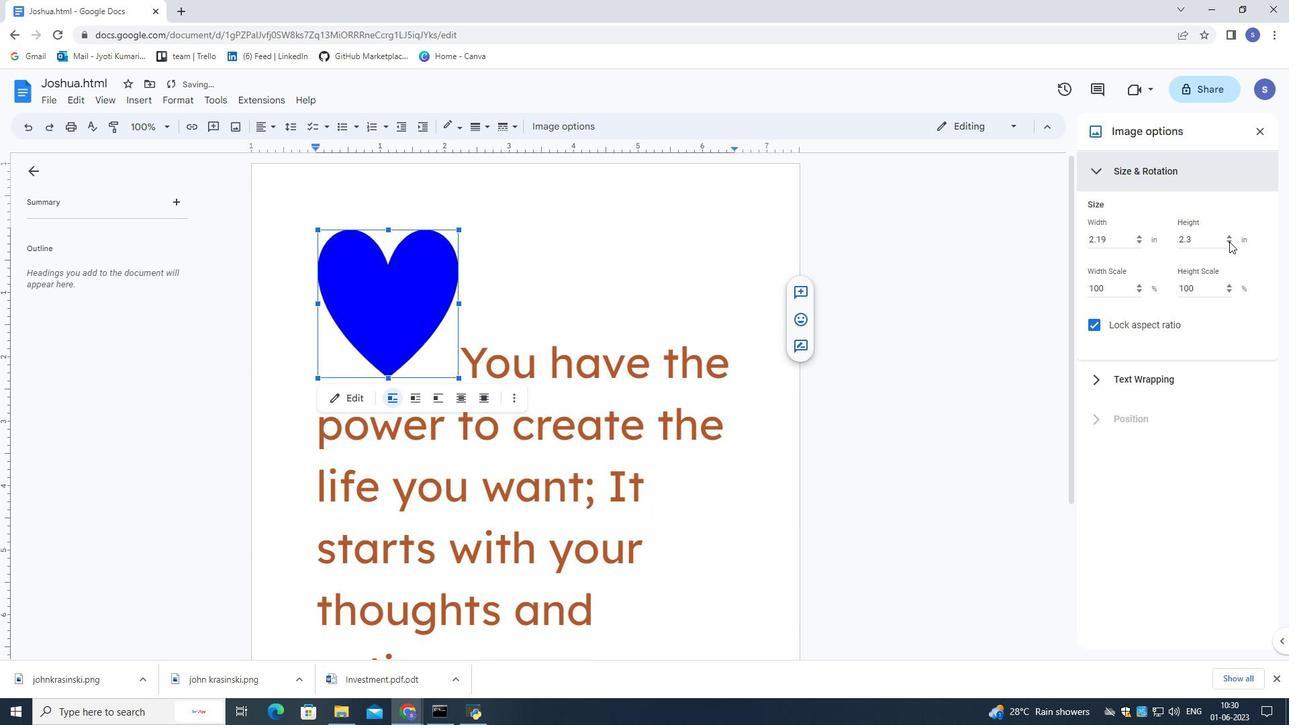
Action: Mouse pressed left at (1229, 241)
Screenshot: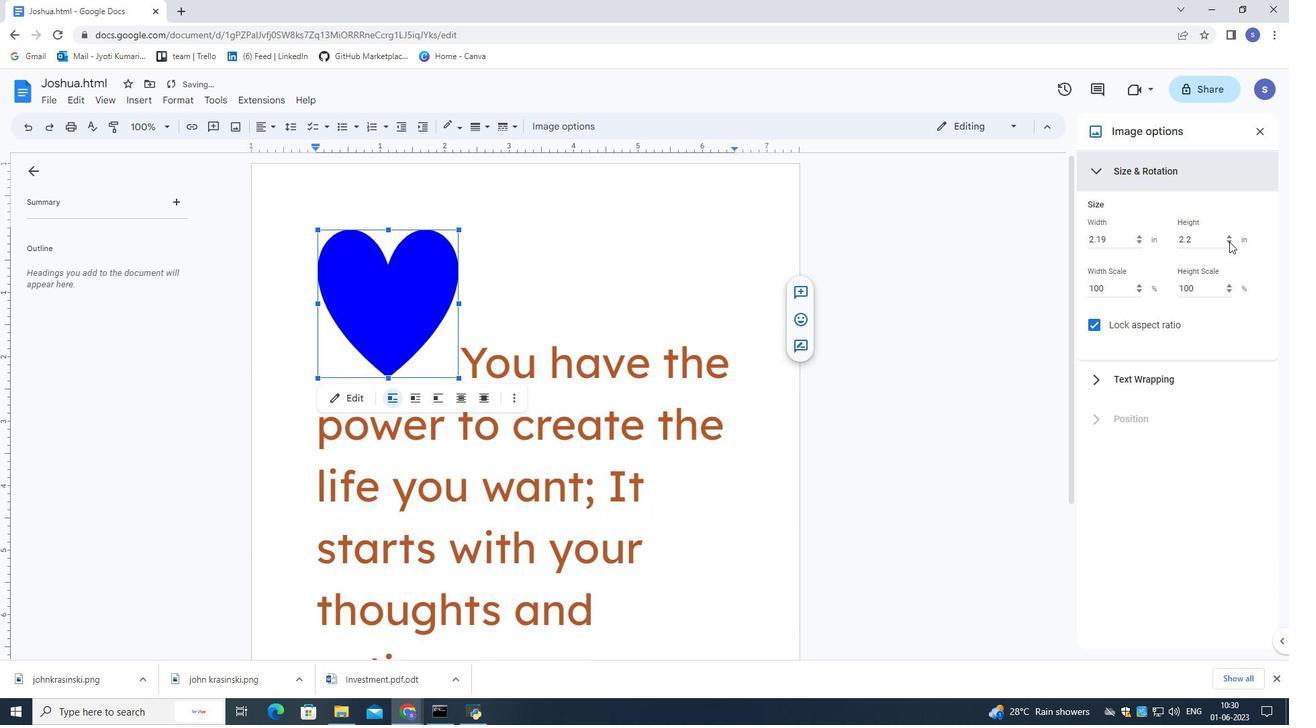 
Action: Mouse pressed left at (1229, 241)
Screenshot: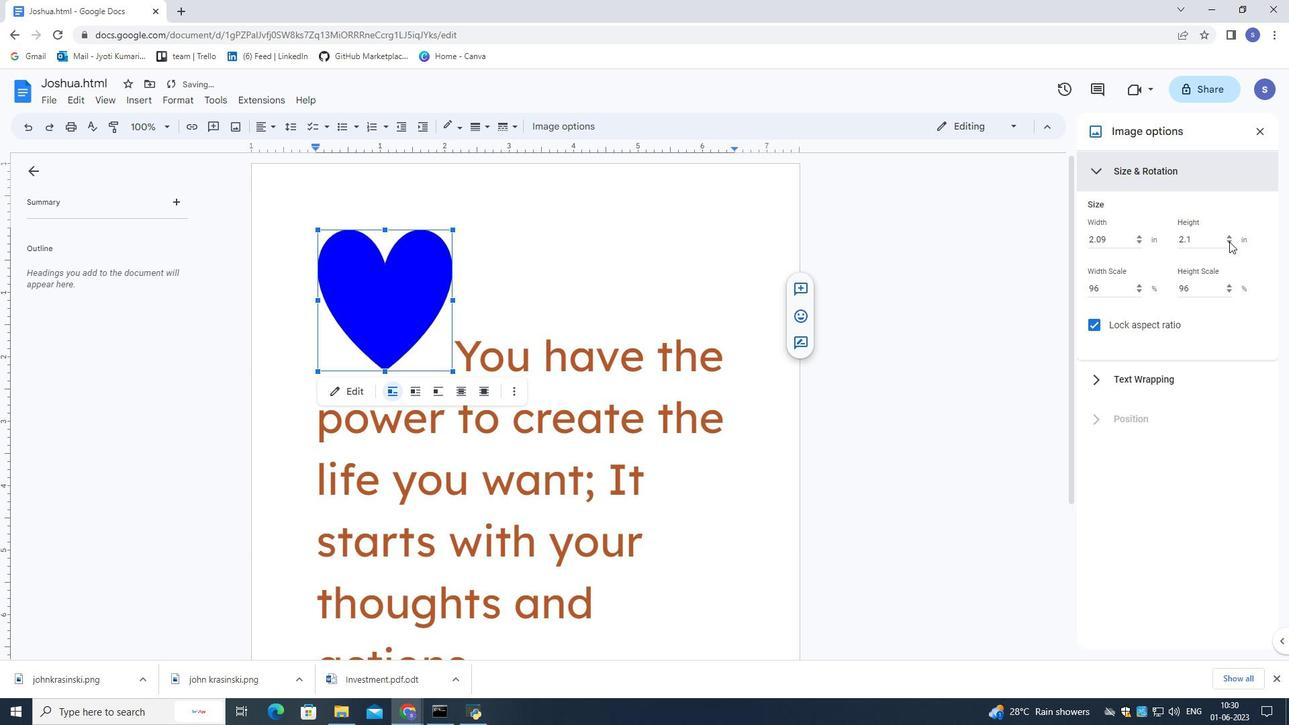 
Action: Mouse pressed left at (1229, 241)
Screenshot: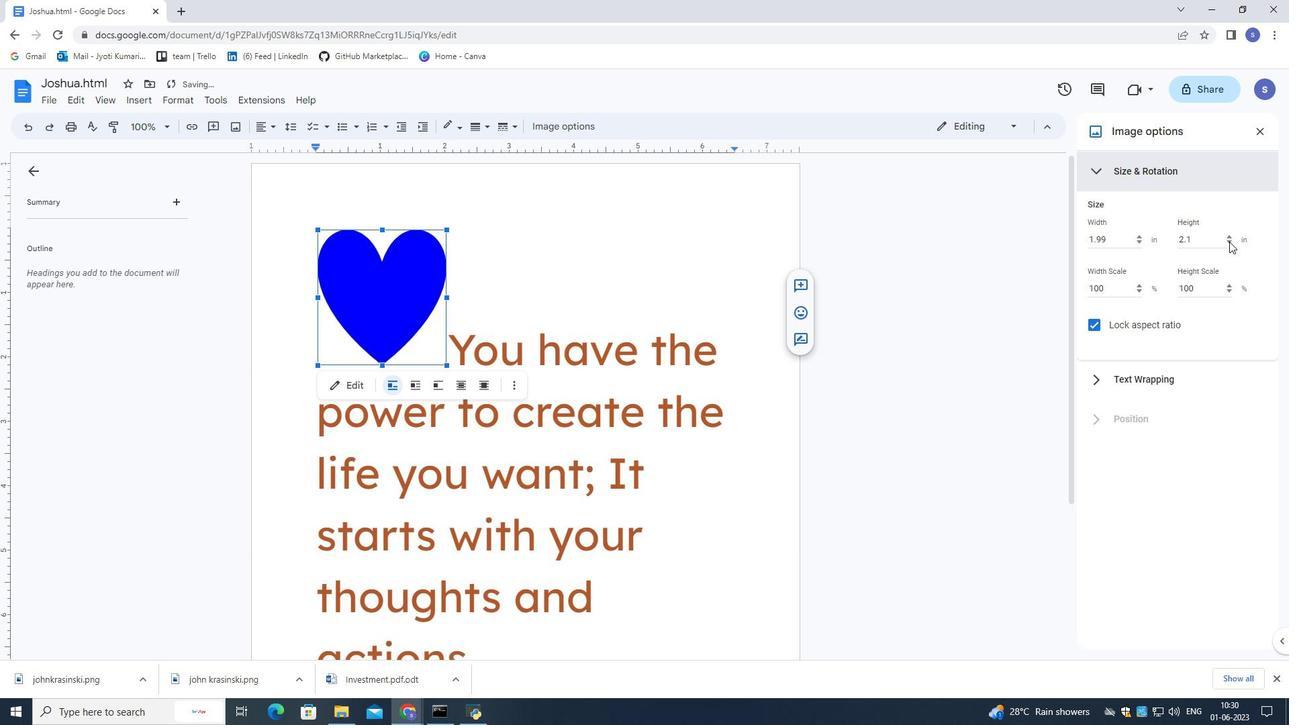 
Action: Mouse pressed left at (1229, 241)
Screenshot: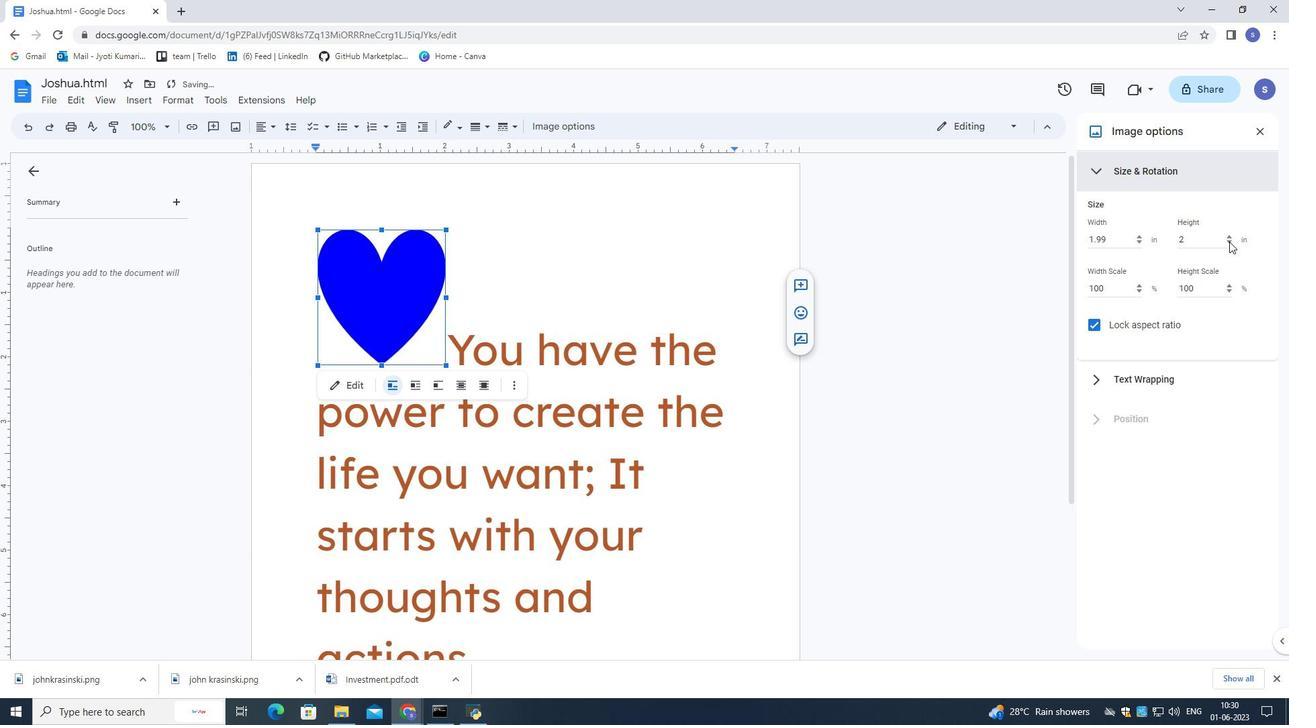 
Action: Mouse pressed left at (1229, 241)
Screenshot: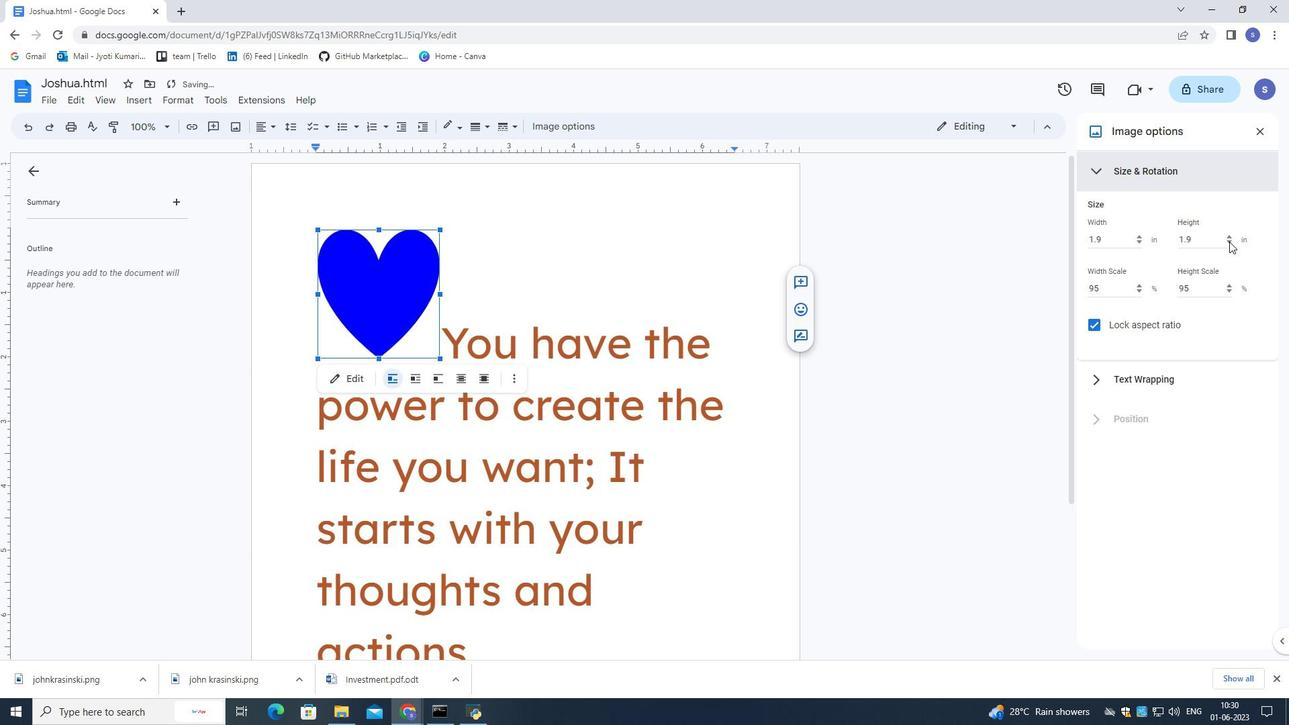 
Action: Mouse pressed left at (1229, 241)
Screenshot: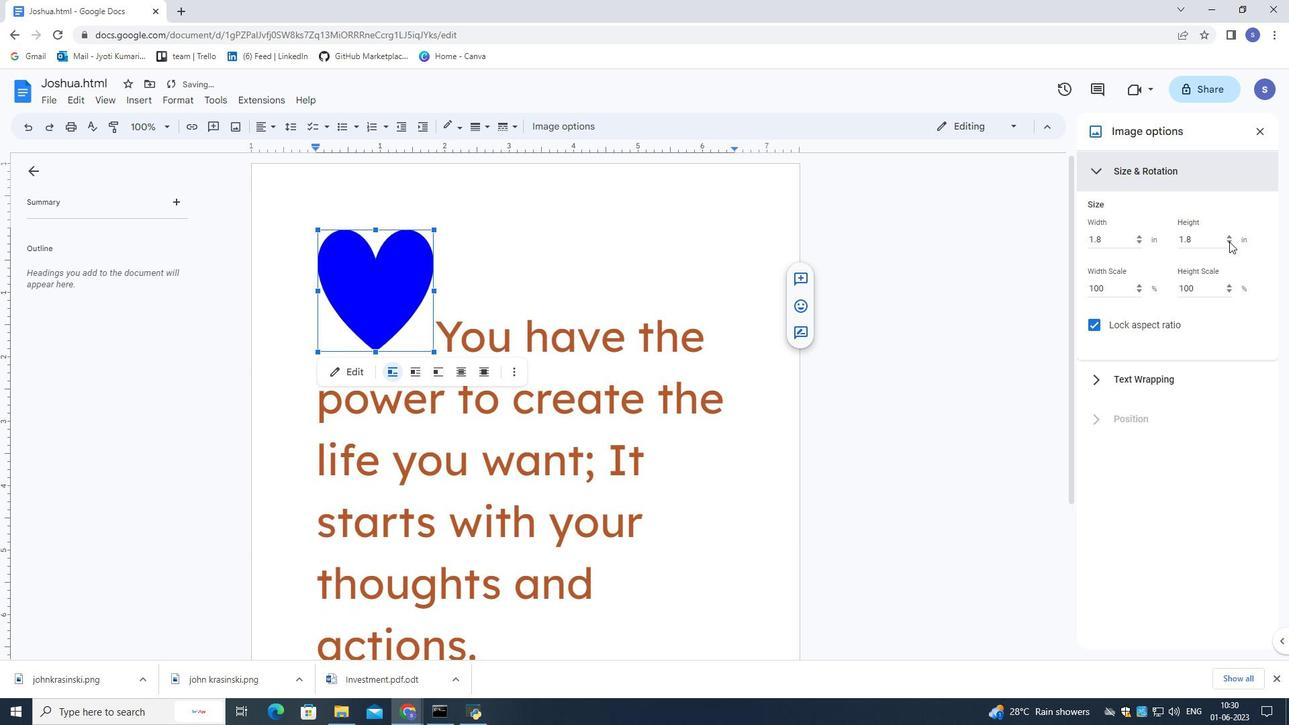 
Action: Mouse pressed left at (1229, 241)
Screenshot: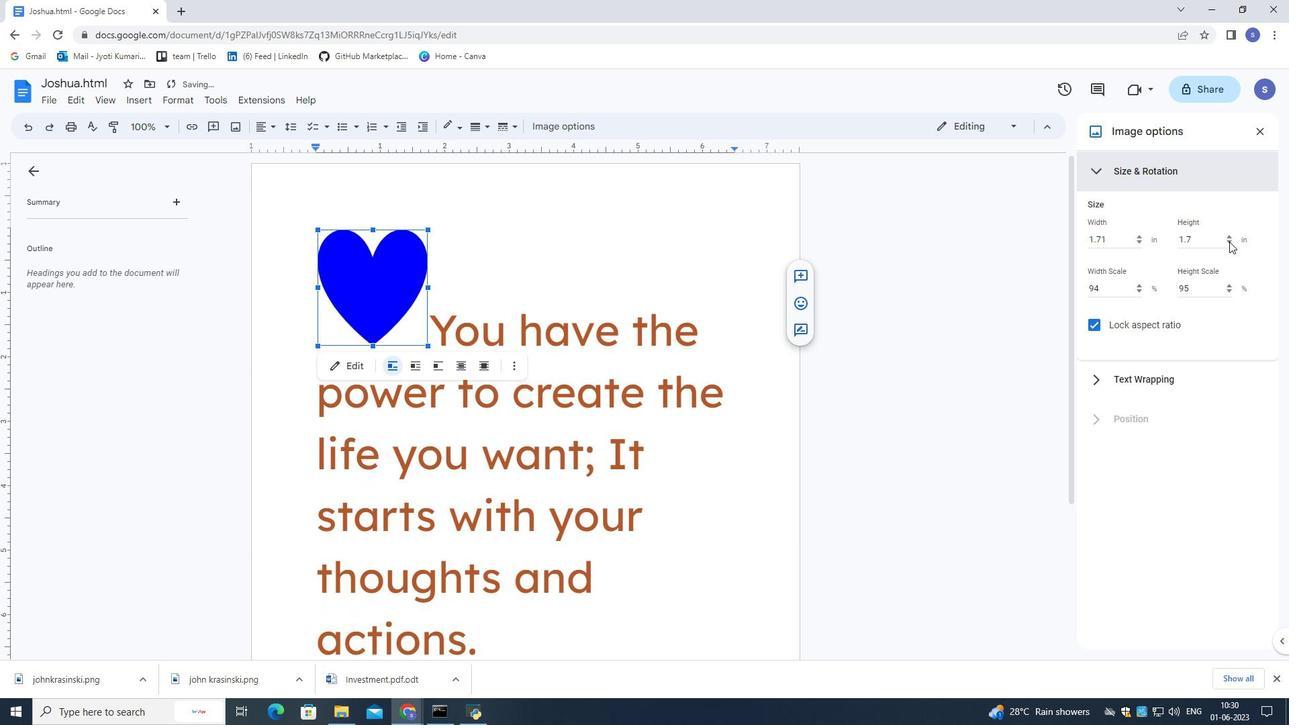 
Action: Mouse pressed left at (1229, 241)
Screenshot: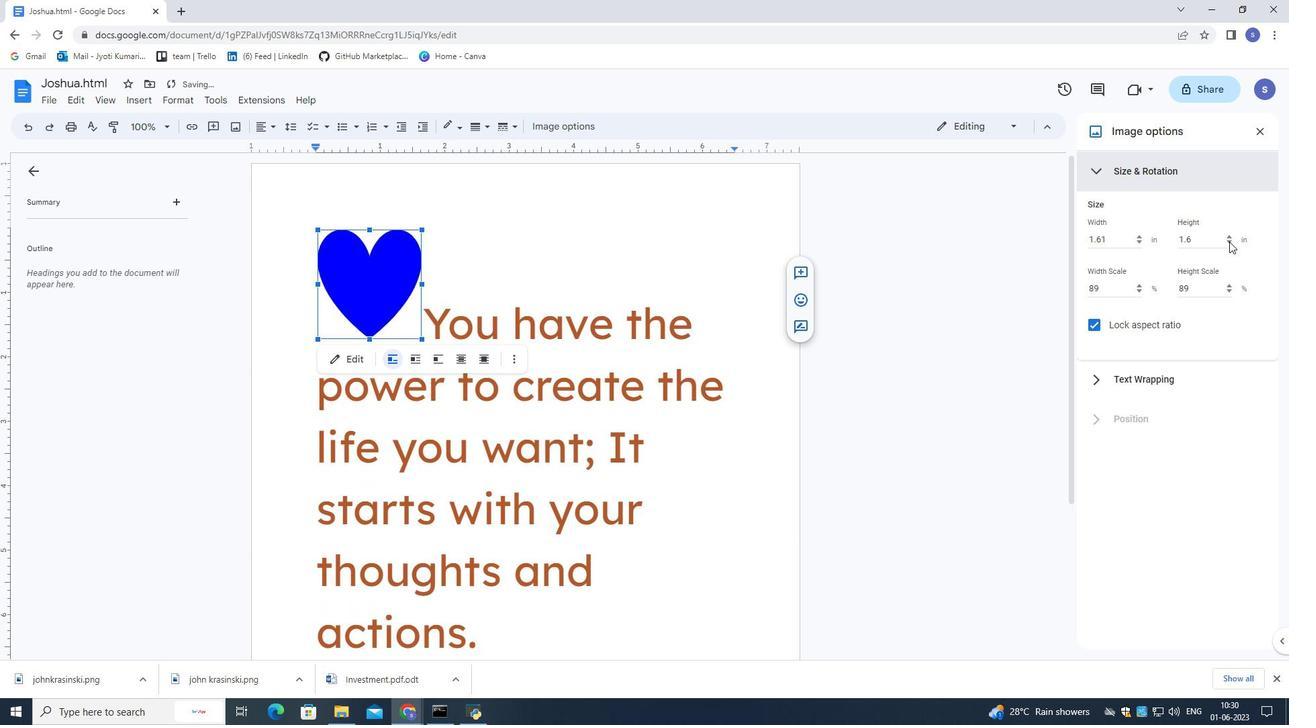 
Action: Mouse pressed left at (1229, 241)
Screenshot: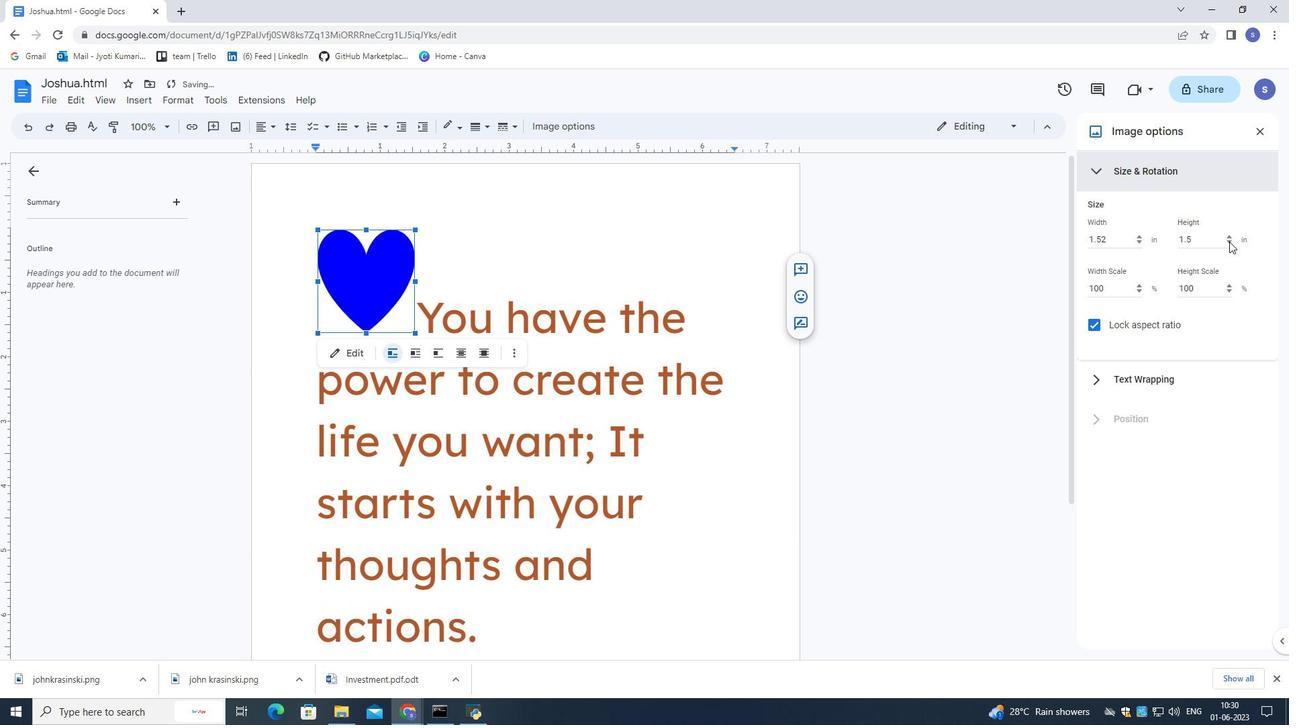 
Action: Mouse pressed left at (1229, 241)
Screenshot: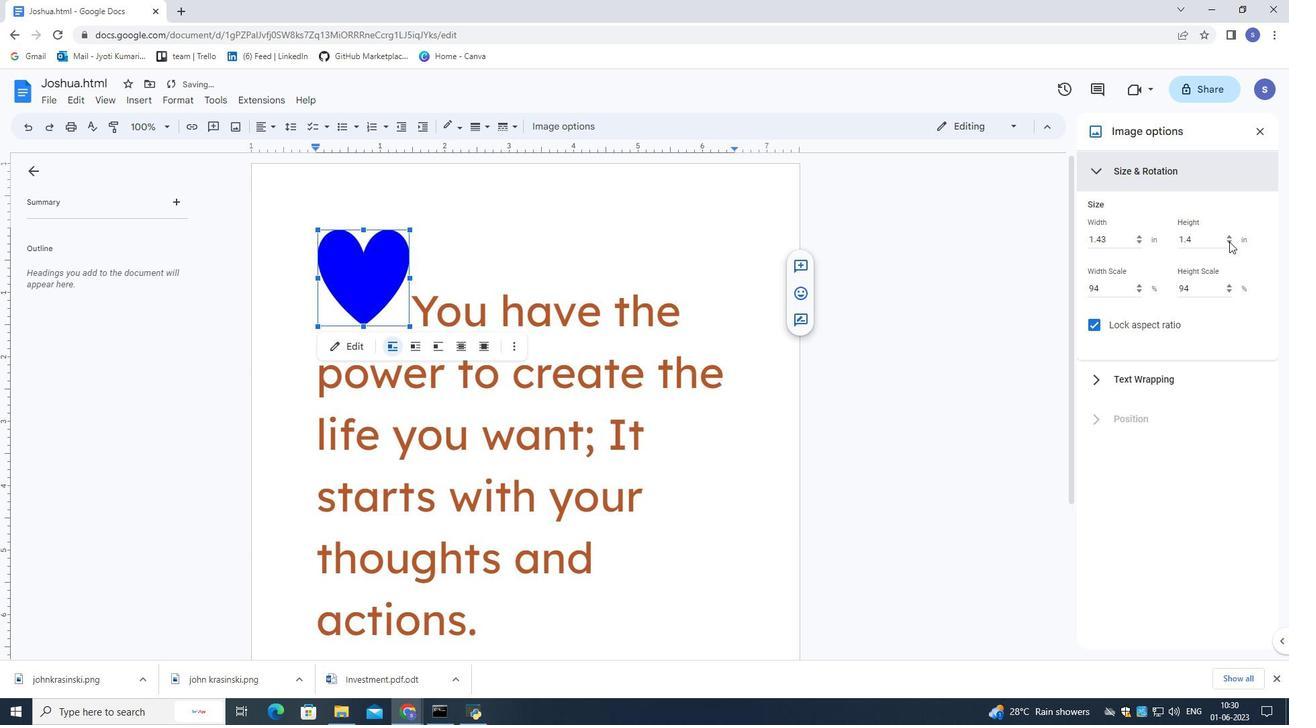 
Action: Mouse pressed left at (1229, 241)
Screenshot: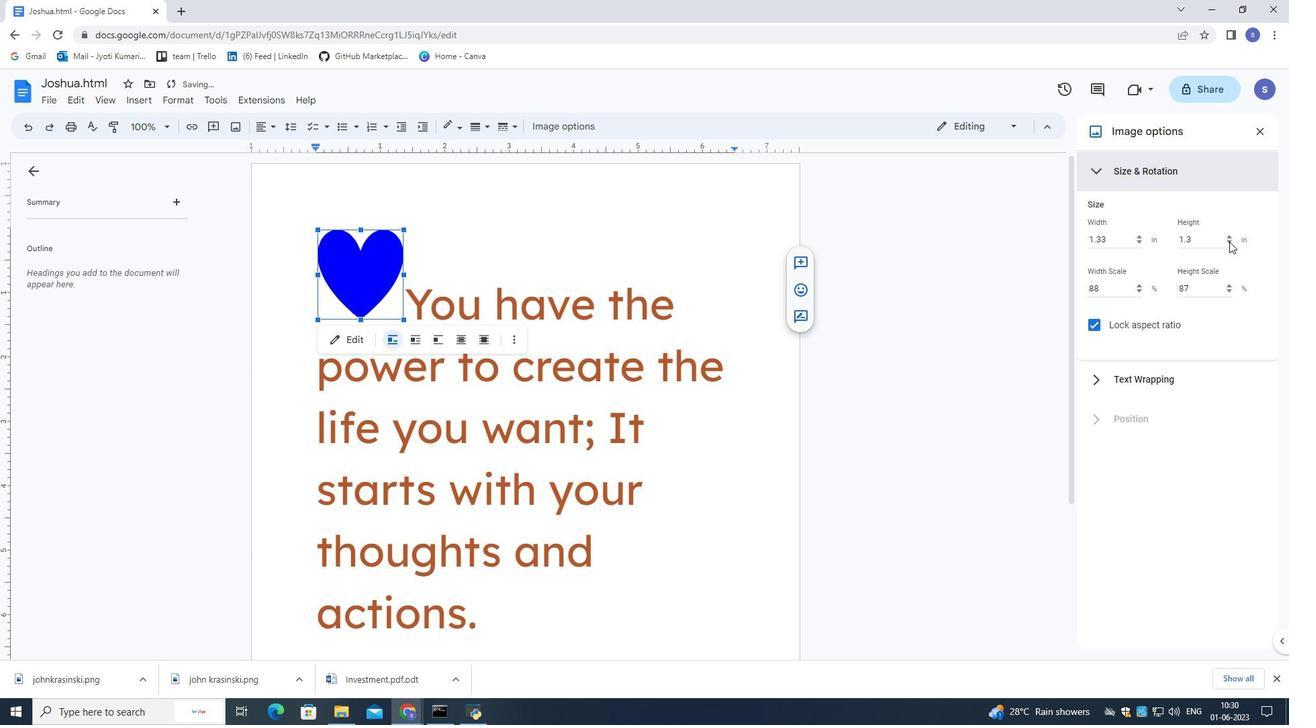 
Action: Mouse pressed left at (1229, 241)
Screenshot: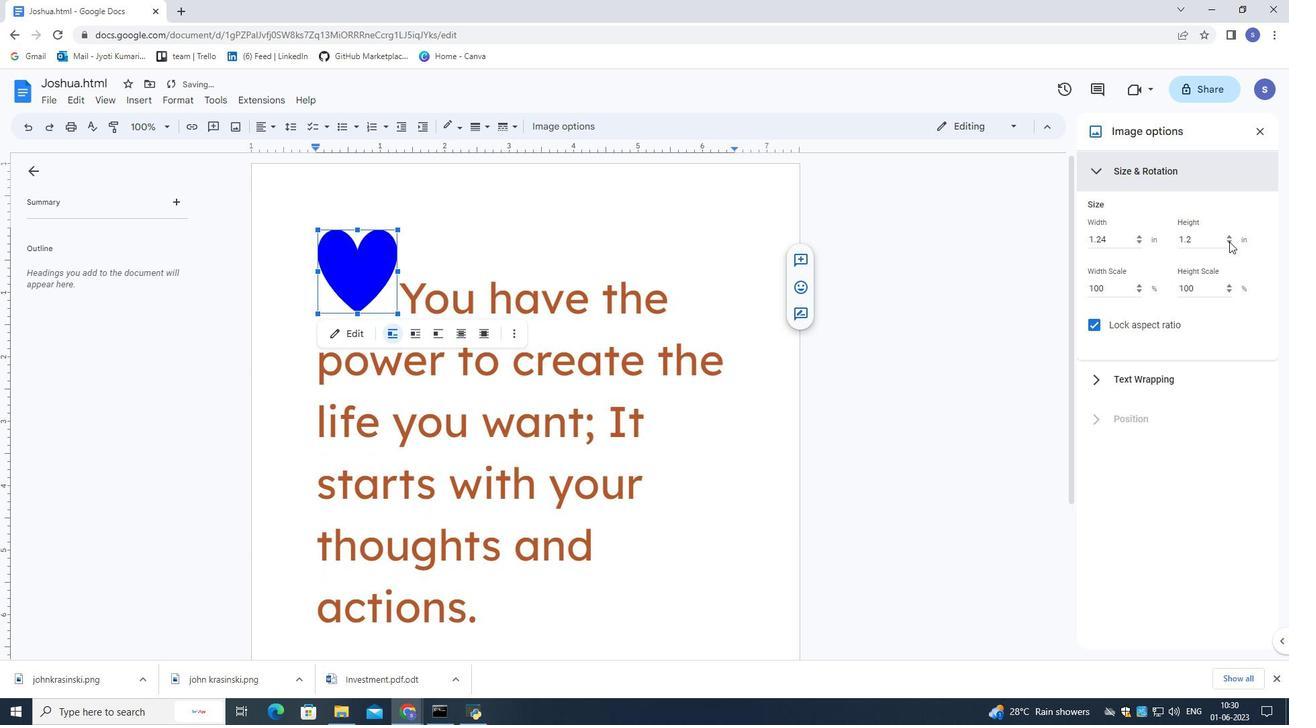 
Action: Mouse pressed left at (1229, 241)
Screenshot: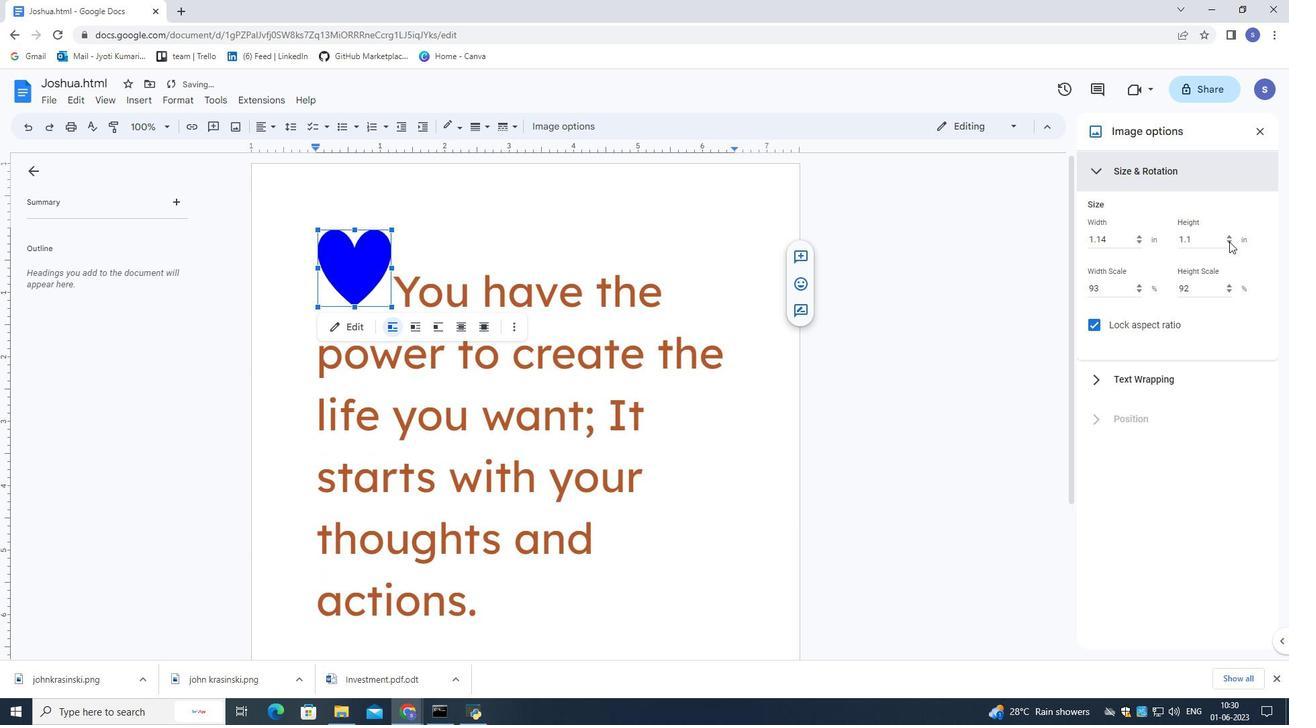 
Action: Mouse pressed left at (1229, 241)
Screenshot: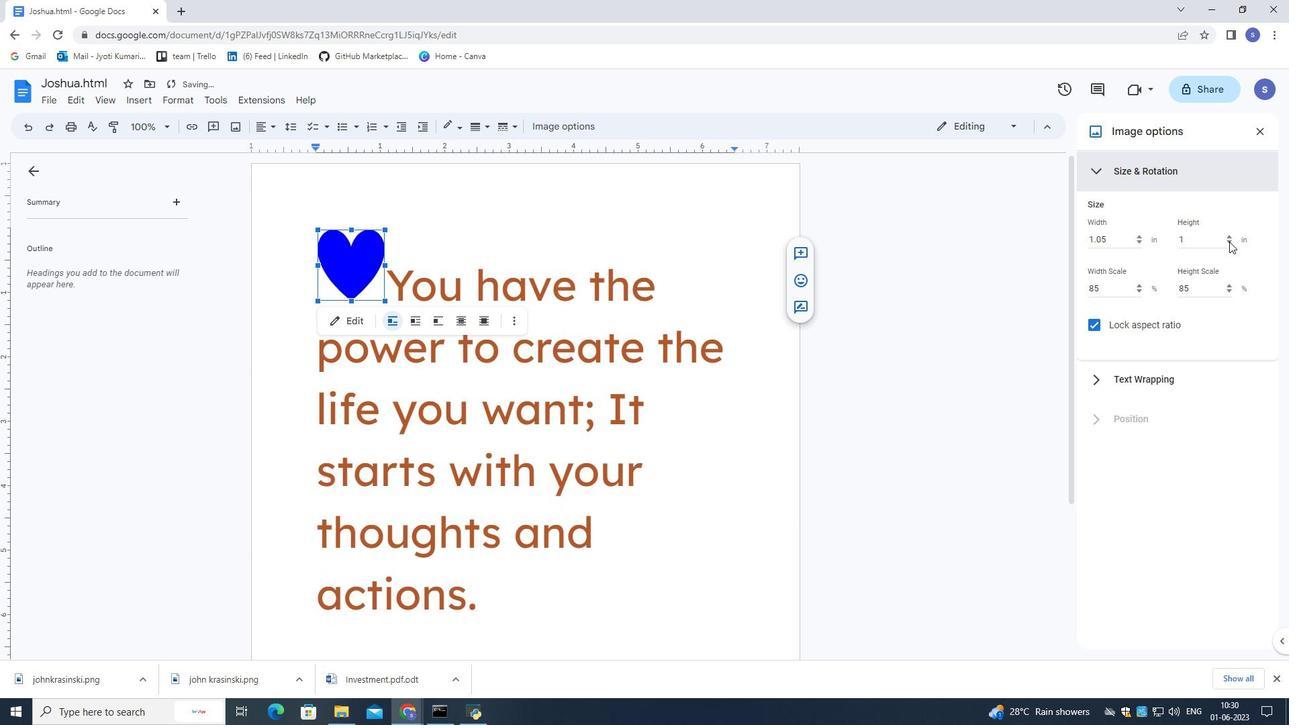 
Action: Mouse pressed left at (1229, 241)
Screenshot: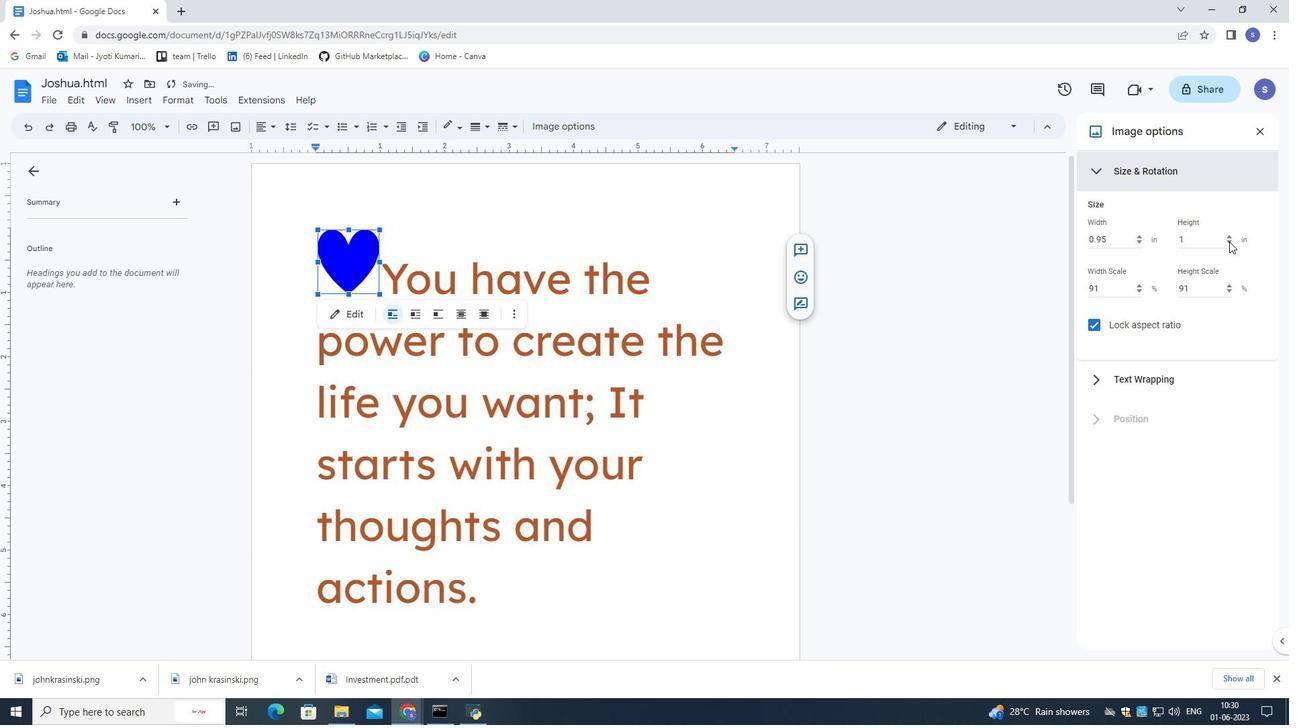 
Action: Mouse moved to (1229, 241)
Screenshot: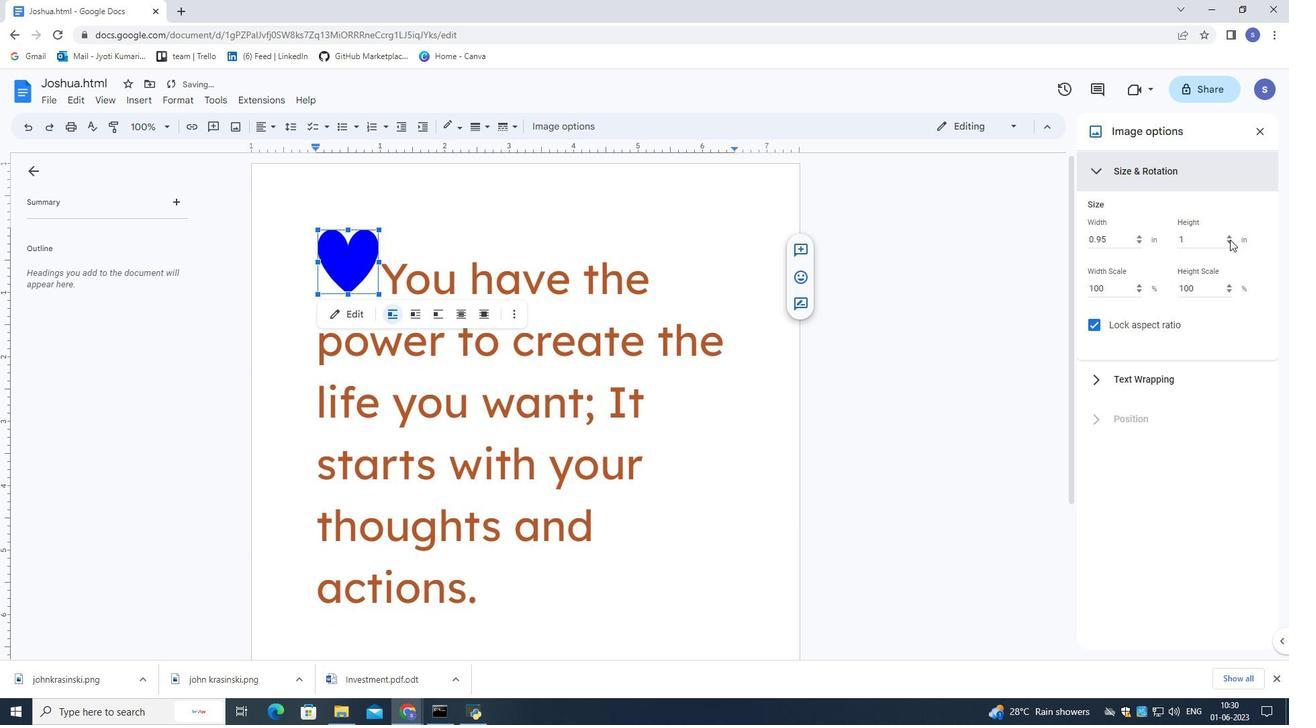 
Action: Mouse pressed left at (1229, 241)
Screenshot: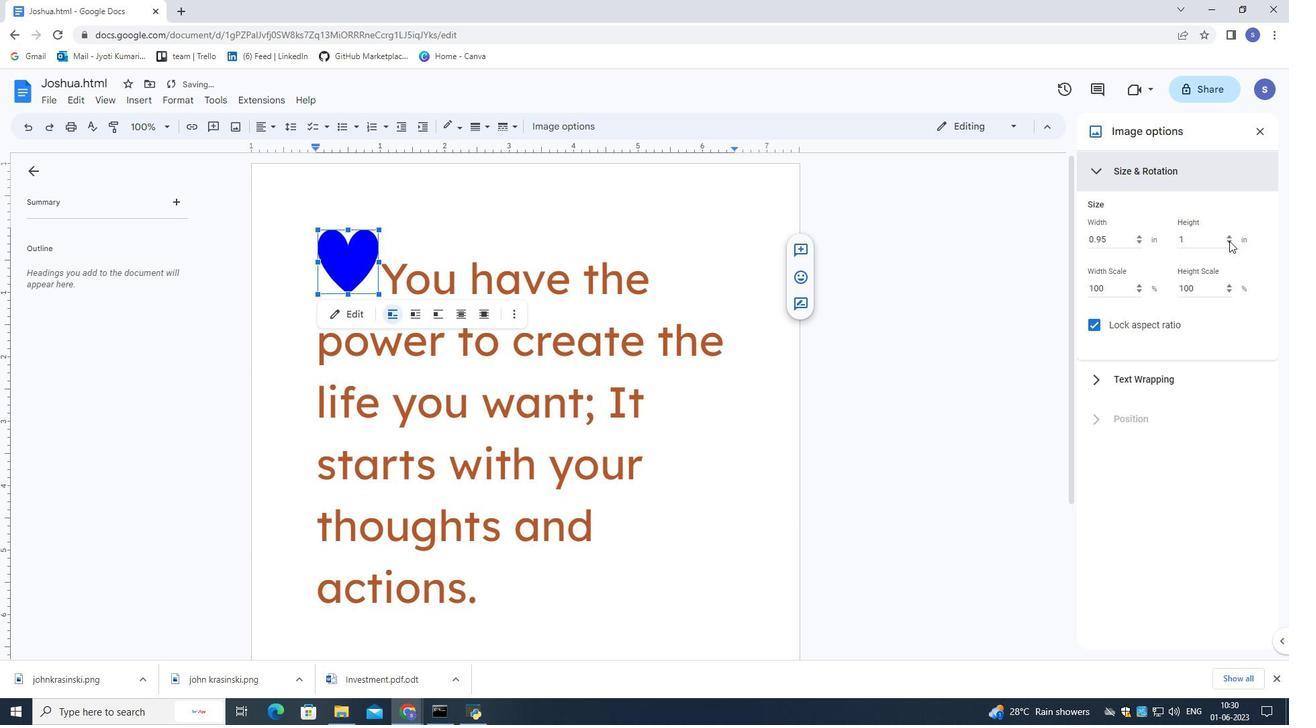 
Action: Mouse moved to (896, 323)
Screenshot: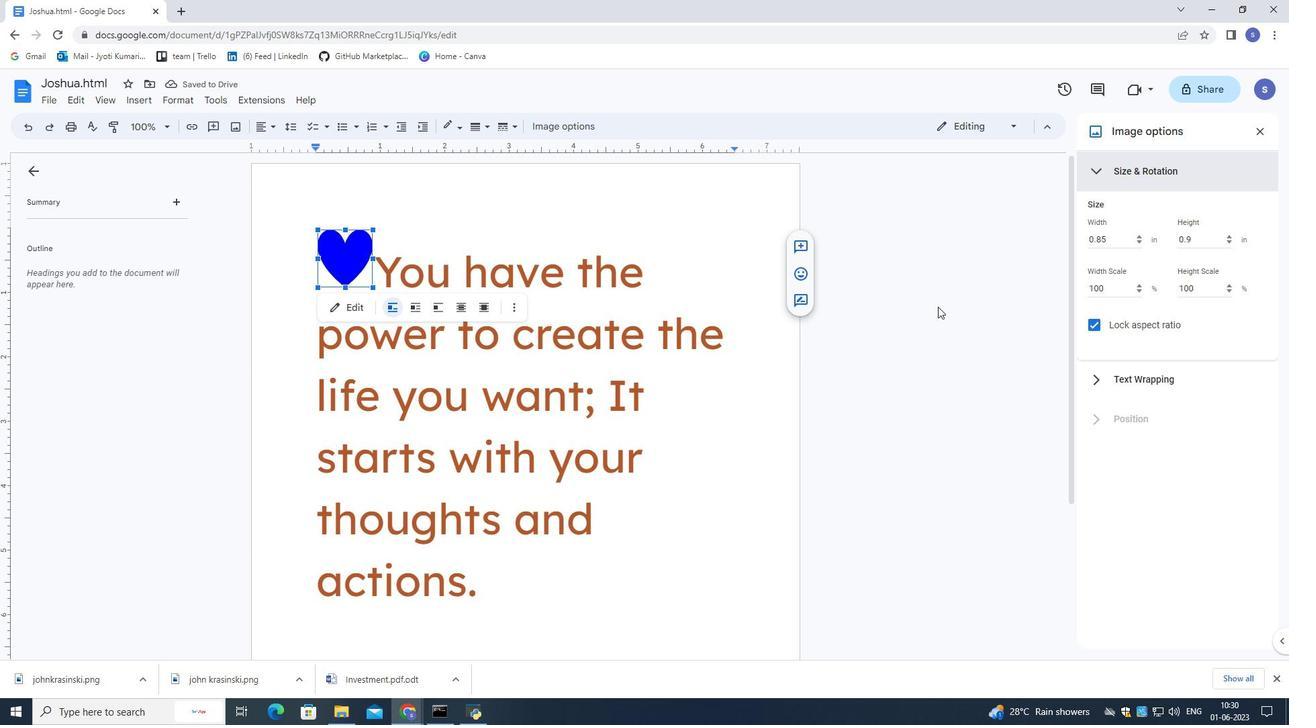 
Action: Mouse pressed left at (896, 323)
Screenshot: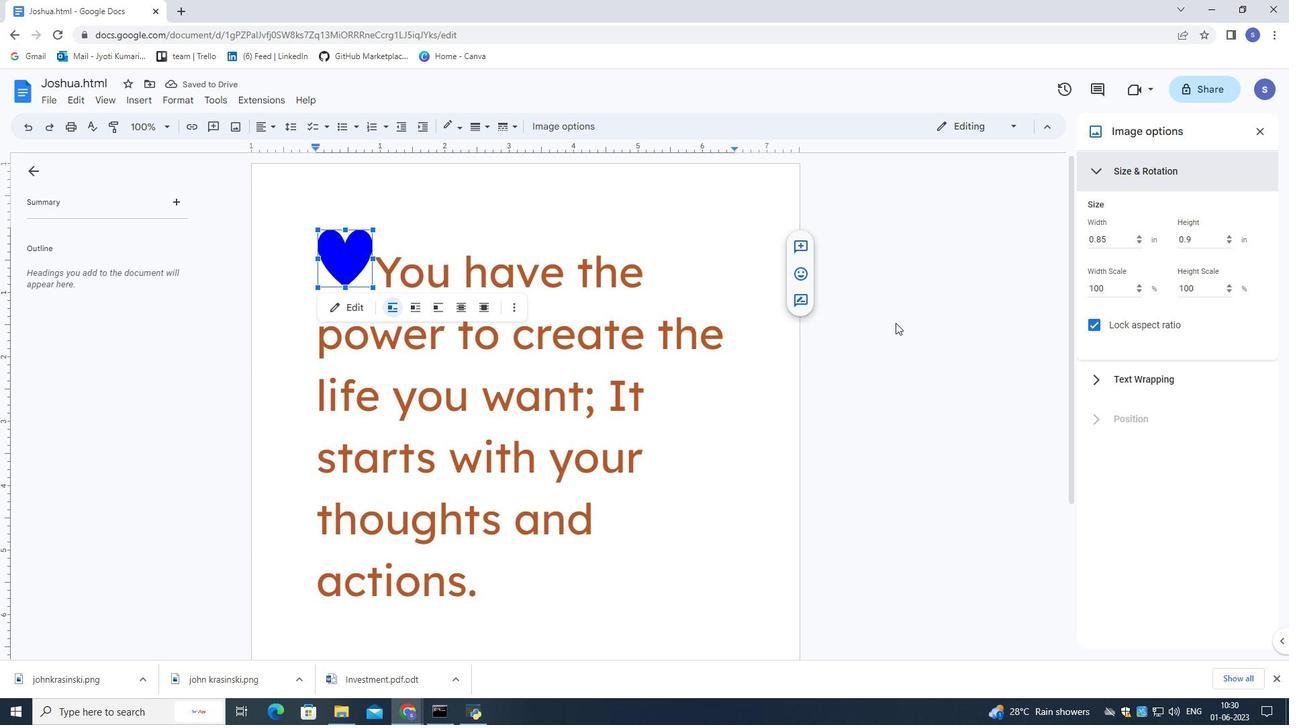 
Action: Mouse moved to (472, 361)
Screenshot: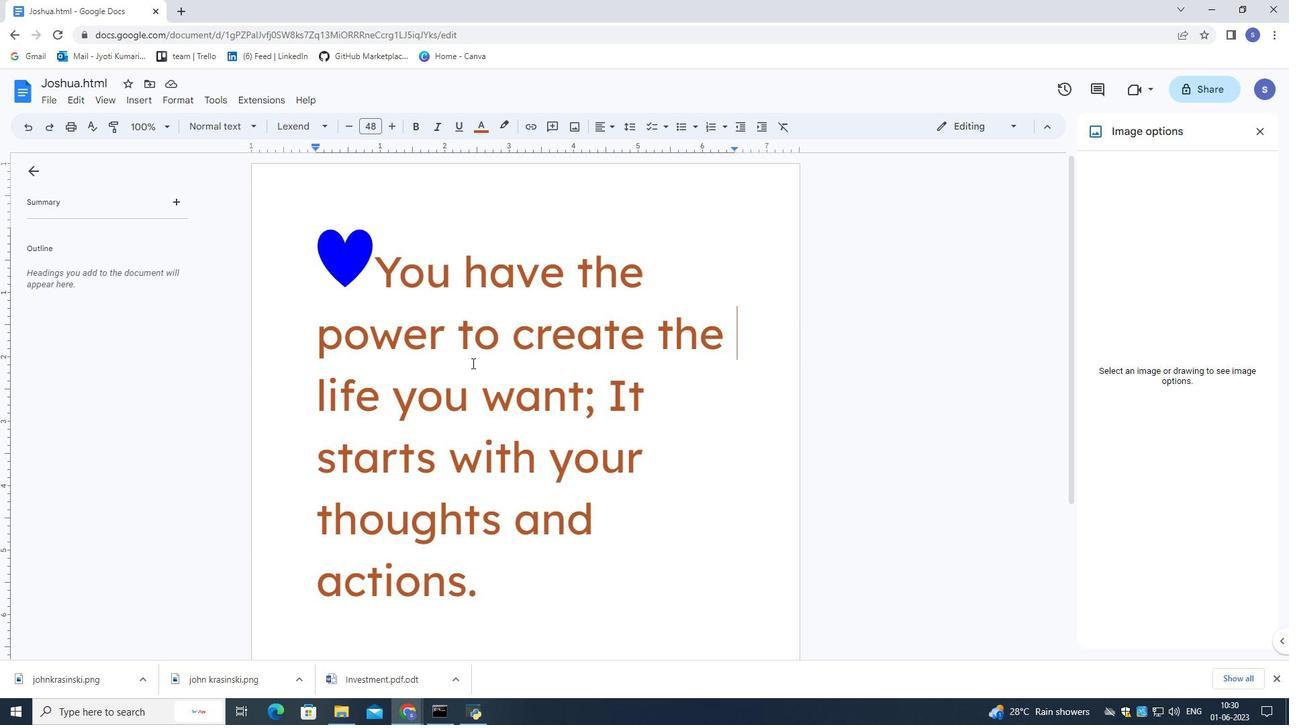 
